 Task: Find a guest house in Rozendaal, Netherlands, for 8 guests from 24 August to 10 September, with 4 beds, 4 bathrooms, Wifi, Free parking, TV, Gym, Breakfast, Self check-in, and English-speaking host, within a price range of 14,000 to 18,00,000.
Action: Mouse moved to (448, 89)
Screenshot: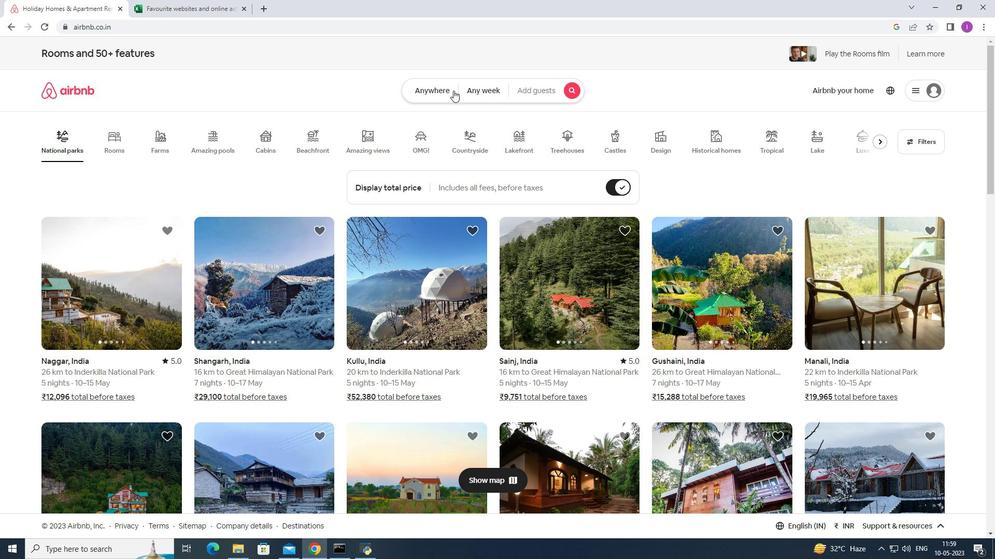 
Action: Mouse pressed left at (448, 89)
Screenshot: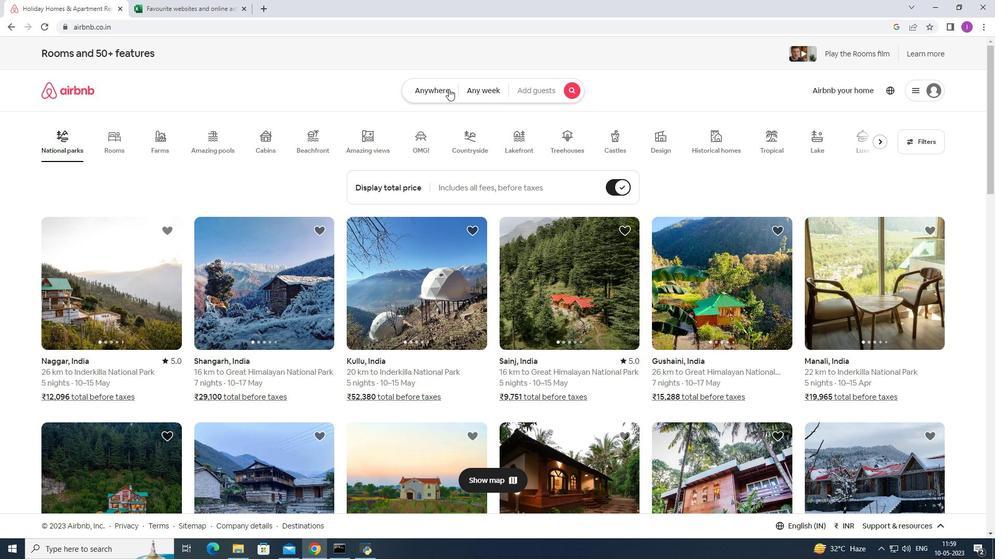 
Action: Mouse moved to (380, 128)
Screenshot: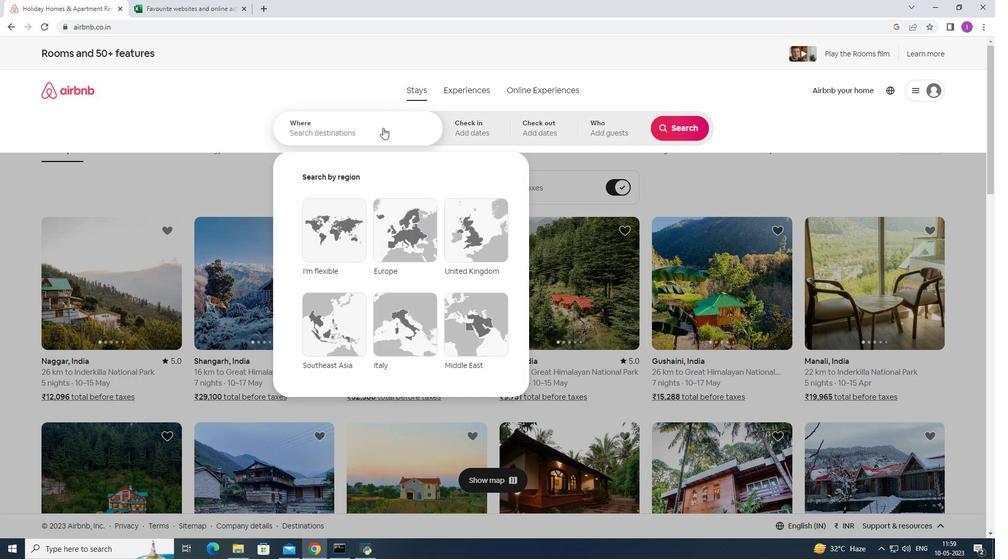 
Action: Mouse pressed left at (380, 128)
Screenshot: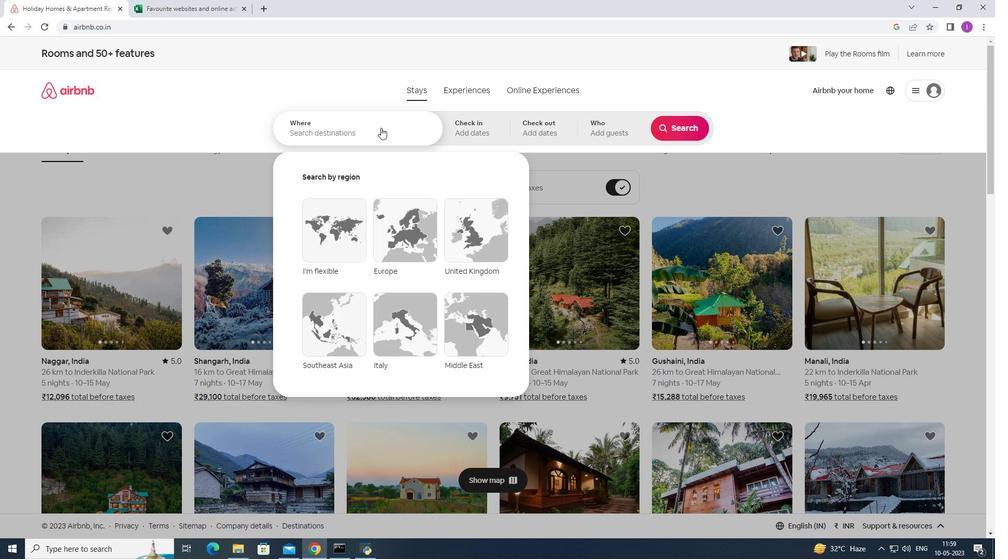 
Action: Mouse moved to (411, 127)
Screenshot: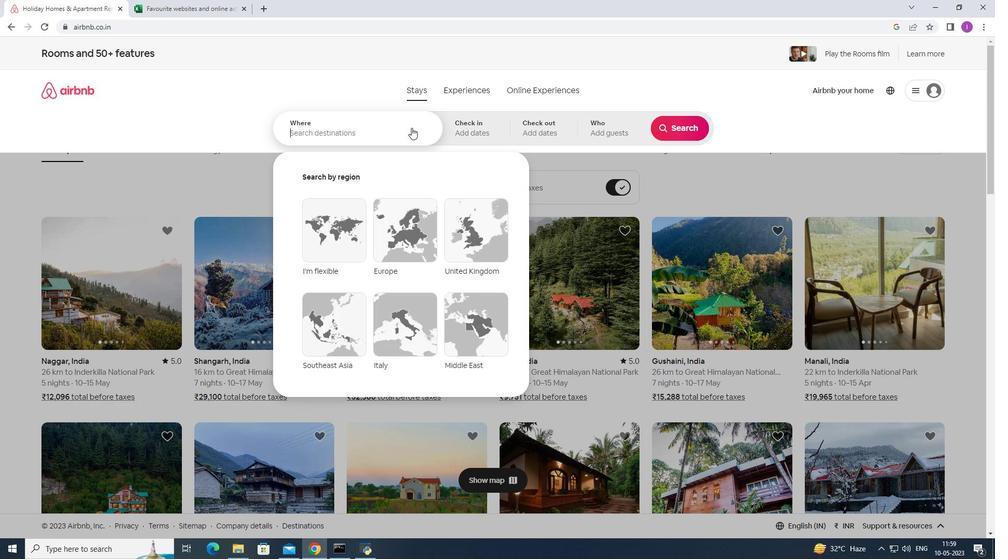 
Action: Key pressed <Key.caps_lock><Key.shift><Key.shift><Key.shift><Key.shift>r<Key.caps_lock><Key.backspace><Key.shift>Roosendaal
Screenshot: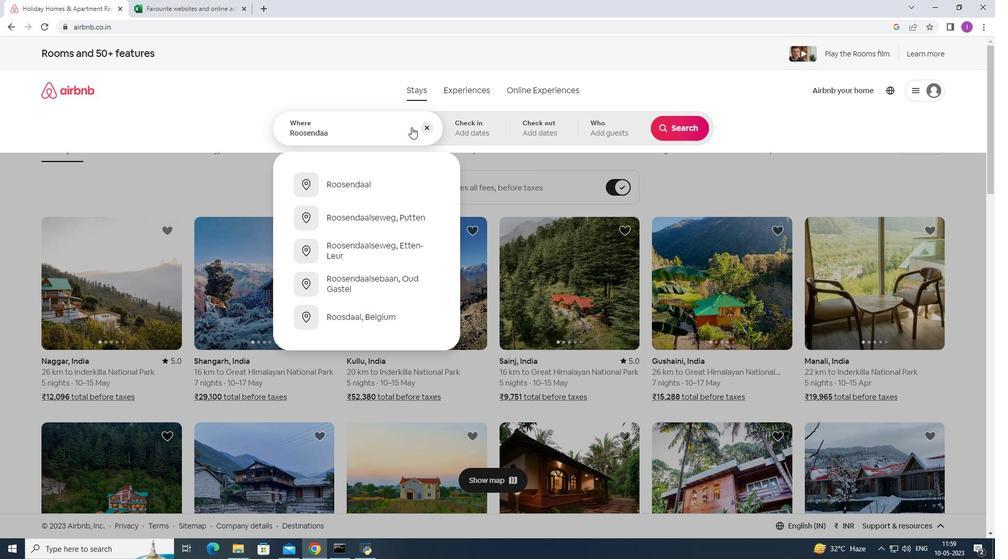 
Action: Mouse moved to (384, 211)
Screenshot: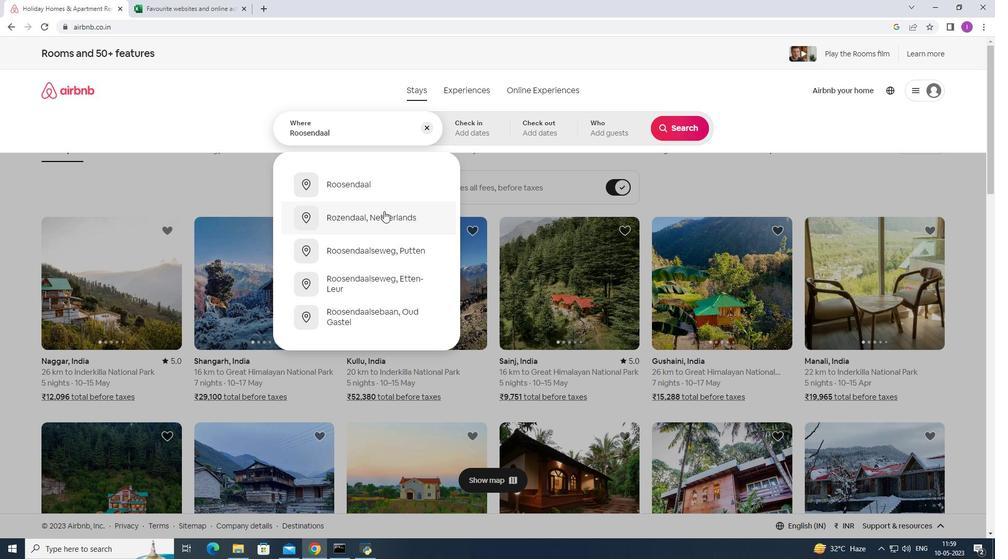 
Action: Mouse pressed left at (384, 211)
Screenshot: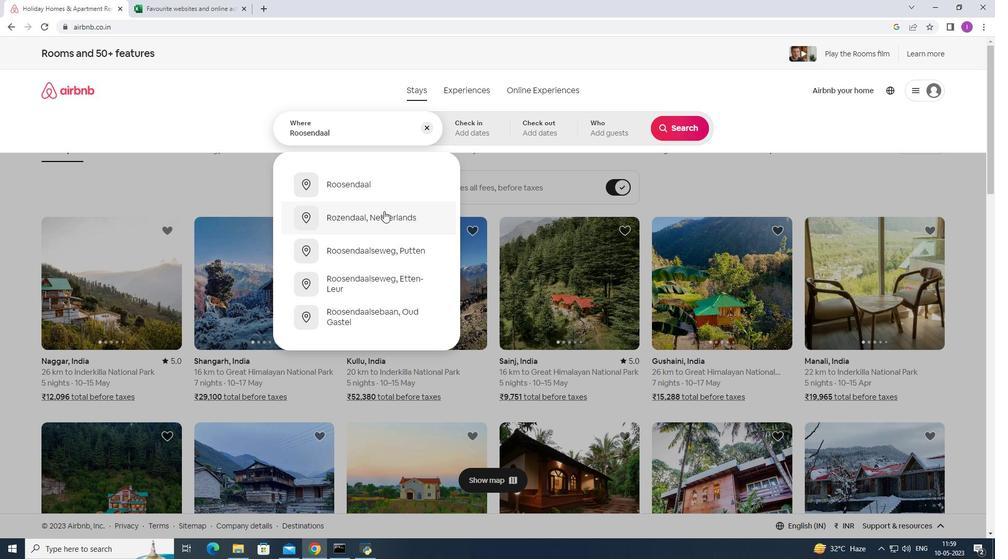 
Action: Mouse moved to (674, 212)
Screenshot: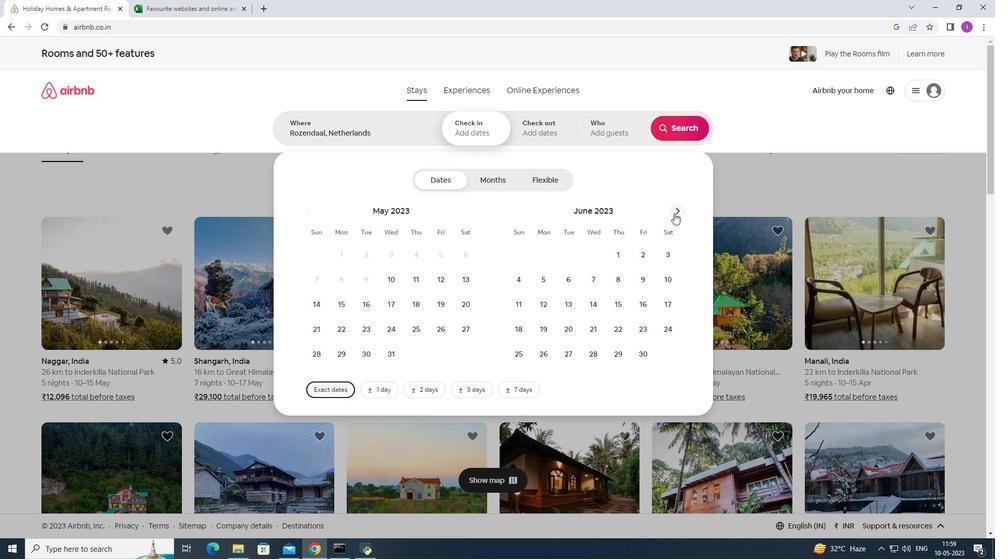 
Action: Mouse pressed left at (674, 212)
Screenshot: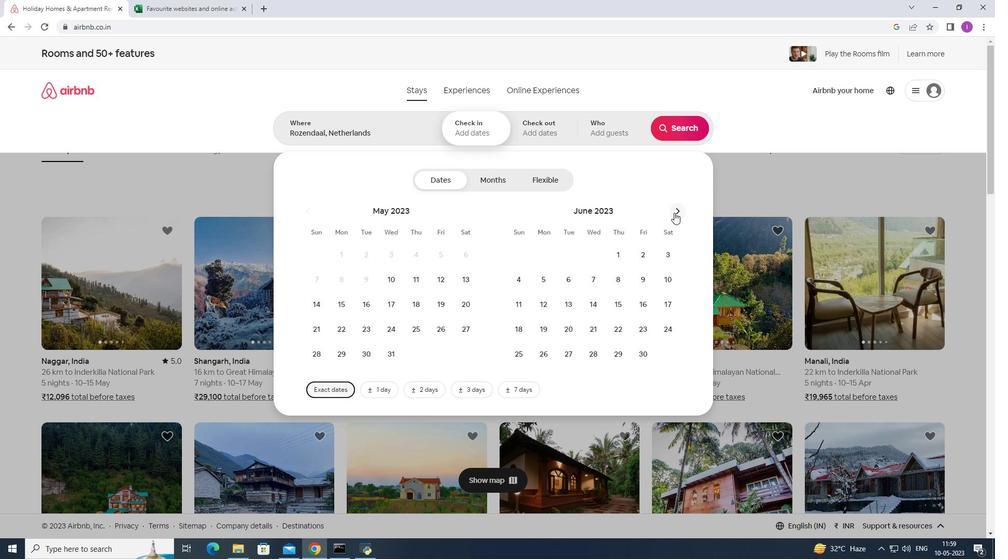 
Action: Mouse pressed left at (674, 212)
Screenshot: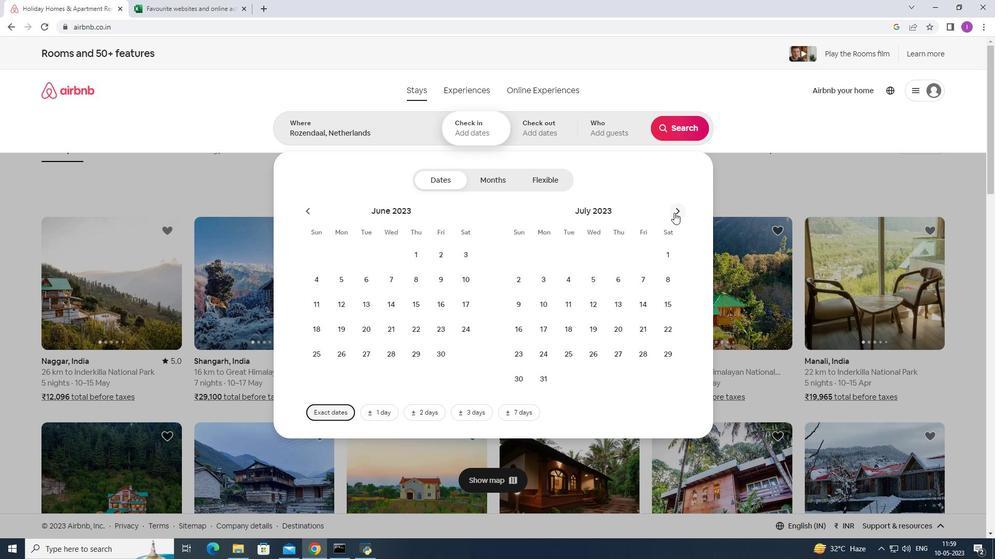 
Action: Mouse pressed left at (674, 212)
Screenshot: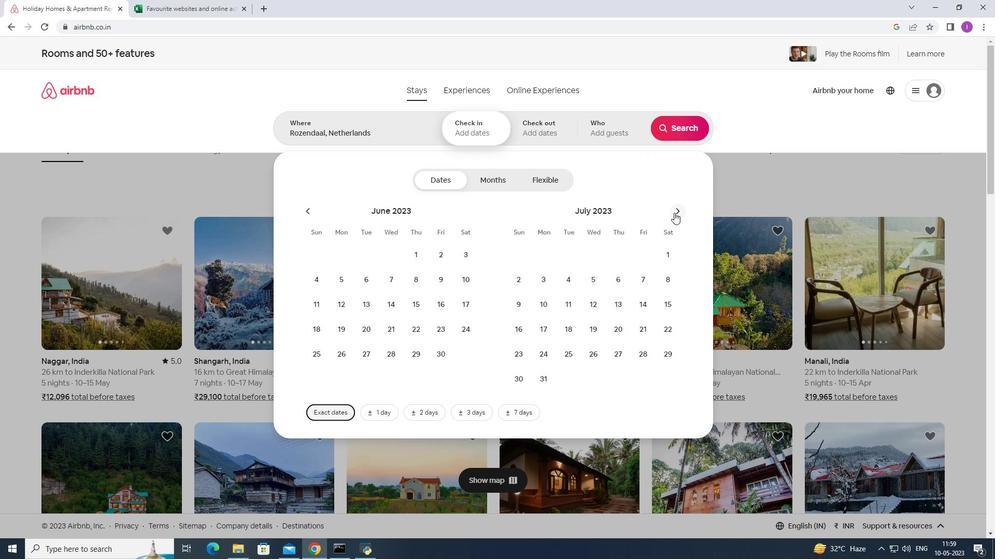 
Action: Mouse moved to (414, 329)
Screenshot: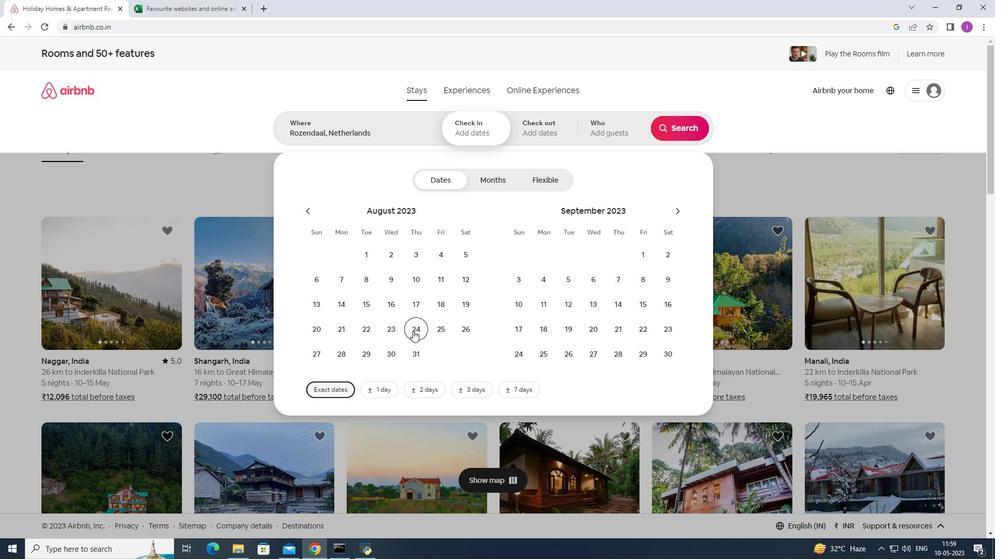 
Action: Mouse pressed left at (413, 329)
Screenshot: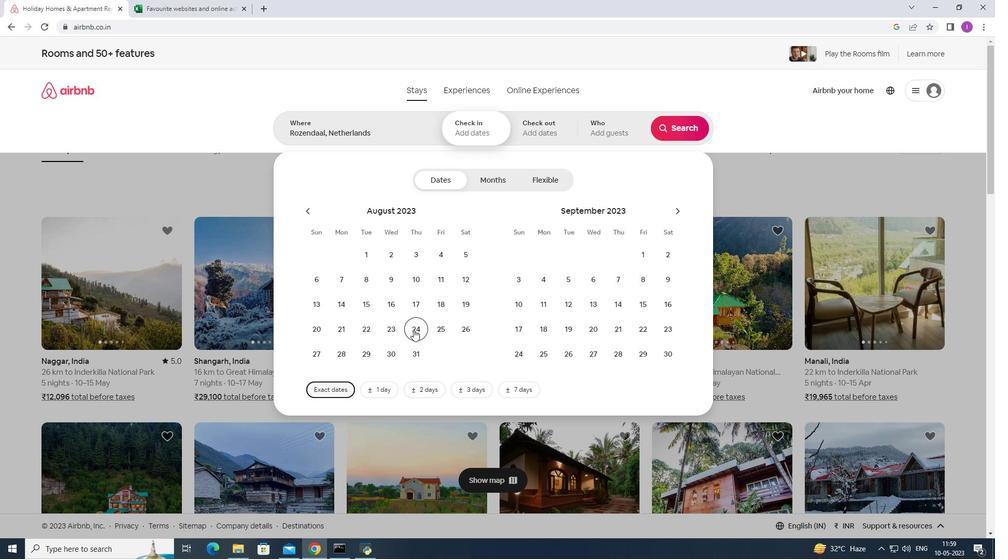 
Action: Mouse moved to (514, 302)
Screenshot: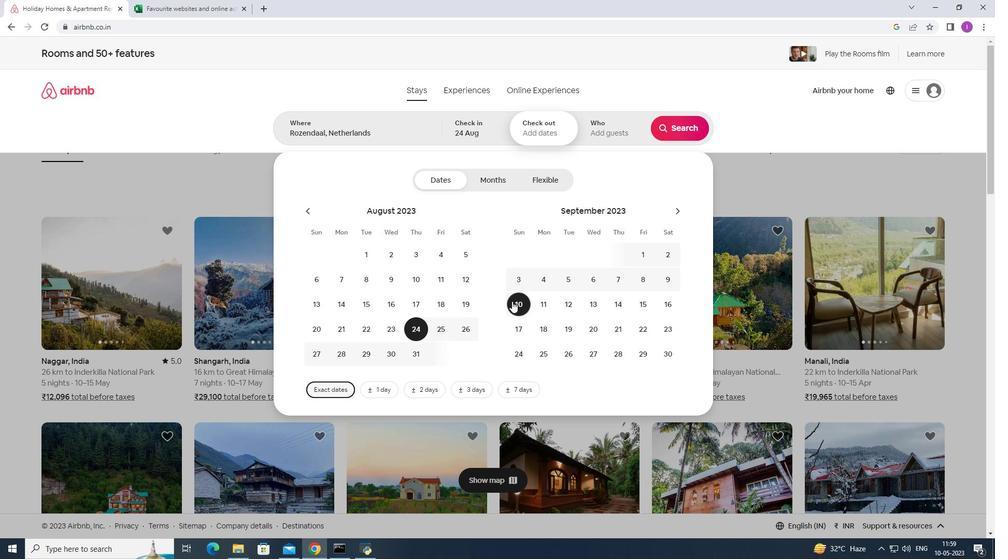 
Action: Mouse pressed left at (514, 302)
Screenshot: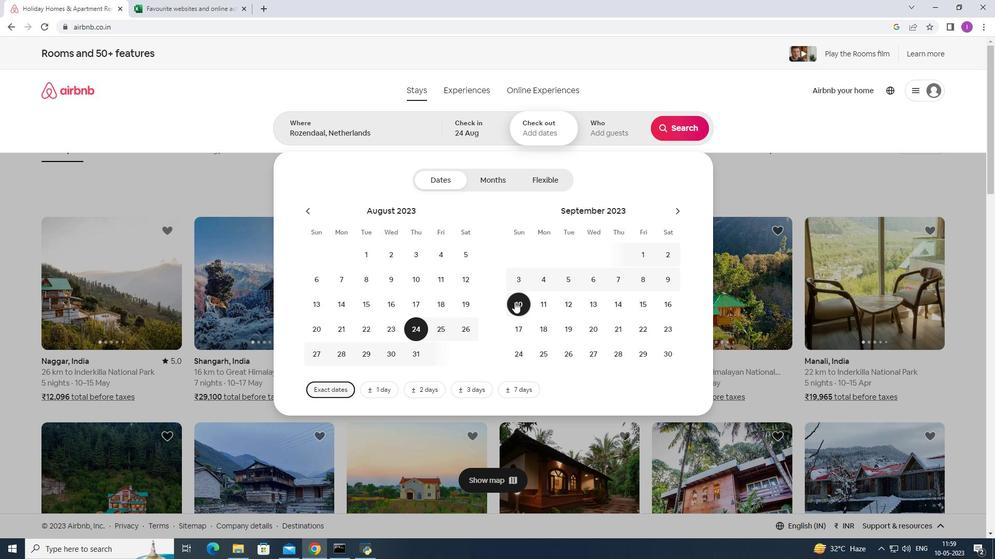 
Action: Mouse moved to (598, 135)
Screenshot: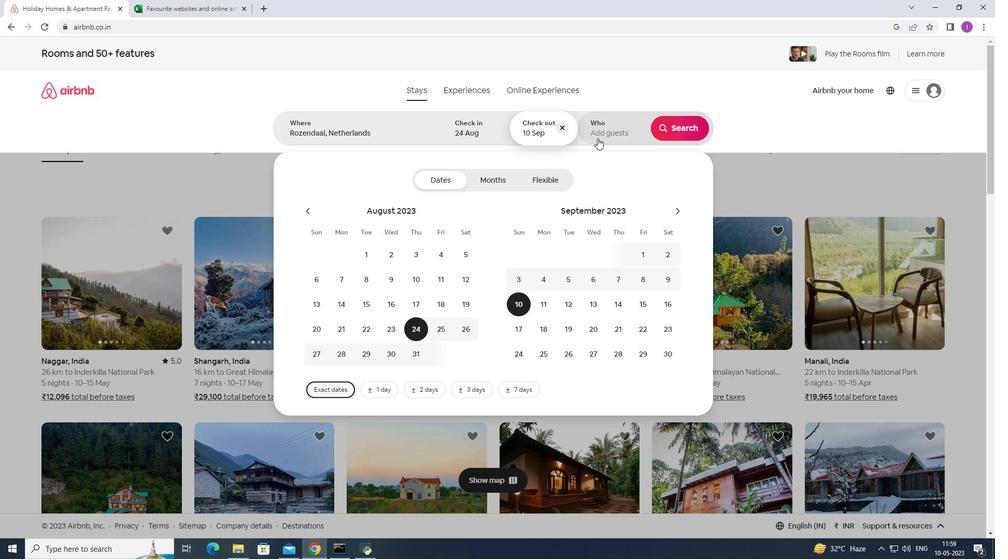 
Action: Mouse pressed left at (598, 135)
Screenshot: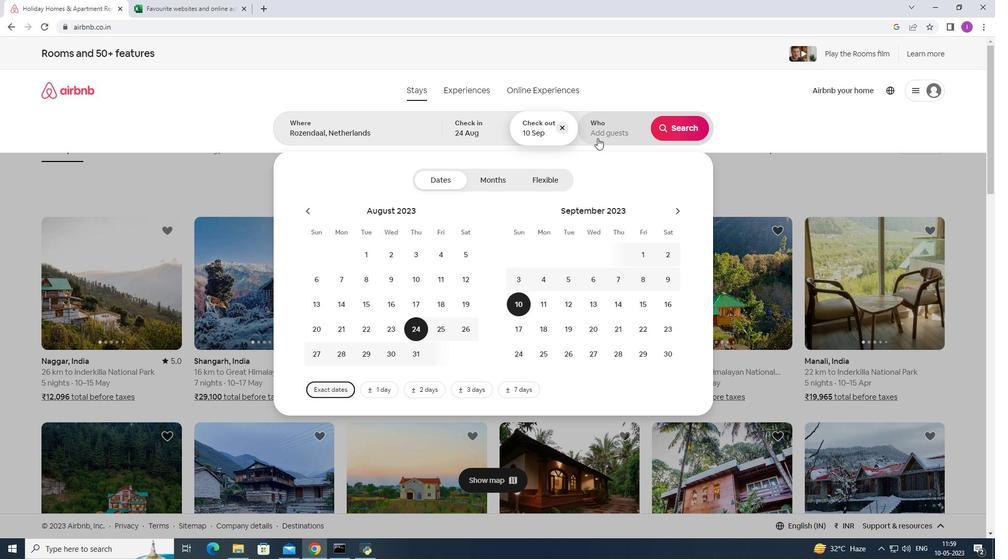 
Action: Mouse moved to (683, 182)
Screenshot: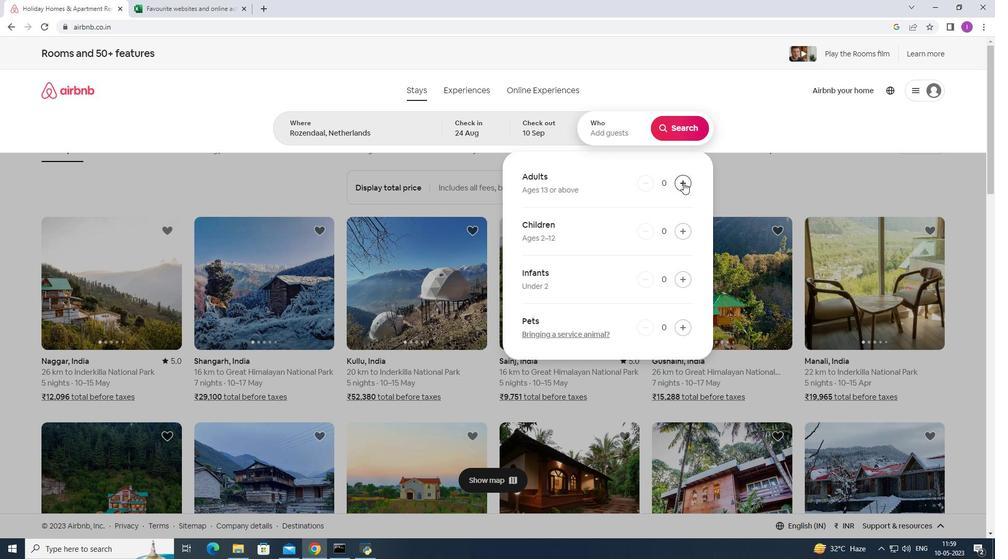 
Action: Mouse pressed left at (683, 182)
Screenshot: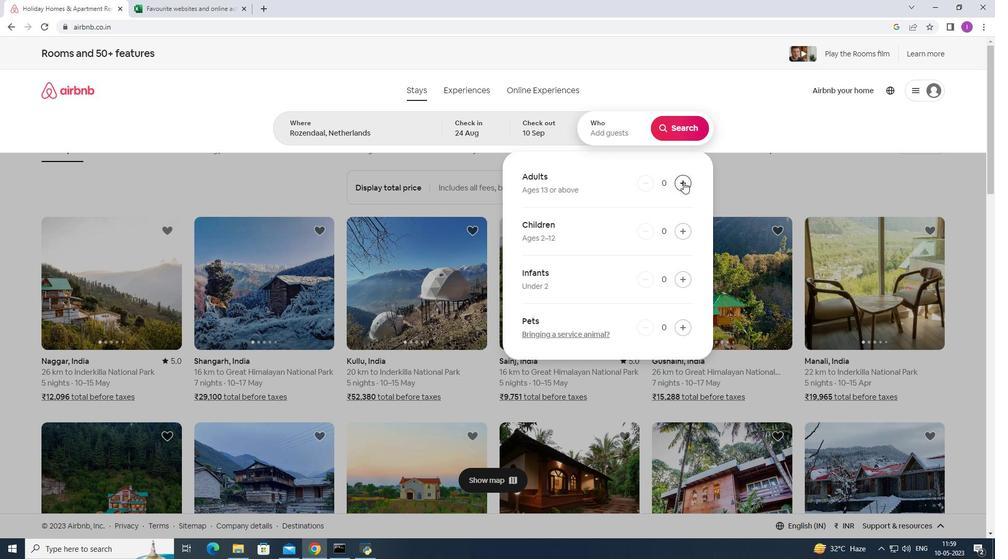 
Action: Mouse pressed left at (683, 182)
Screenshot: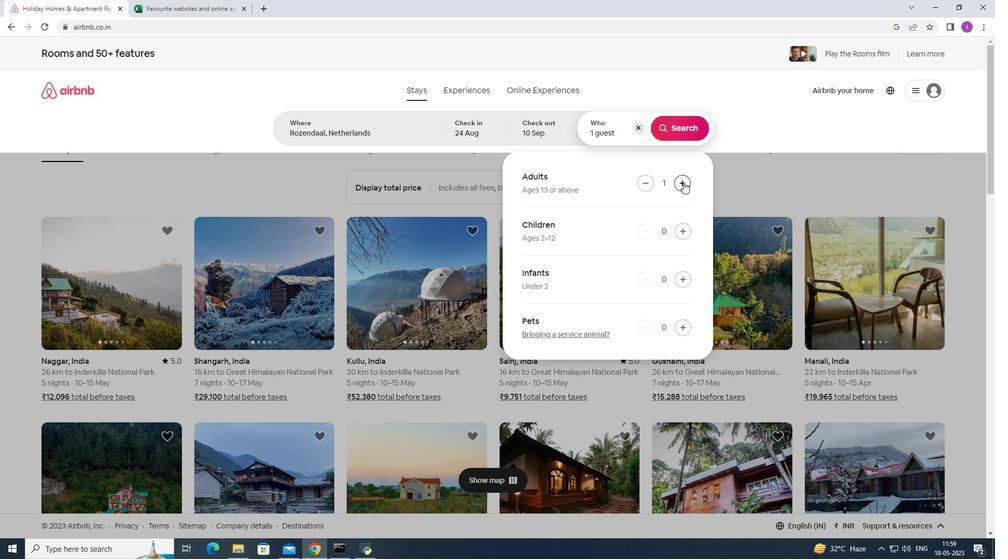 
Action: Mouse pressed left at (683, 182)
Screenshot: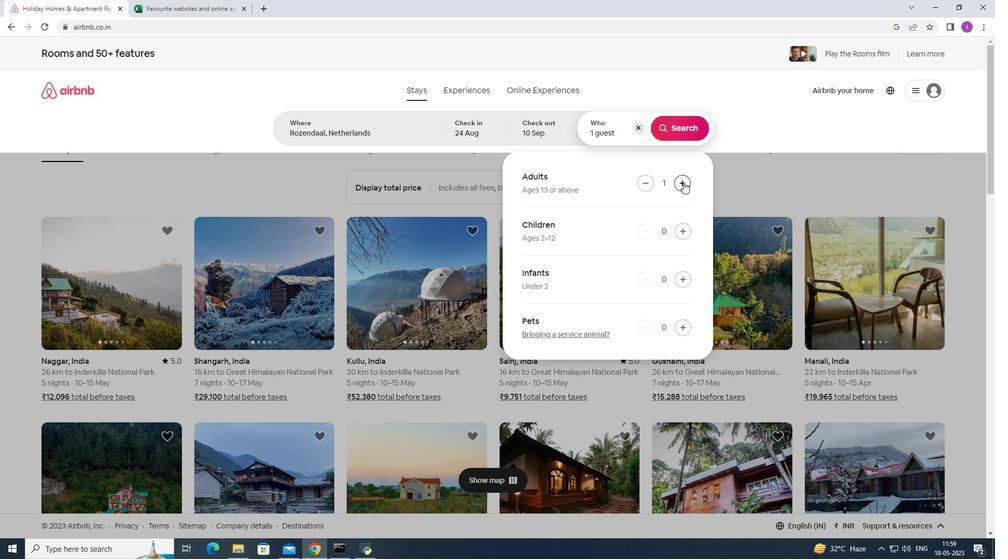 
Action: Mouse pressed left at (683, 182)
Screenshot: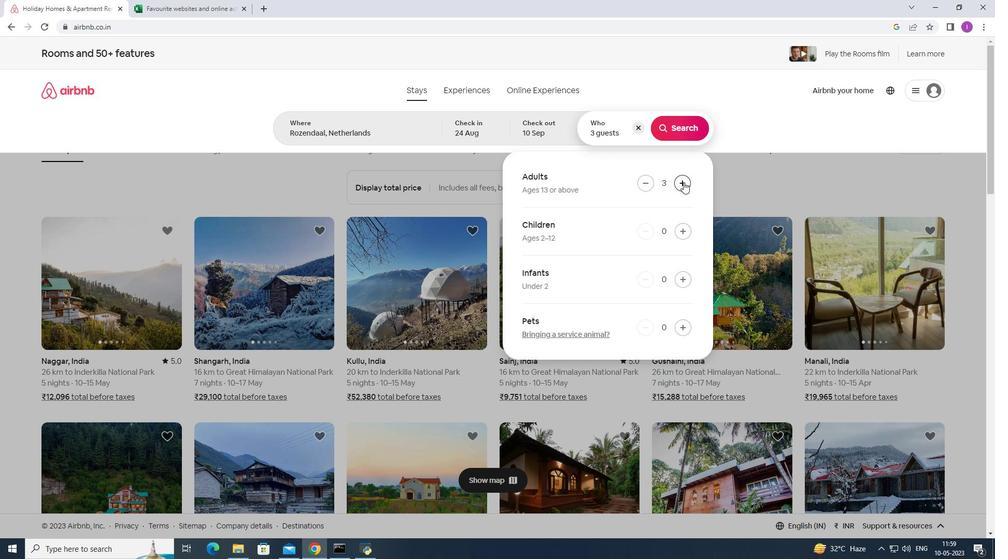 
Action: Mouse pressed left at (683, 182)
Screenshot: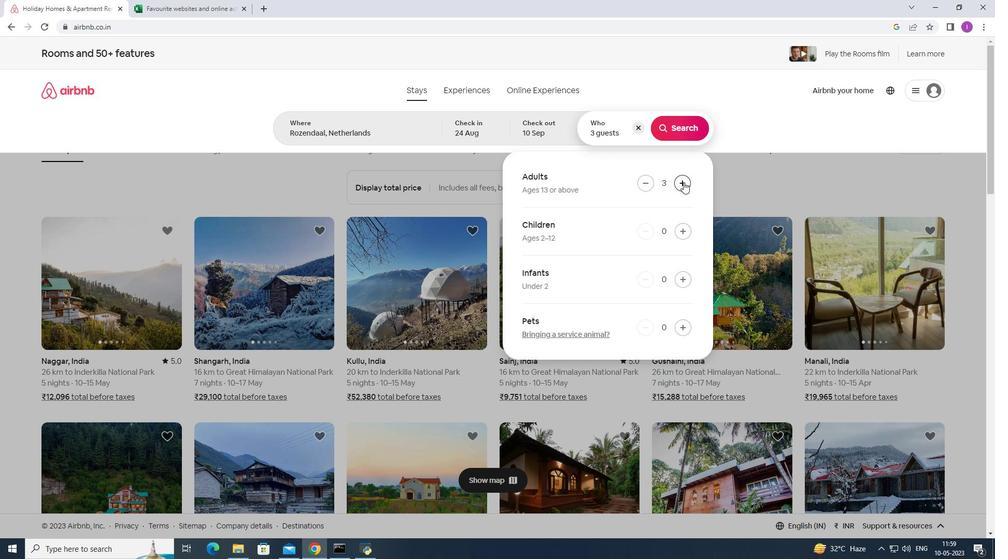 
Action: Mouse moved to (683, 182)
Screenshot: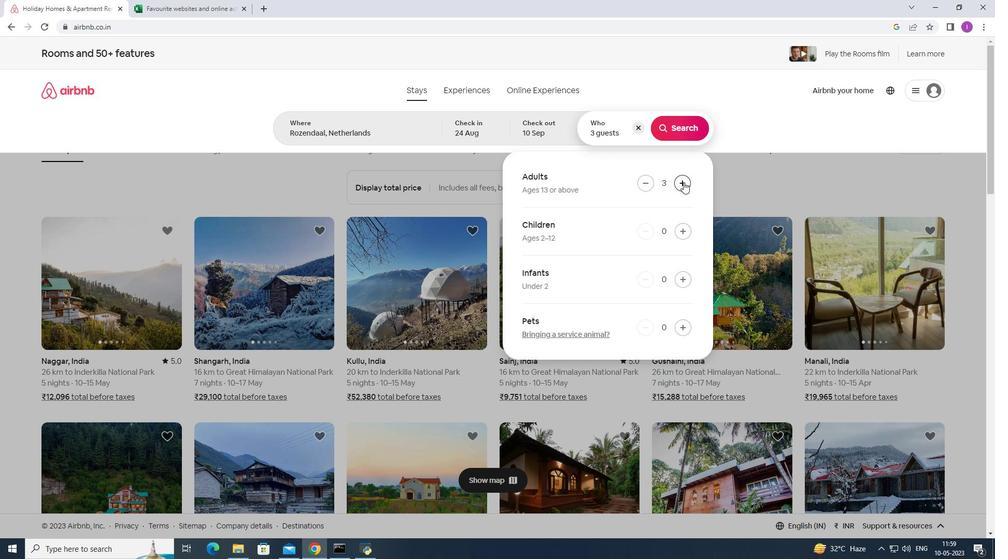 
Action: Mouse pressed left at (683, 182)
Screenshot: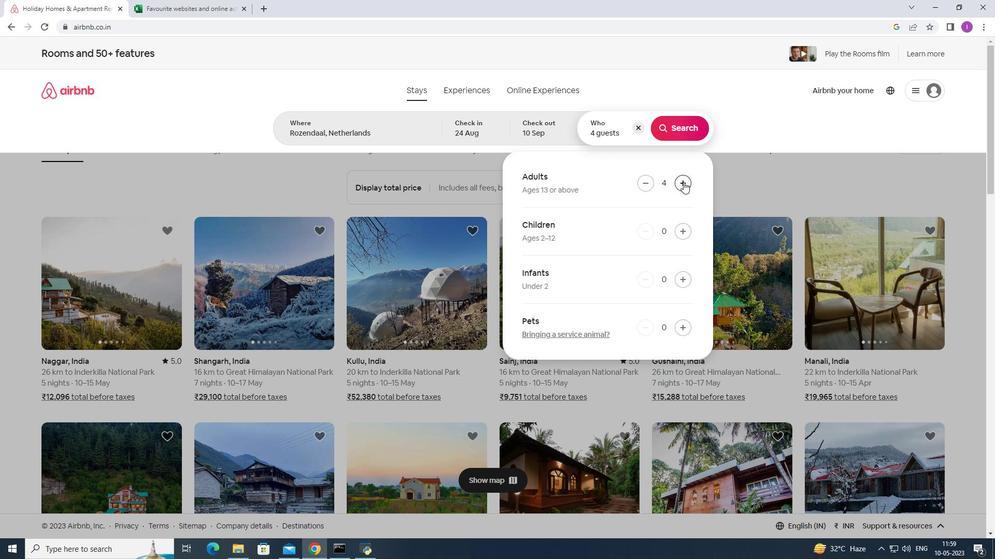 
Action: Mouse pressed left at (683, 182)
Screenshot: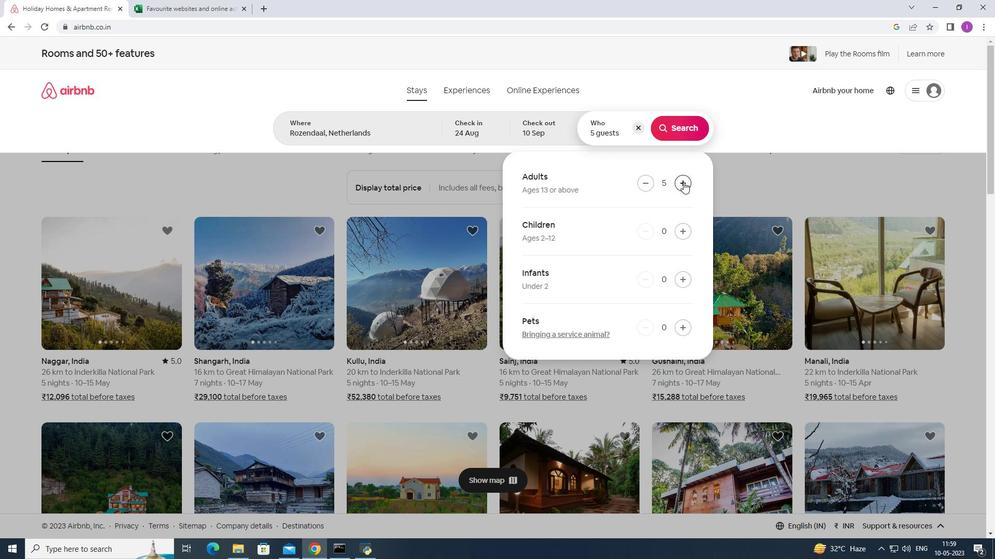 
Action: Mouse moved to (683, 182)
Screenshot: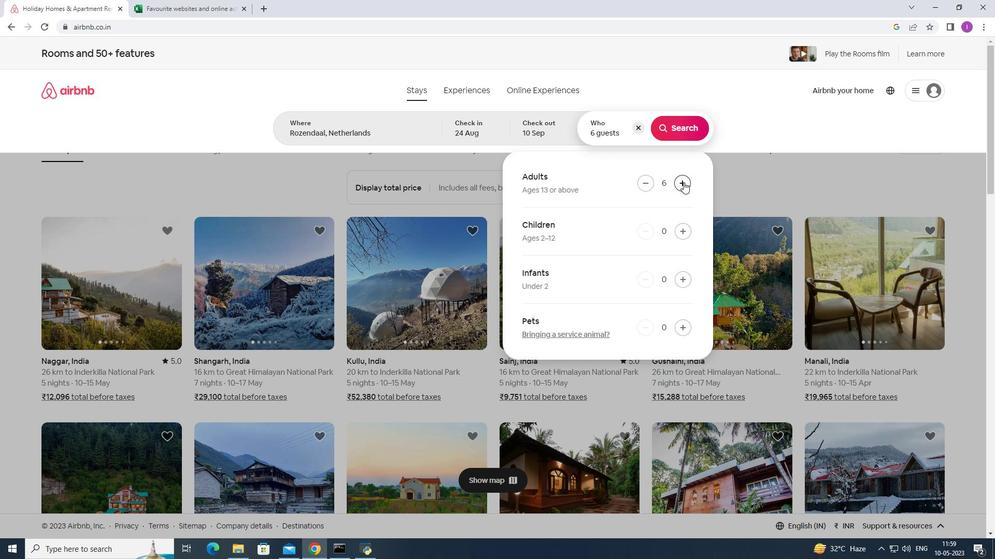 
Action: Mouse pressed left at (683, 182)
Screenshot: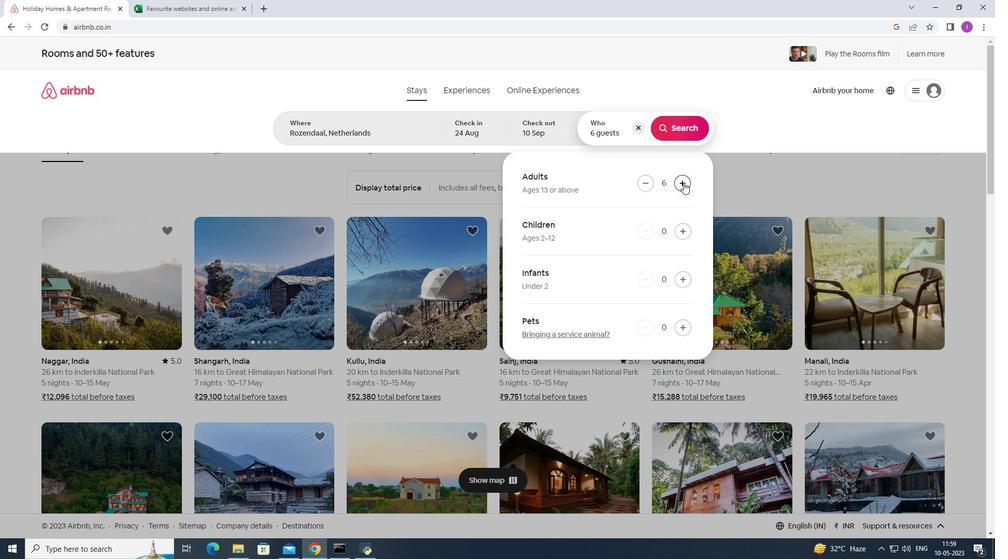 
Action: Mouse moved to (660, 131)
Screenshot: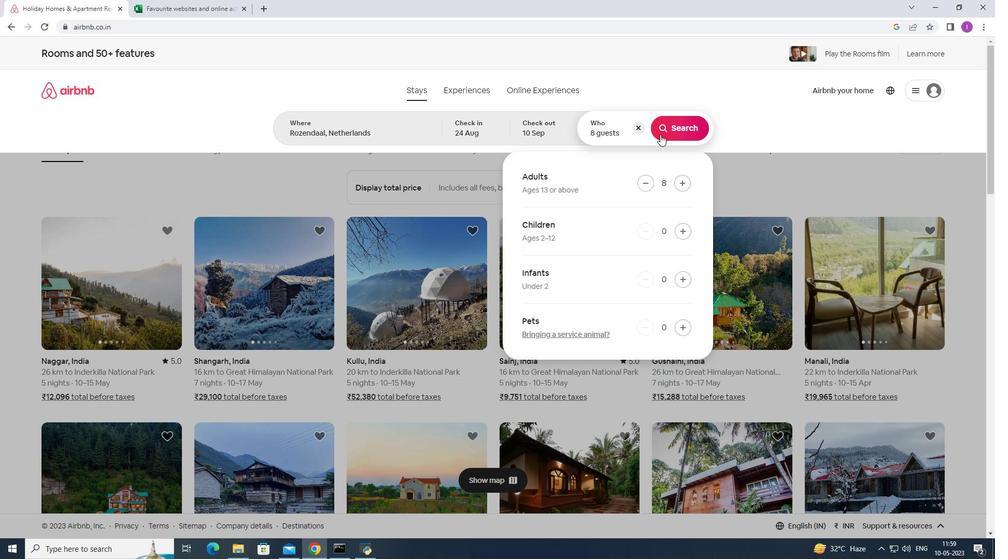 
Action: Mouse pressed left at (660, 131)
Screenshot: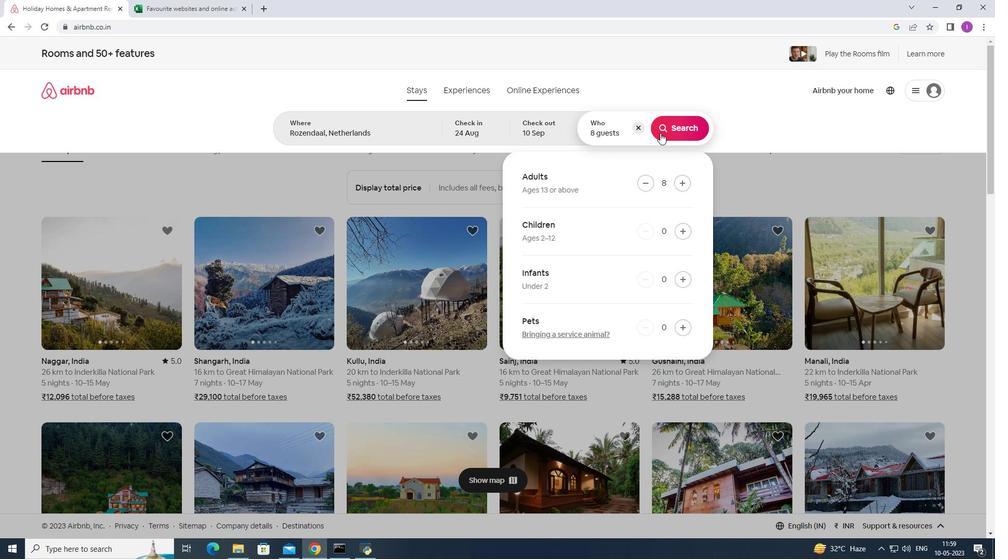 
Action: Mouse moved to (949, 101)
Screenshot: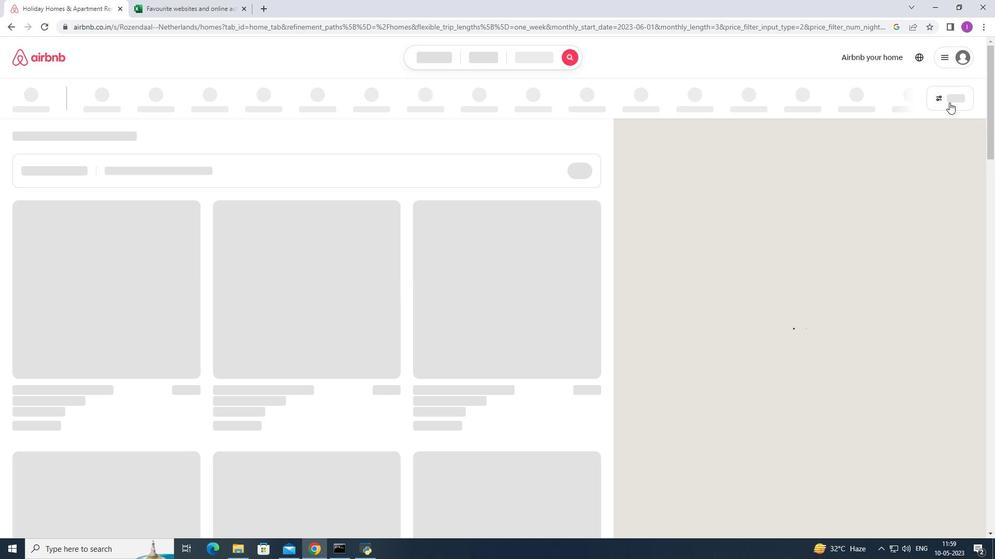 
Action: Mouse pressed left at (949, 101)
Screenshot: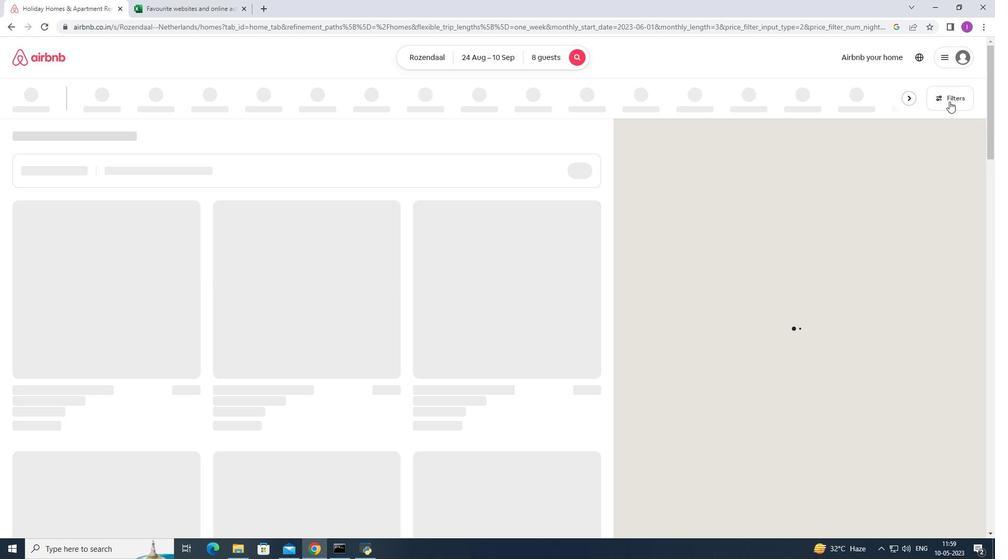 
Action: Mouse moved to (368, 353)
Screenshot: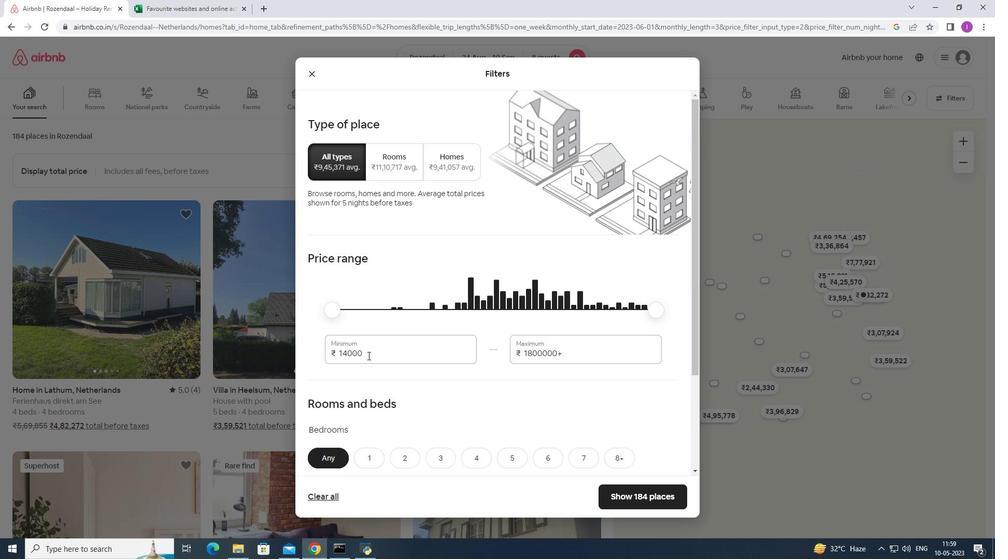 
Action: Mouse pressed left at (368, 353)
Screenshot: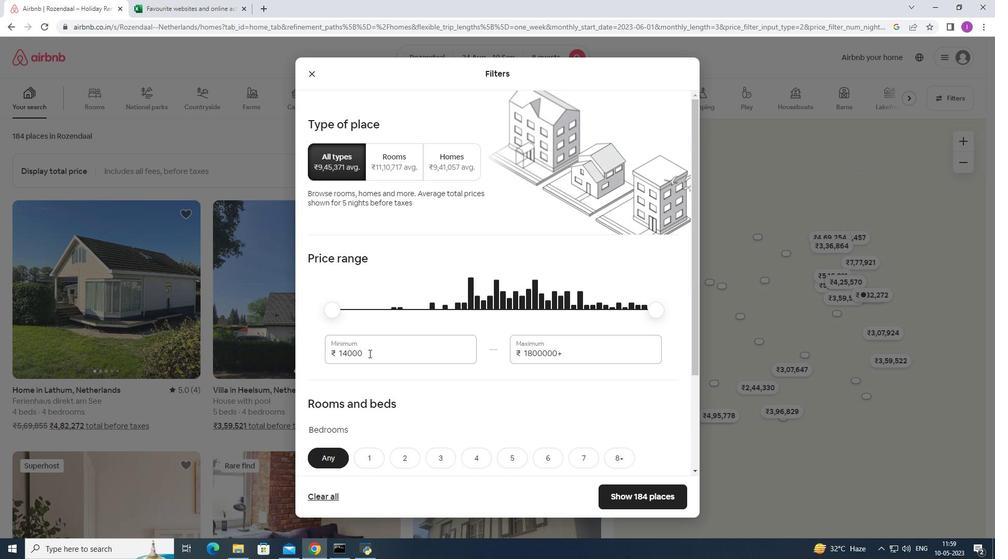 
Action: Mouse moved to (334, 354)
Screenshot: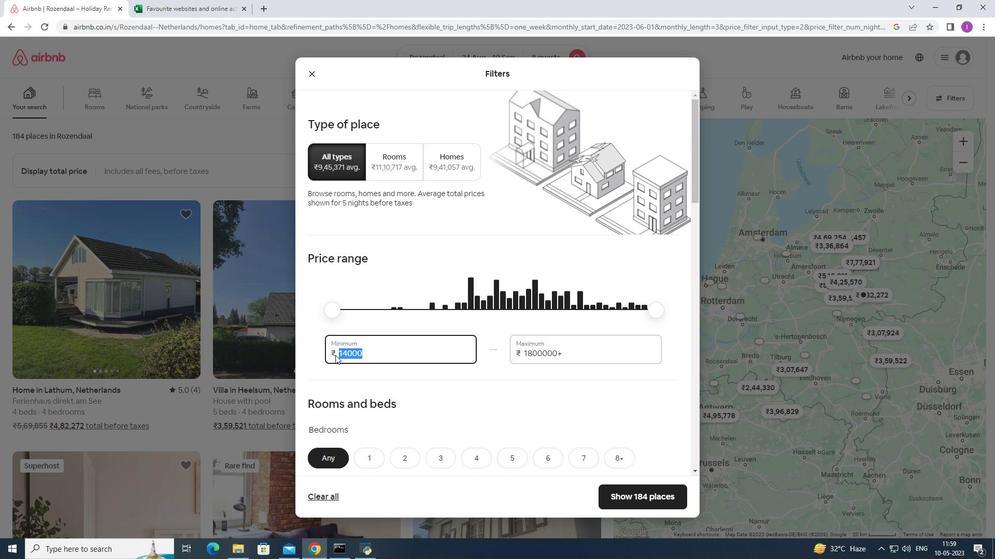 
Action: Key pressed 12
Screenshot: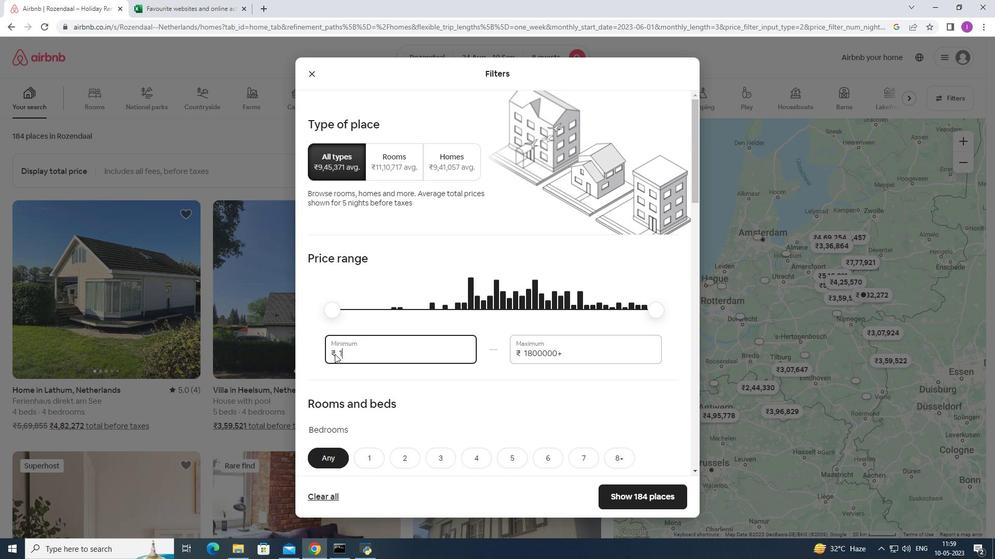 
Action: Mouse moved to (334, 353)
Screenshot: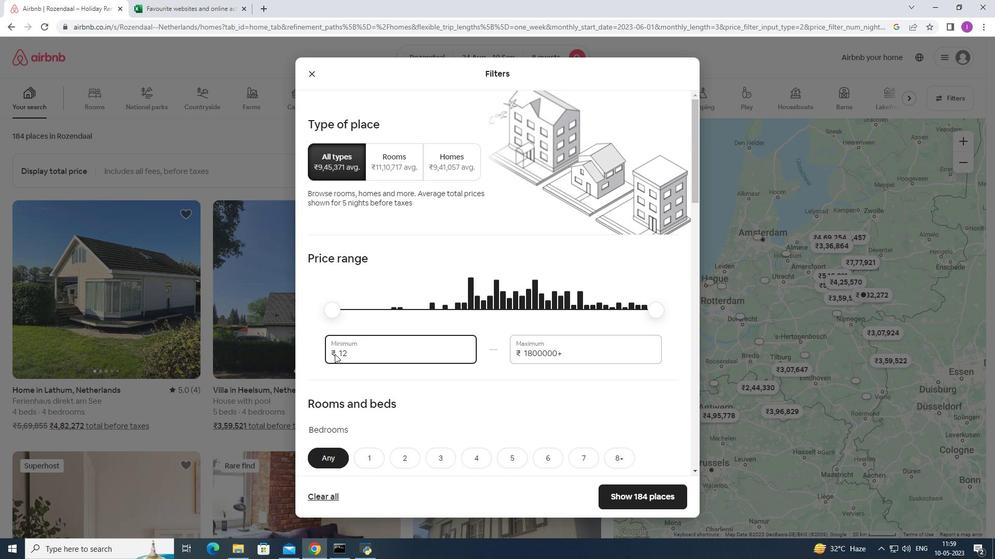 
Action: Key pressed 00
Screenshot: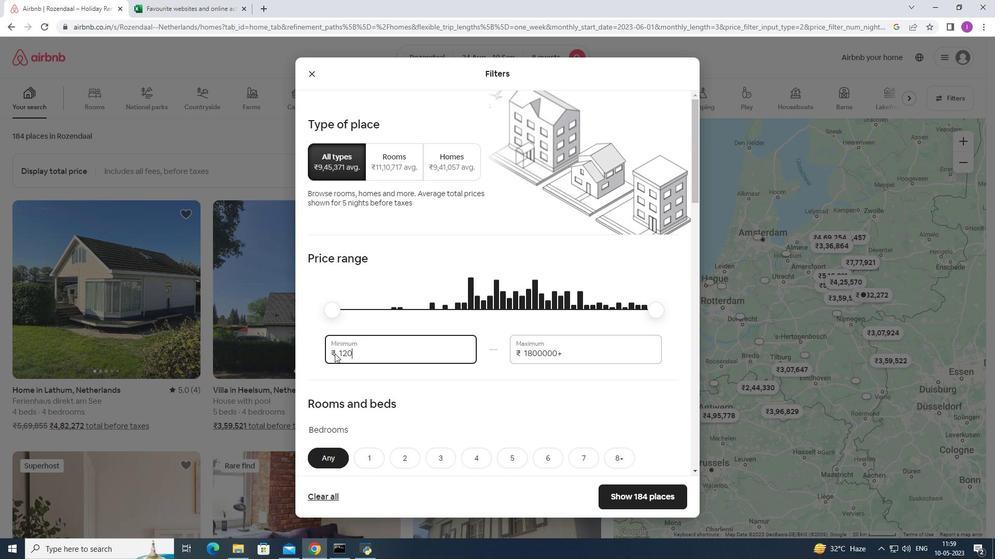 
Action: Mouse moved to (334, 353)
Screenshot: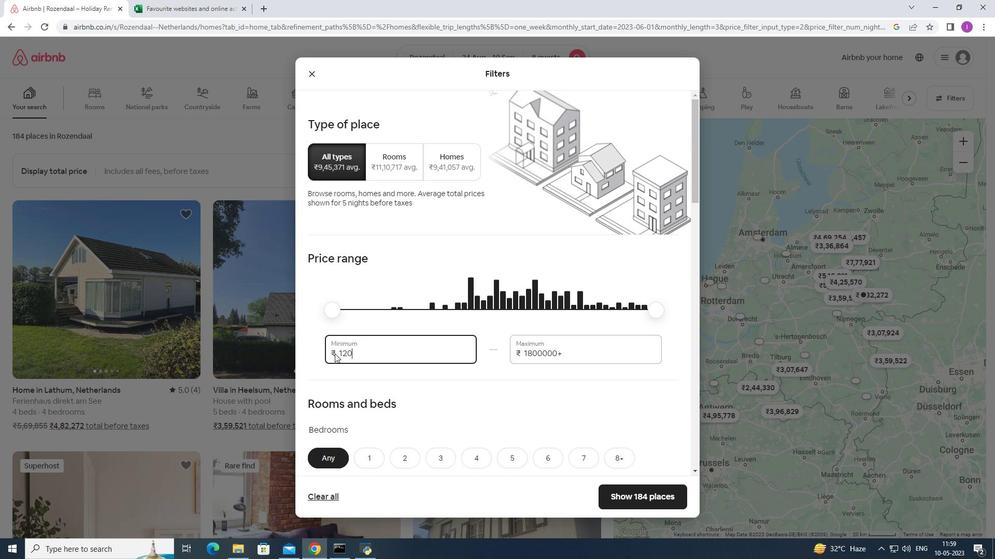 
Action: Key pressed 0
Screenshot: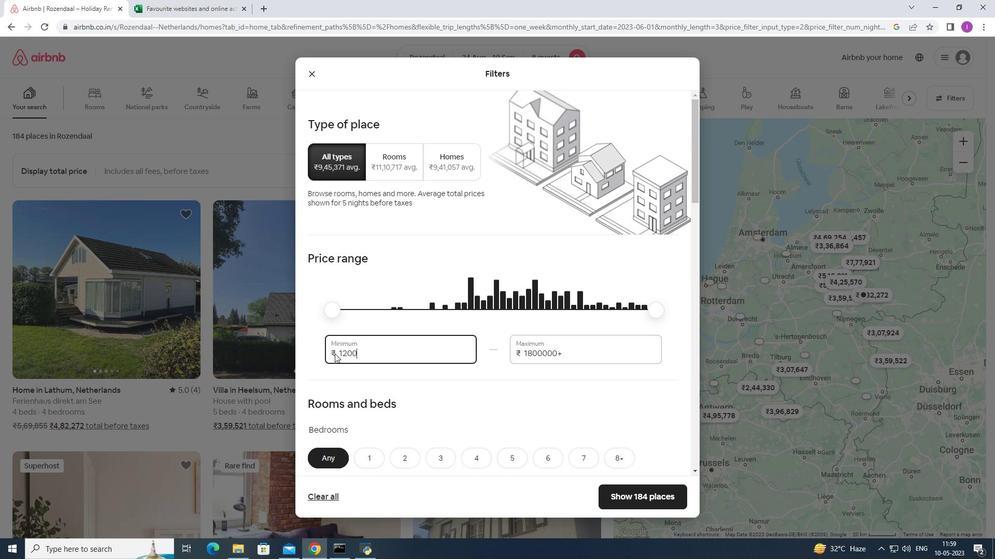 
Action: Mouse moved to (563, 351)
Screenshot: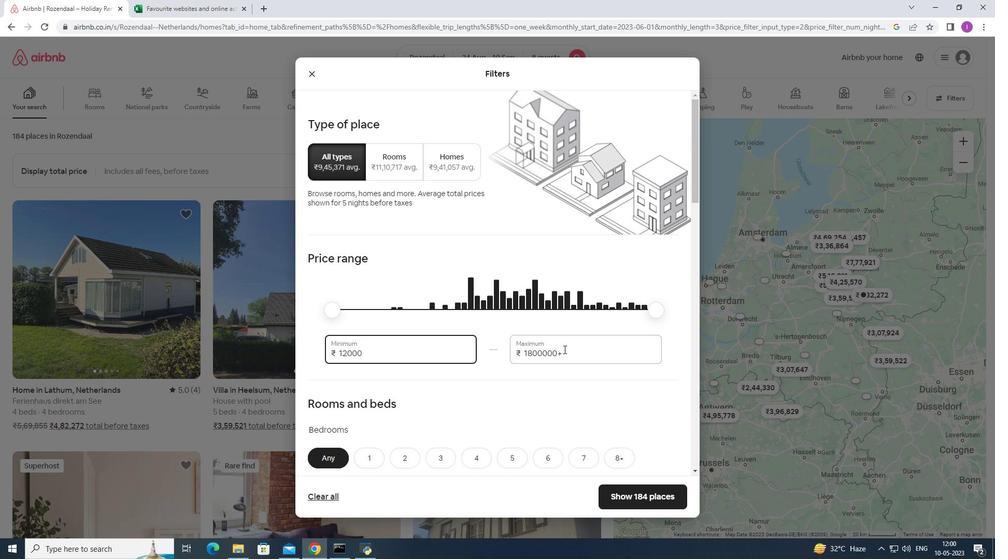 
Action: Mouse pressed left at (563, 351)
Screenshot: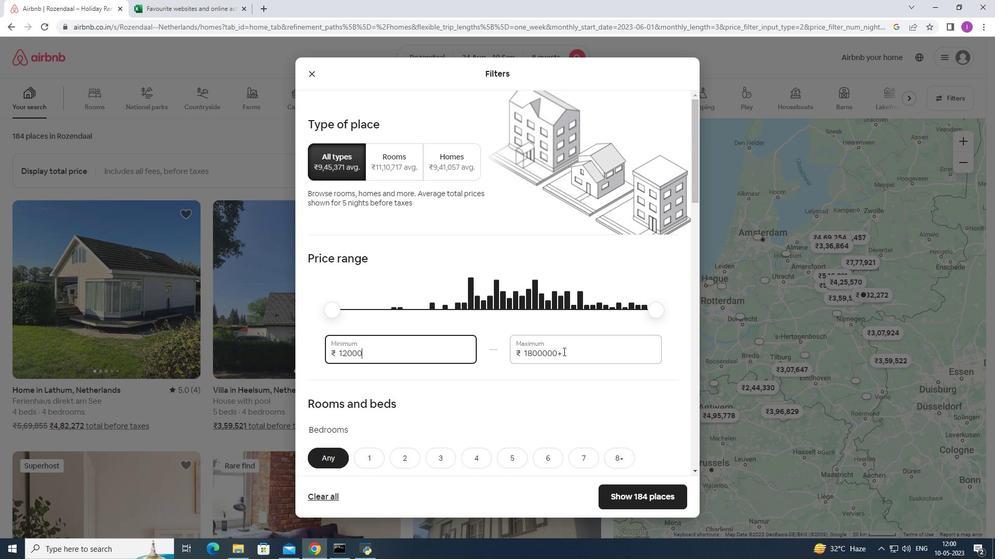 
Action: Mouse moved to (518, 353)
Screenshot: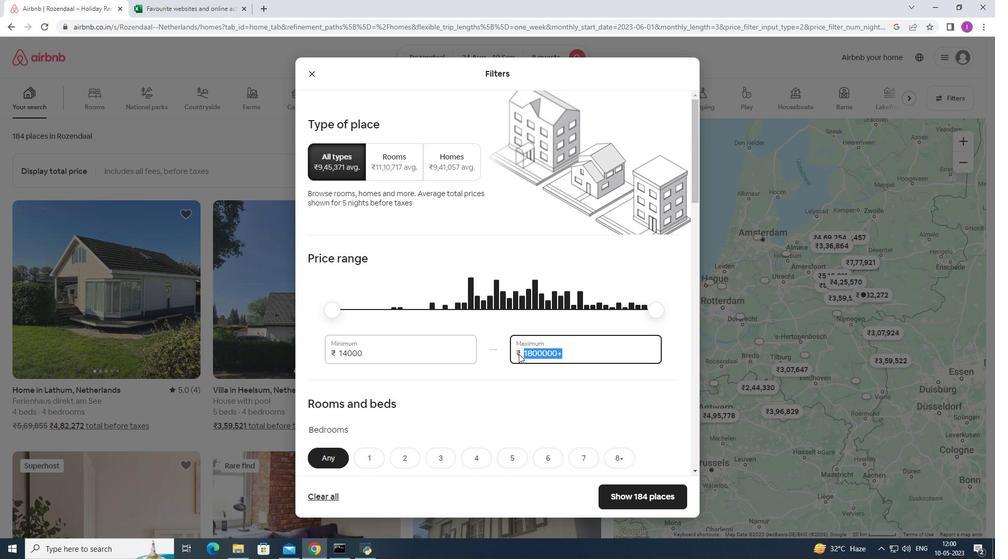 
Action: Key pressed 15000
Screenshot: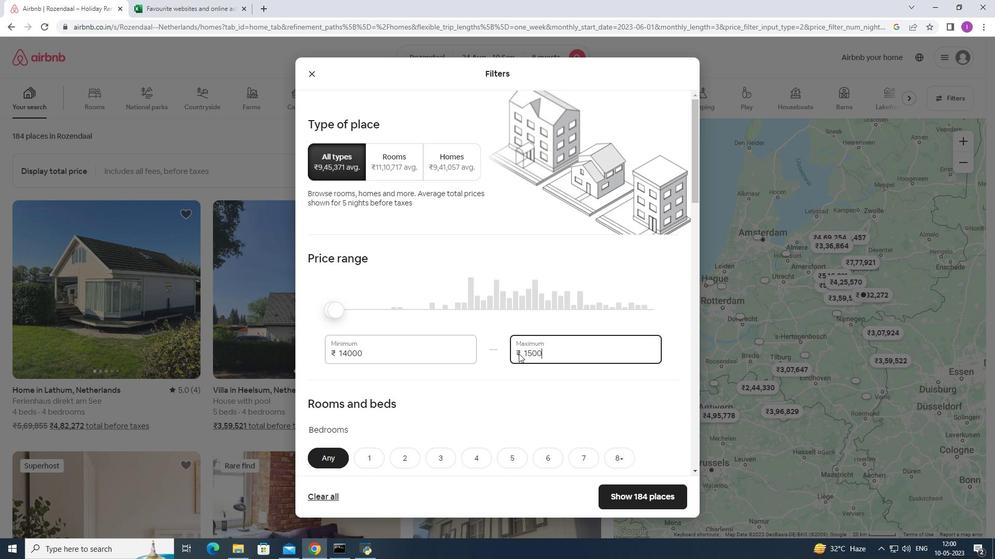 
Action: Mouse scrolled (518, 353) with delta (0, 0)
Screenshot: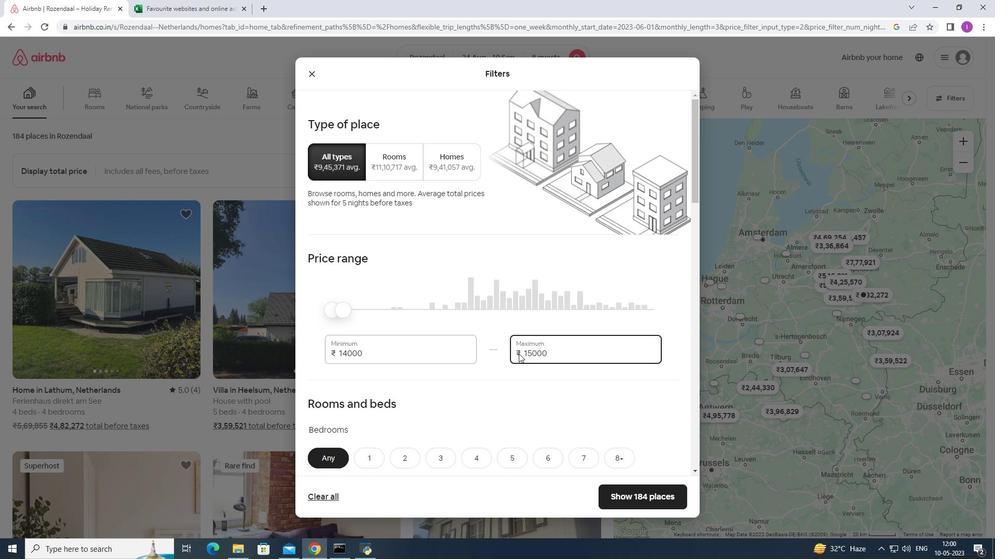 
Action: Mouse scrolled (518, 353) with delta (0, 0)
Screenshot: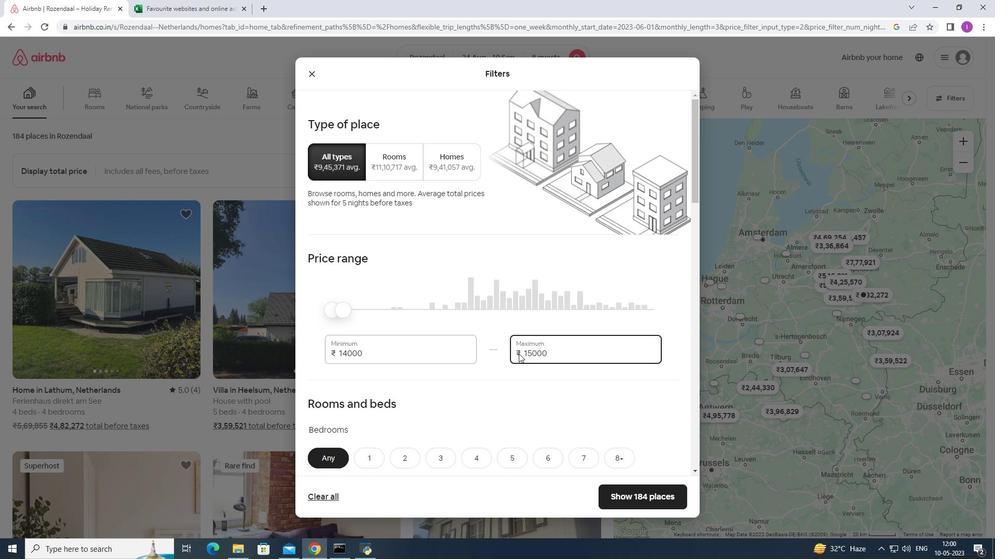 
Action: Mouse scrolled (518, 353) with delta (0, 0)
Screenshot: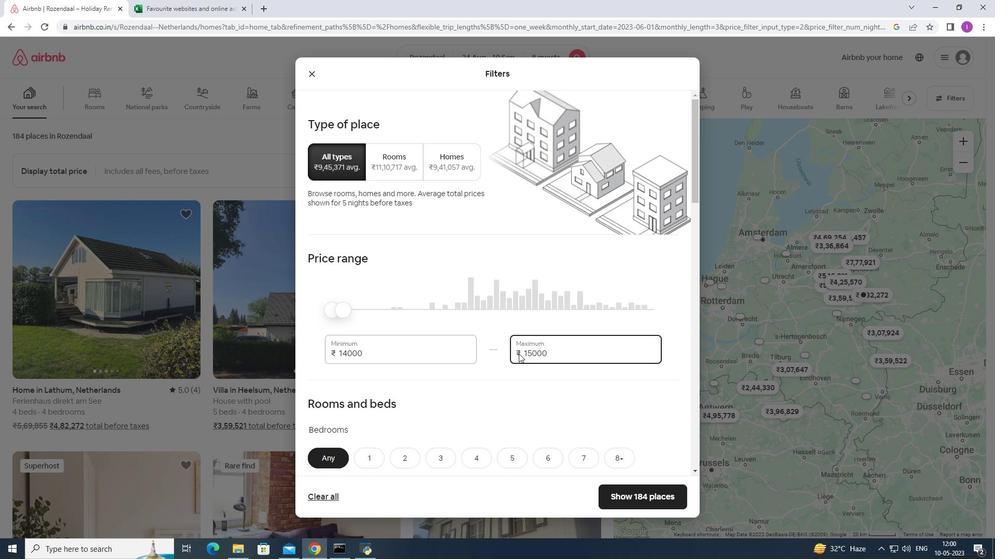 
Action: Mouse moved to (518, 351)
Screenshot: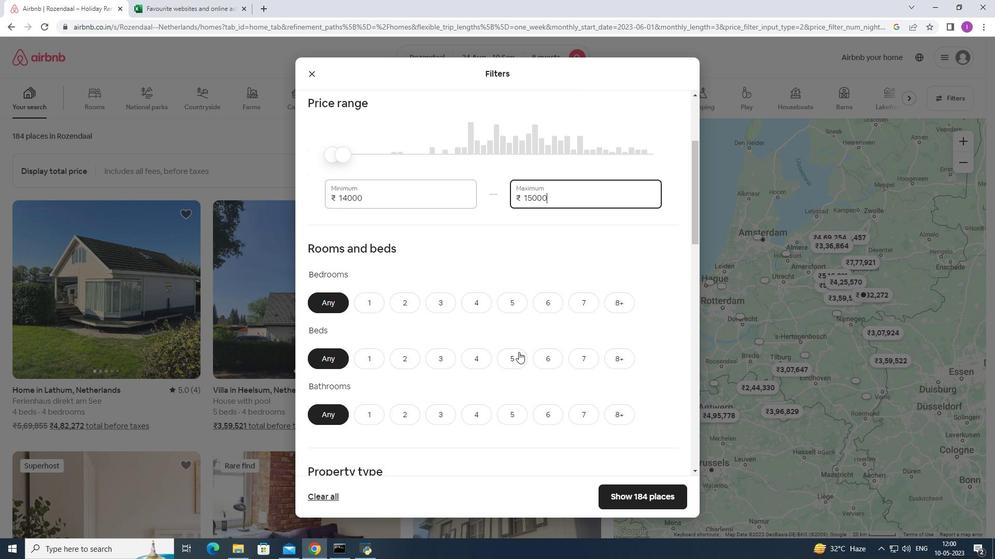 
Action: Mouse scrolled (518, 350) with delta (0, 0)
Screenshot: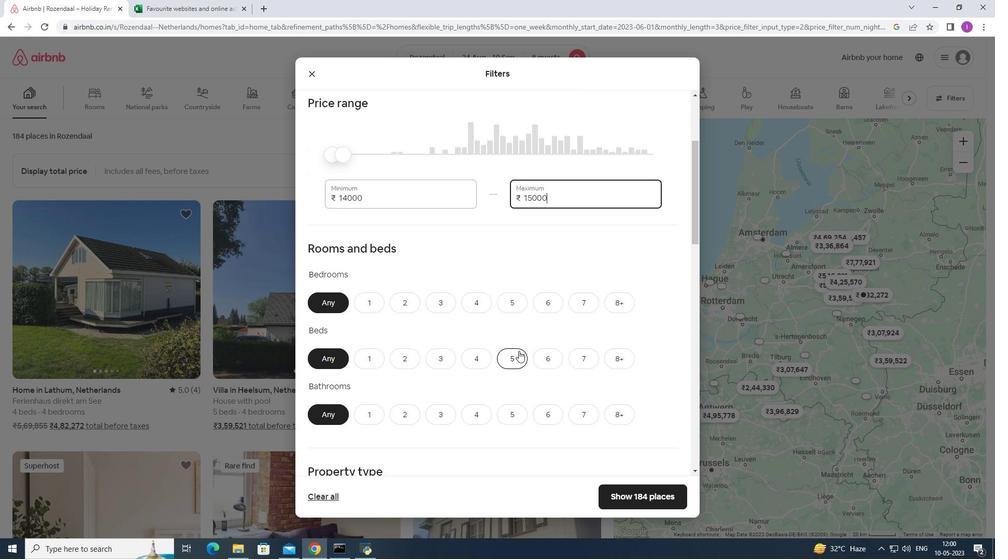
Action: Mouse moved to (345, 144)
Screenshot: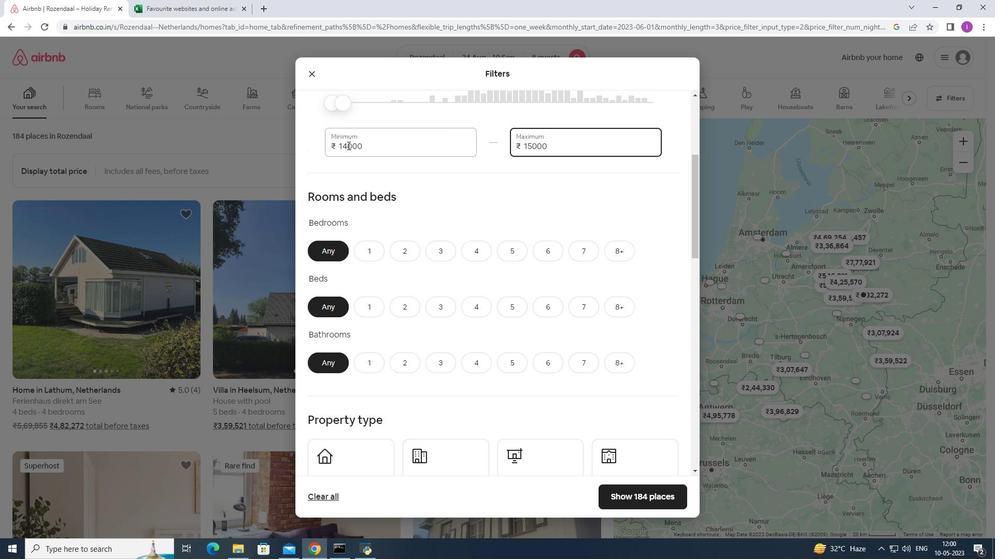 
Action: Mouse pressed left at (345, 144)
Screenshot: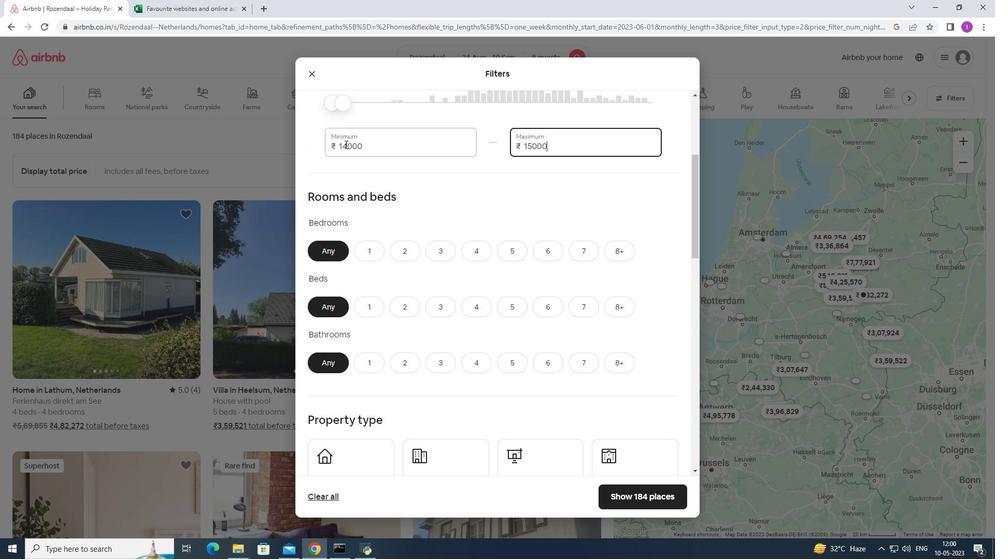 
Action: Mouse moved to (363, 173)
Screenshot: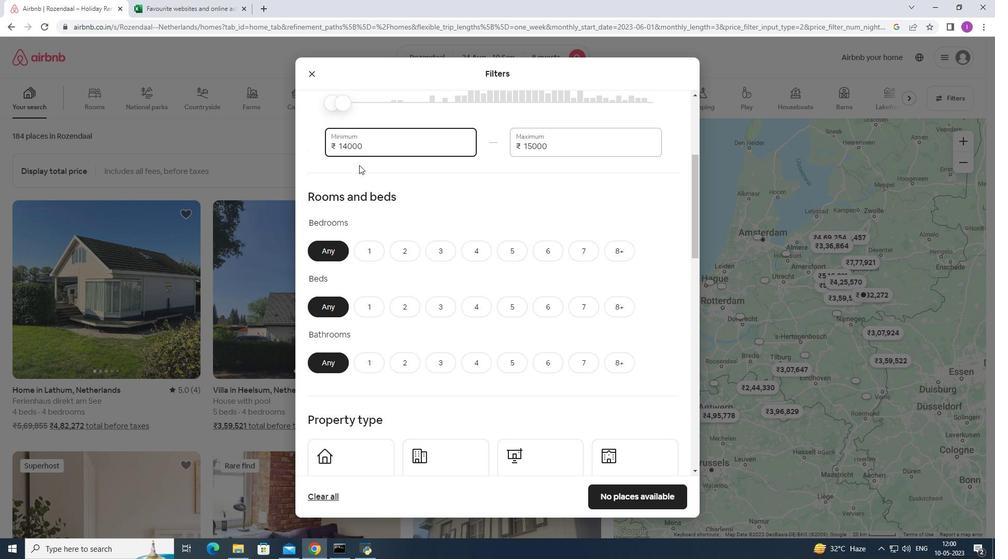 
Action: Key pressed <Key.backspace>
Screenshot: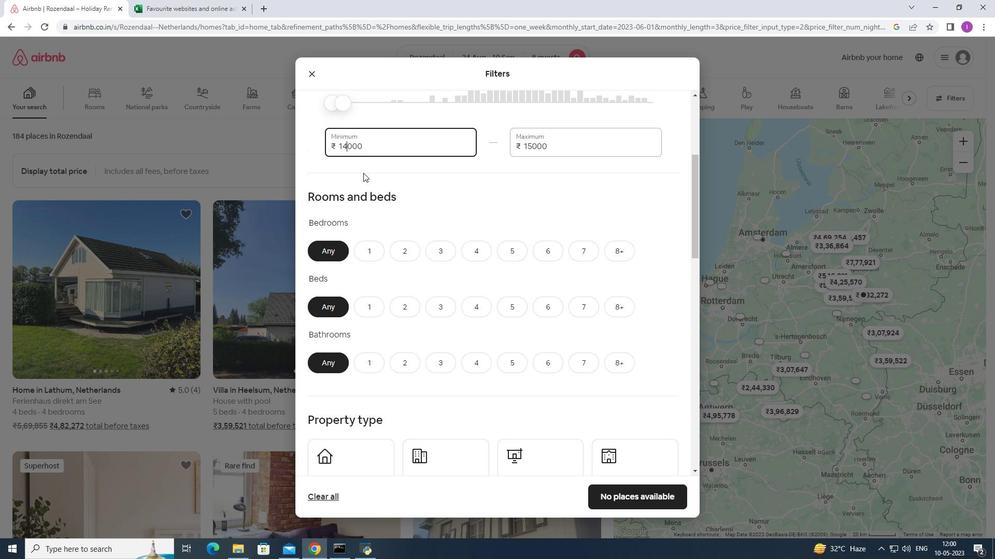 
Action: Mouse moved to (367, 178)
Screenshot: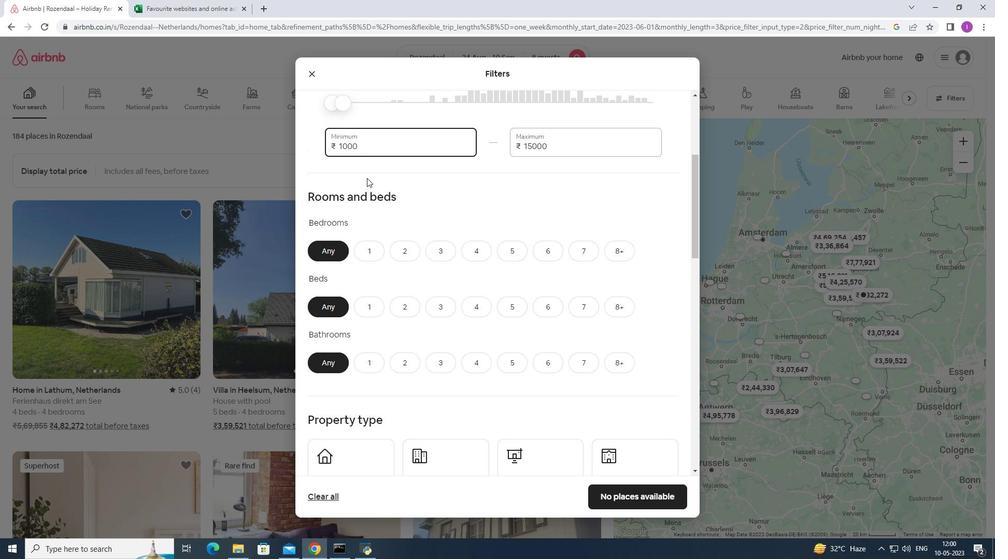 
Action: Key pressed 3
Screenshot: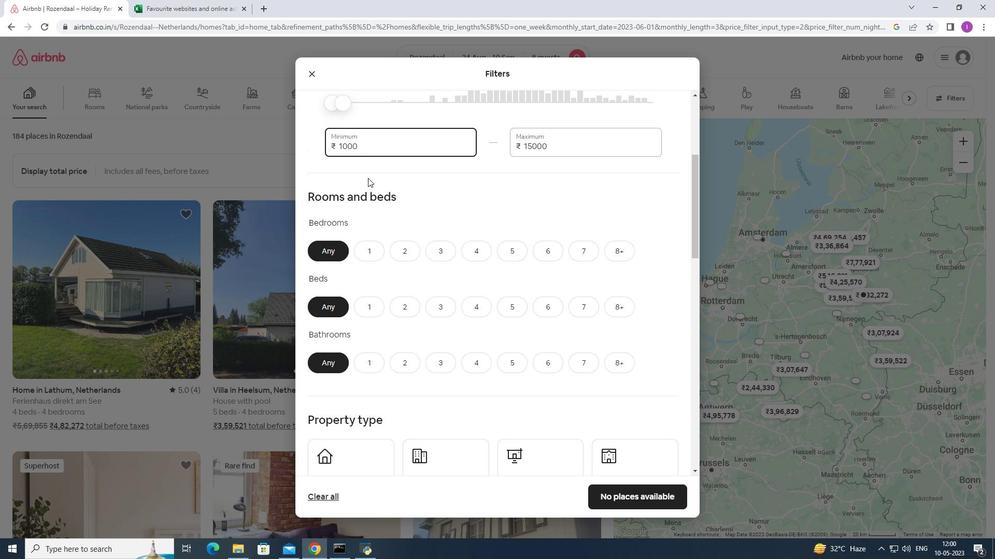 
Action: Mouse moved to (370, 178)
Screenshot: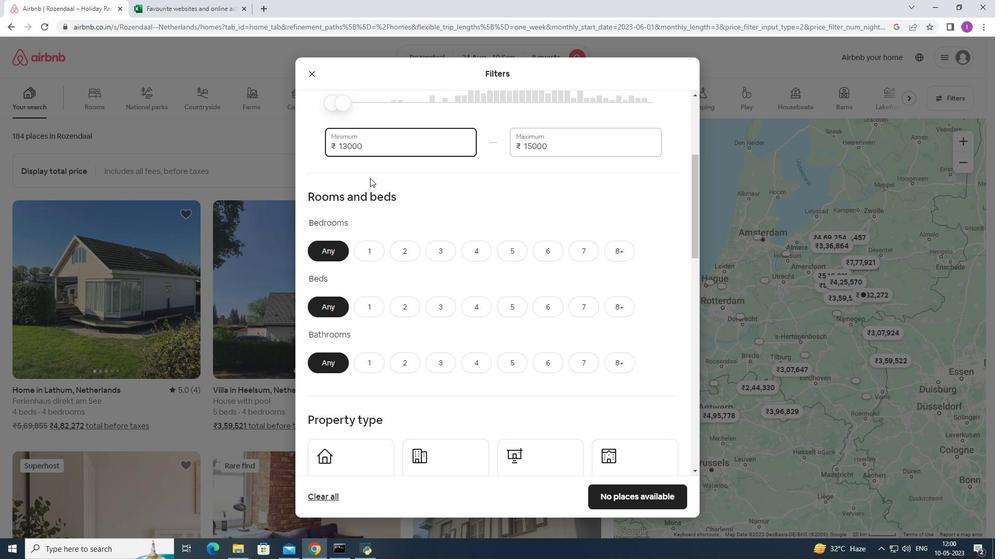 
Action: Key pressed <Key.backspace>
Screenshot: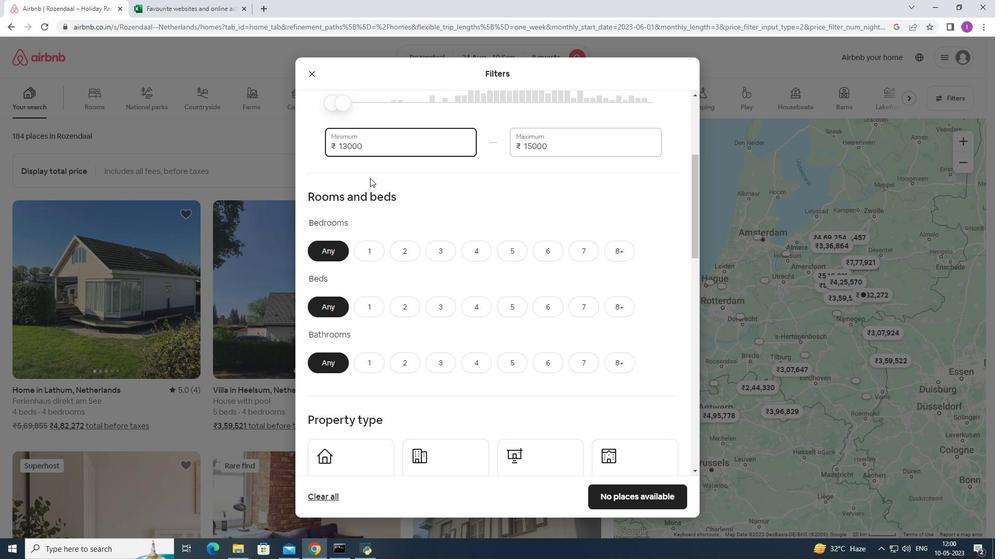 
Action: Mouse moved to (373, 179)
Screenshot: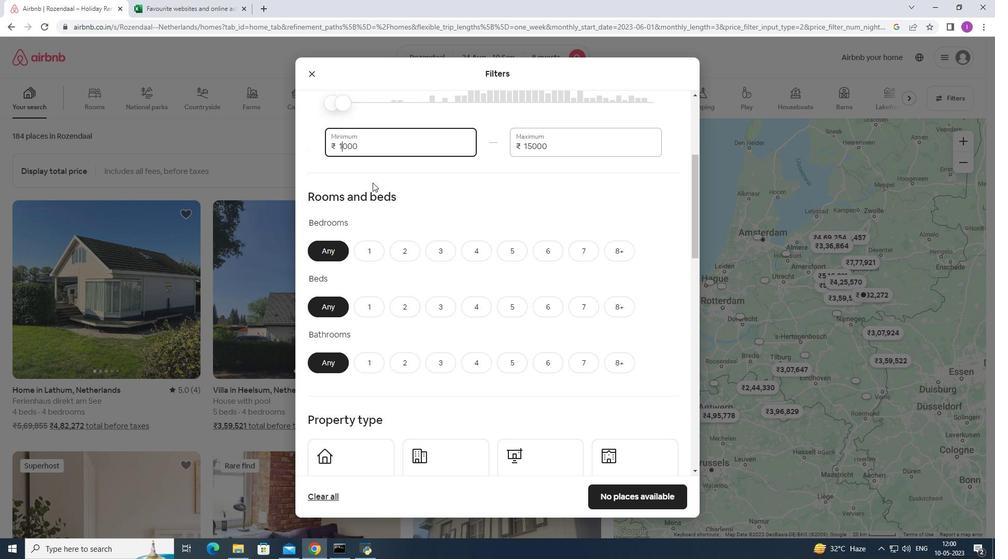 
Action: Key pressed 2
Screenshot: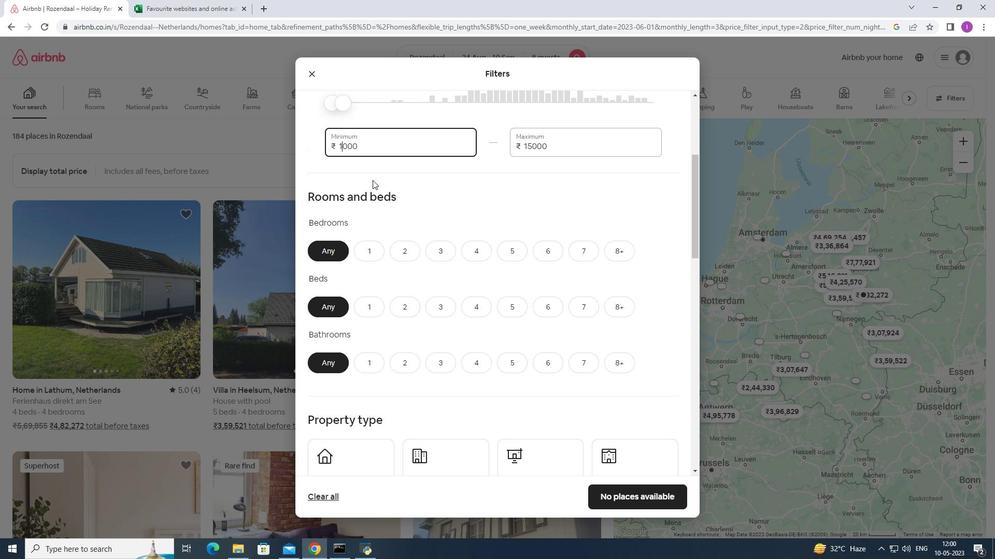 
Action: Mouse moved to (407, 216)
Screenshot: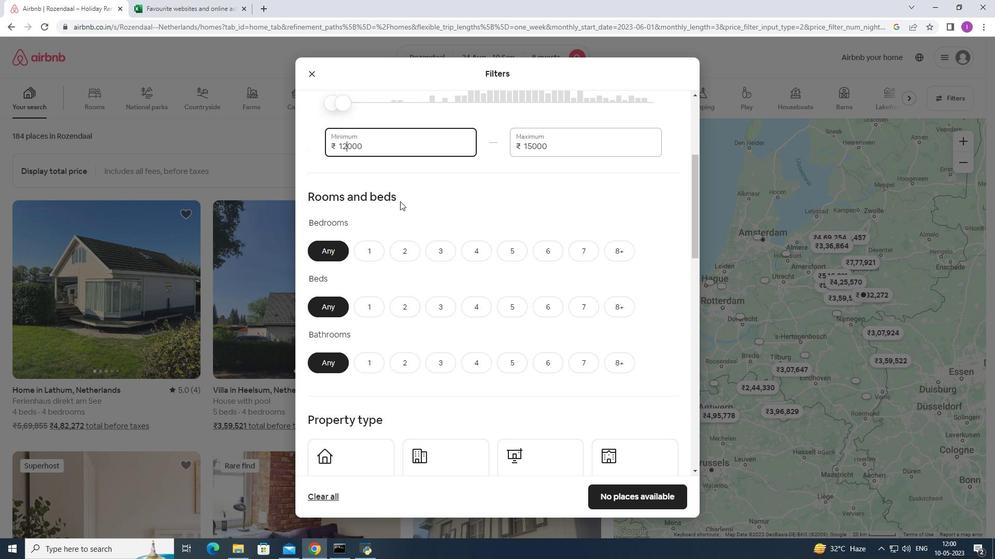 
Action: Mouse scrolled (407, 215) with delta (0, 0)
Screenshot: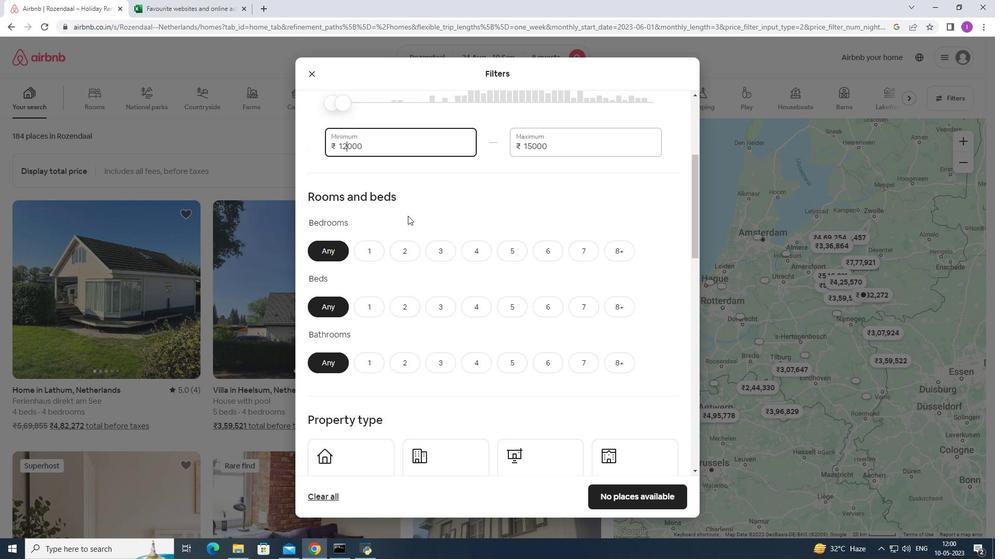 
Action: Mouse scrolled (407, 215) with delta (0, 0)
Screenshot: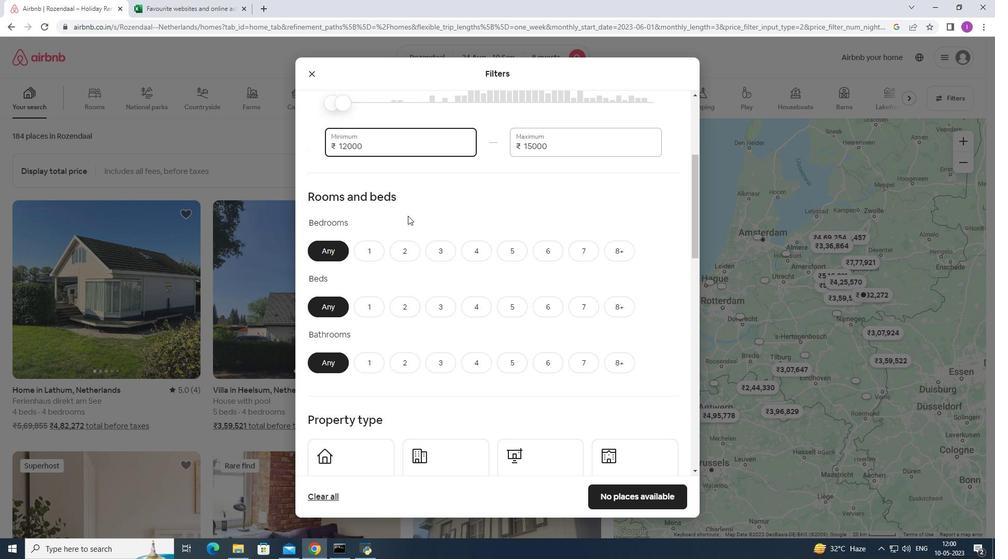 
Action: Mouse moved to (465, 146)
Screenshot: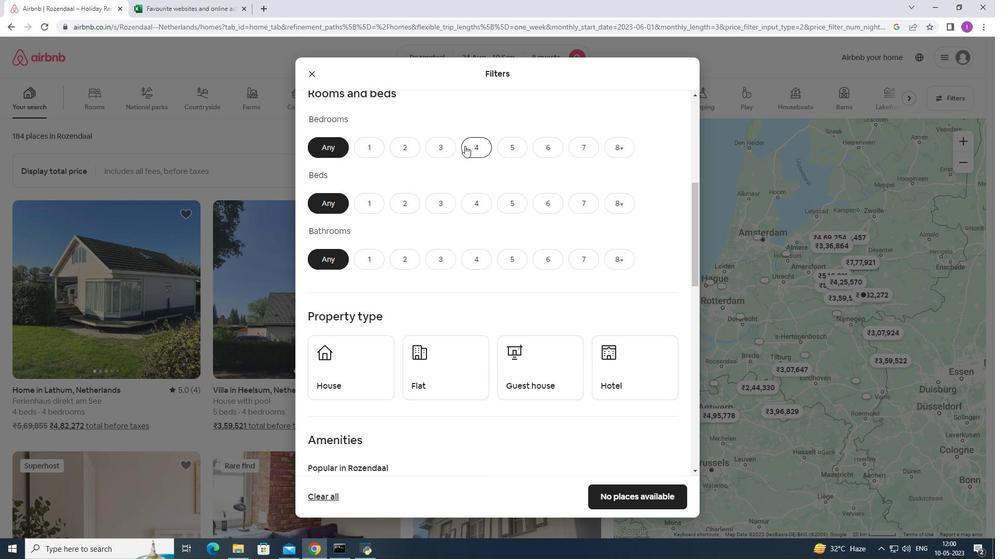
Action: Mouse pressed left at (465, 146)
Screenshot: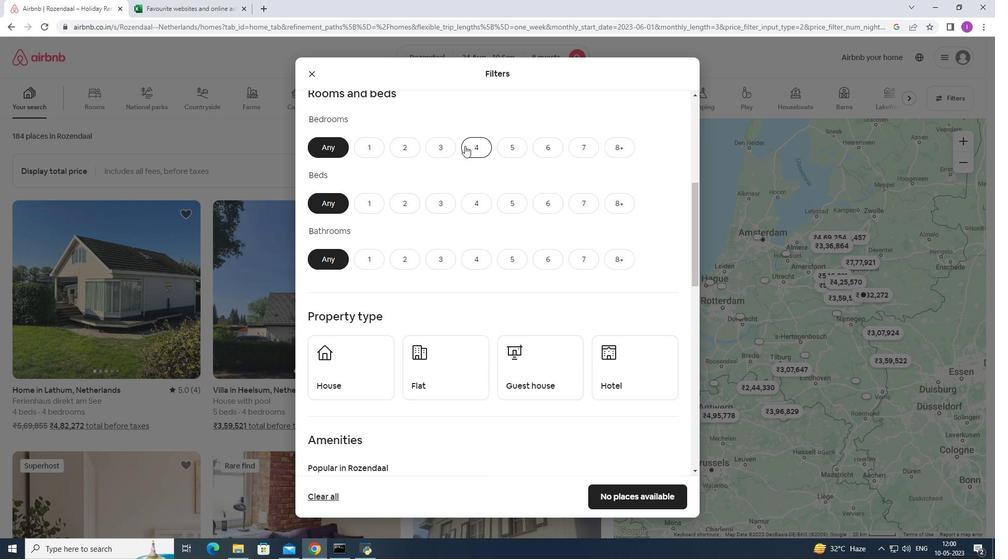 
Action: Mouse moved to (619, 199)
Screenshot: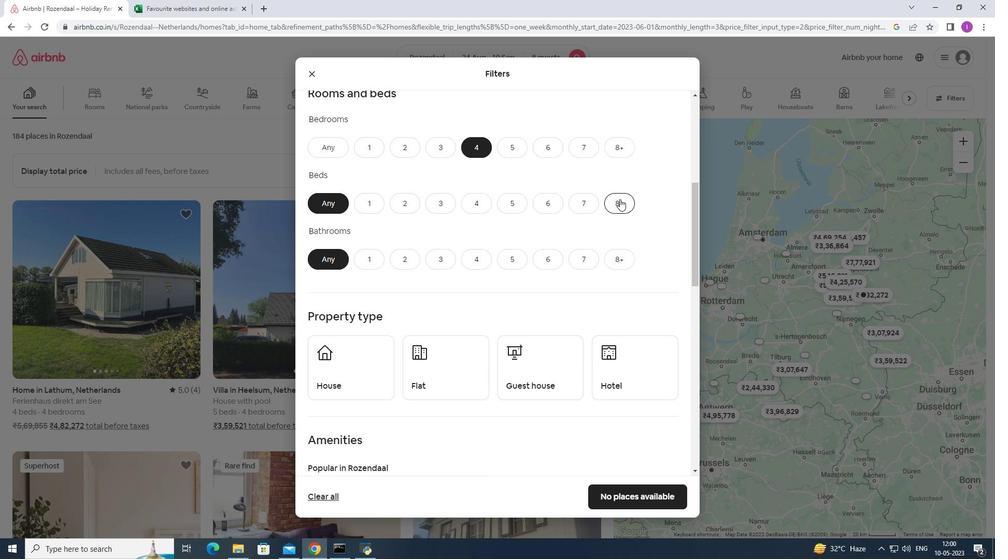
Action: Mouse pressed left at (619, 199)
Screenshot: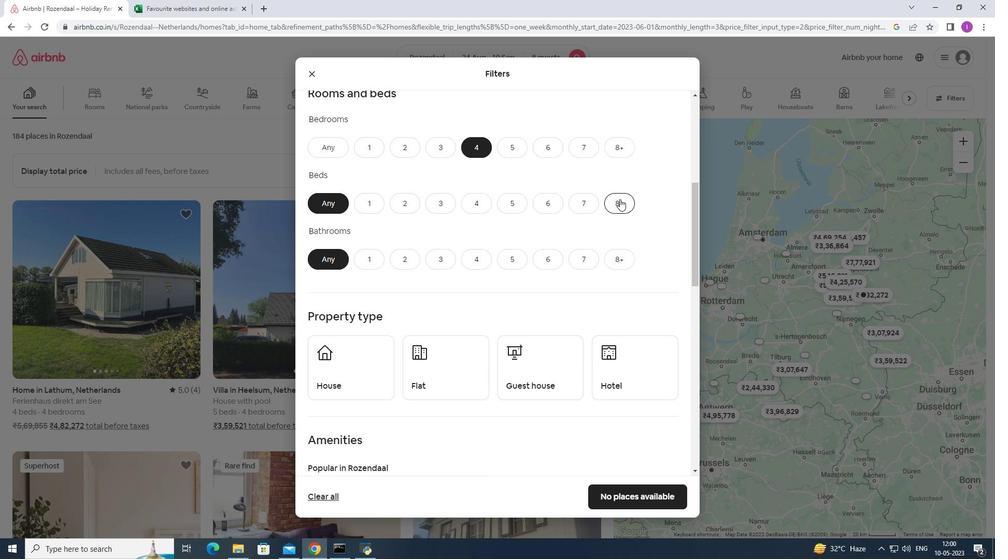 
Action: Mouse moved to (480, 258)
Screenshot: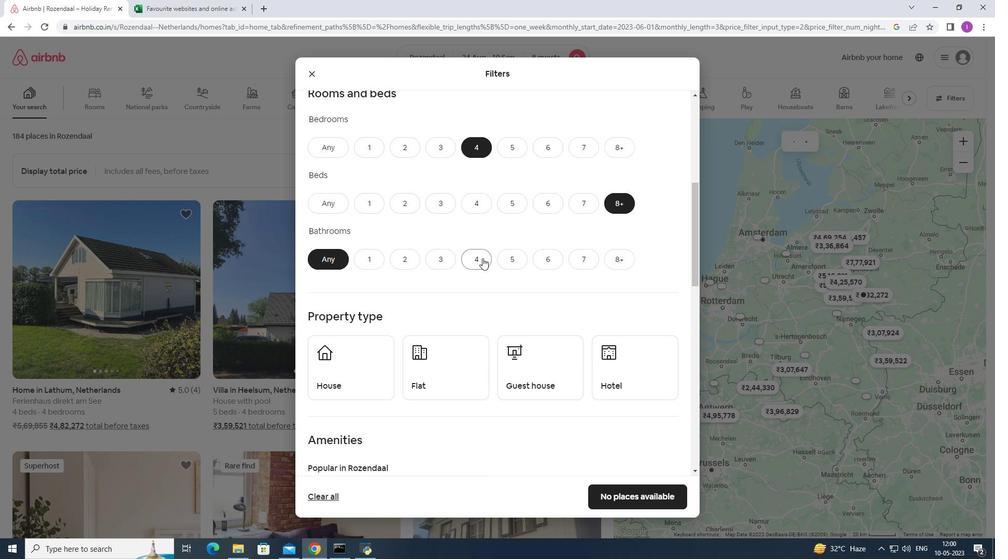 
Action: Mouse pressed left at (480, 258)
Screenshot: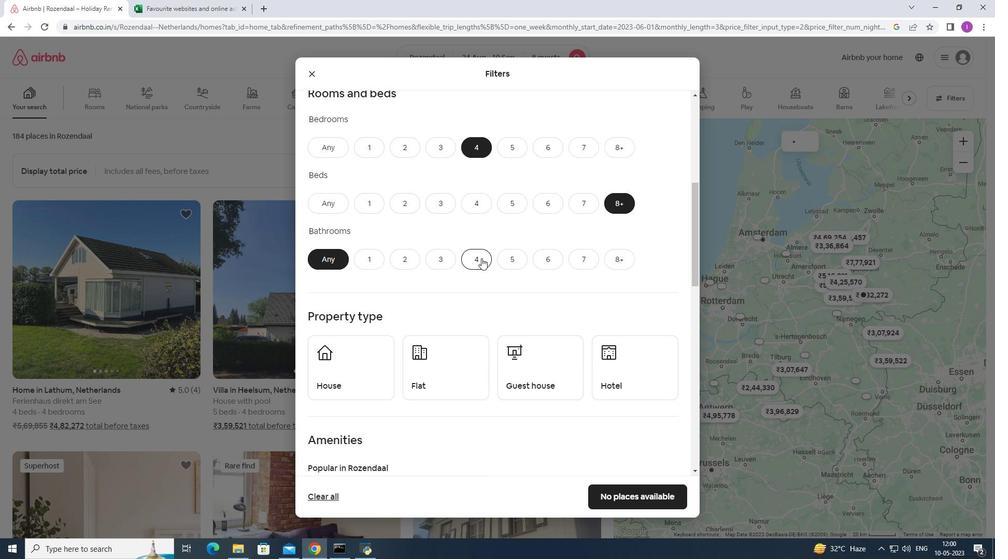 
Action: Mouse moved to (502, 303)
Screenshot: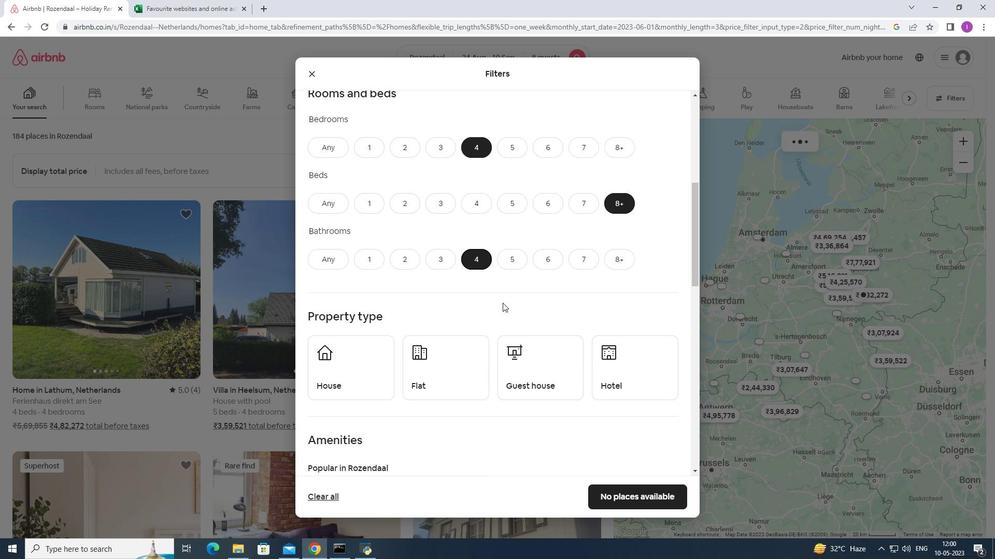
Action: Mouse scrolled (502, 303) with delta (0, 0)
Screenshot: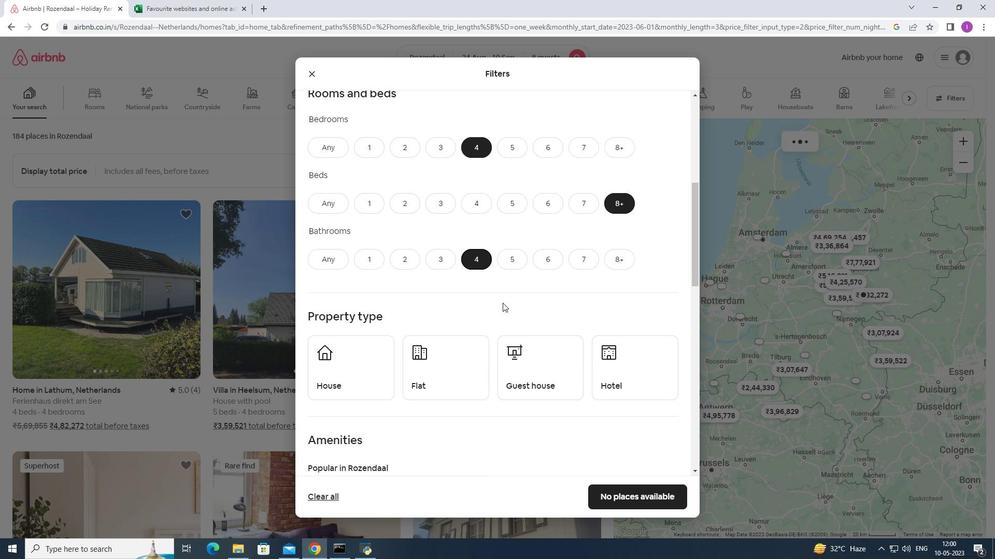 
Action: Mouse scrolled (502, 303) with delta (0, 0)
Screenshot: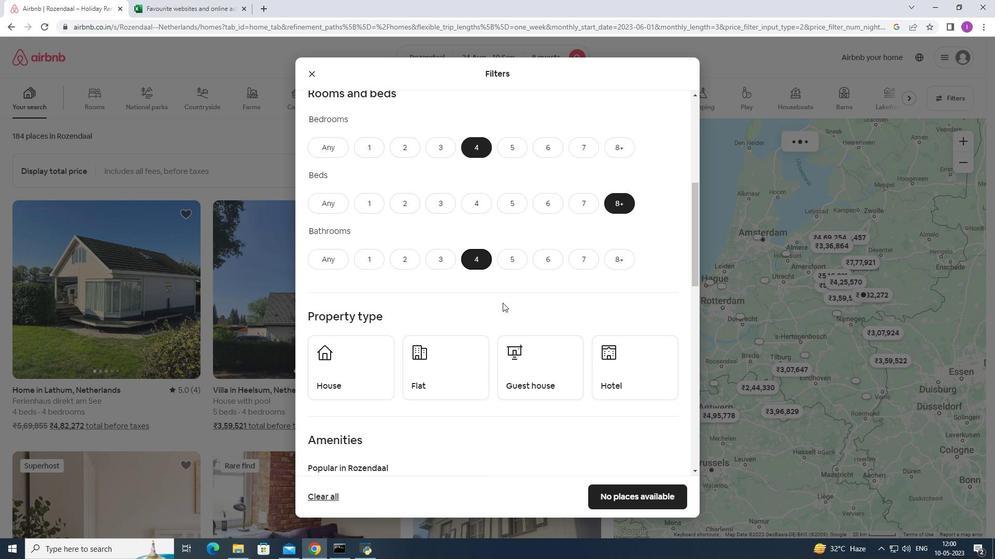 
Action: Mouse scrolled (502, 303) with delta (0, 0)
Screenshot: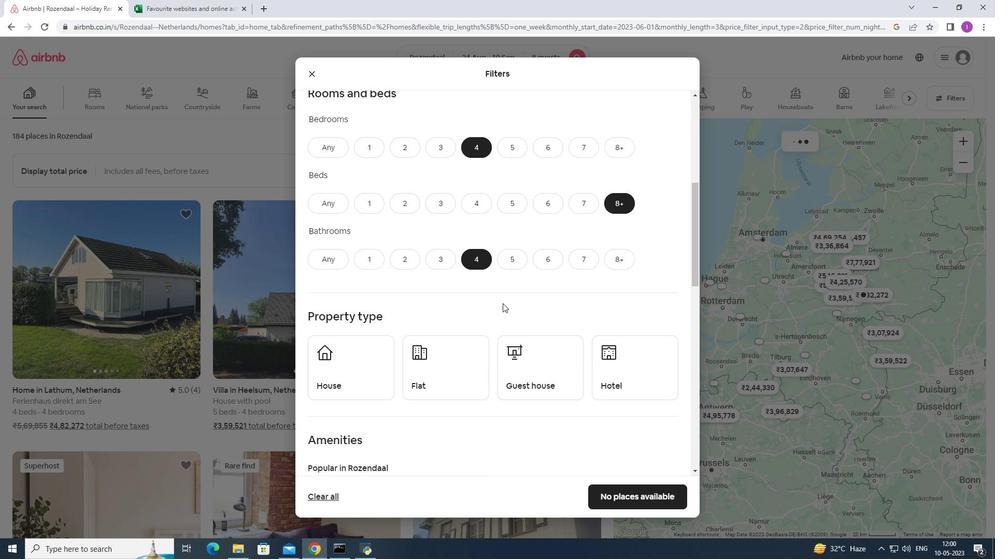 
Action: Mouse moved to (349, 218)
Screenshot: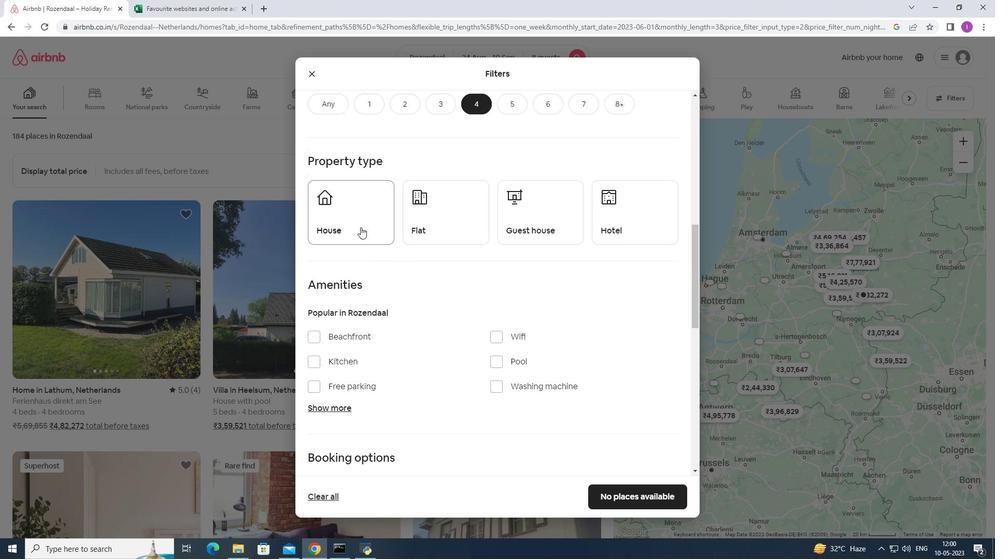 
Action: Mouse pressed left at (349, 218)
Screenshot: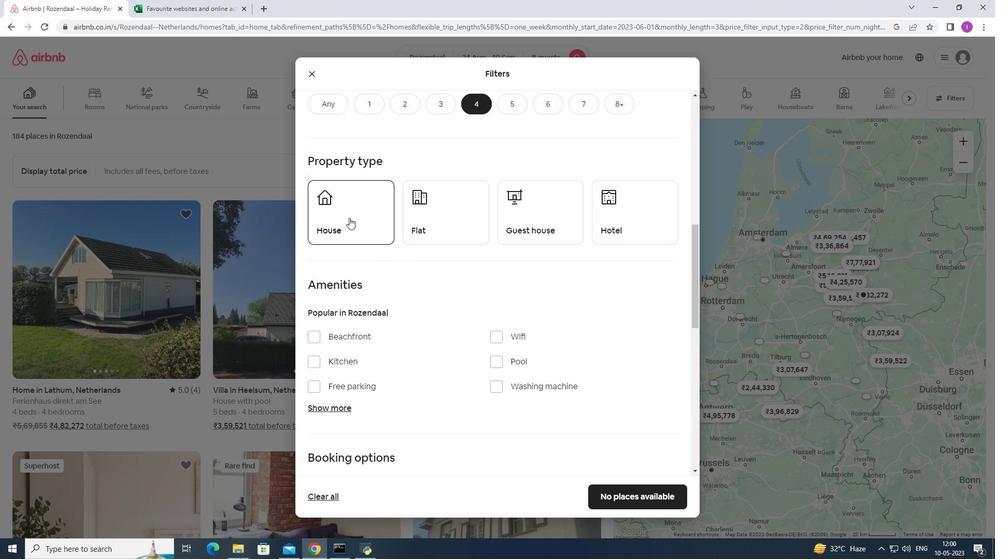 
Action: Mouse moved to (421, 221)
Screenshot: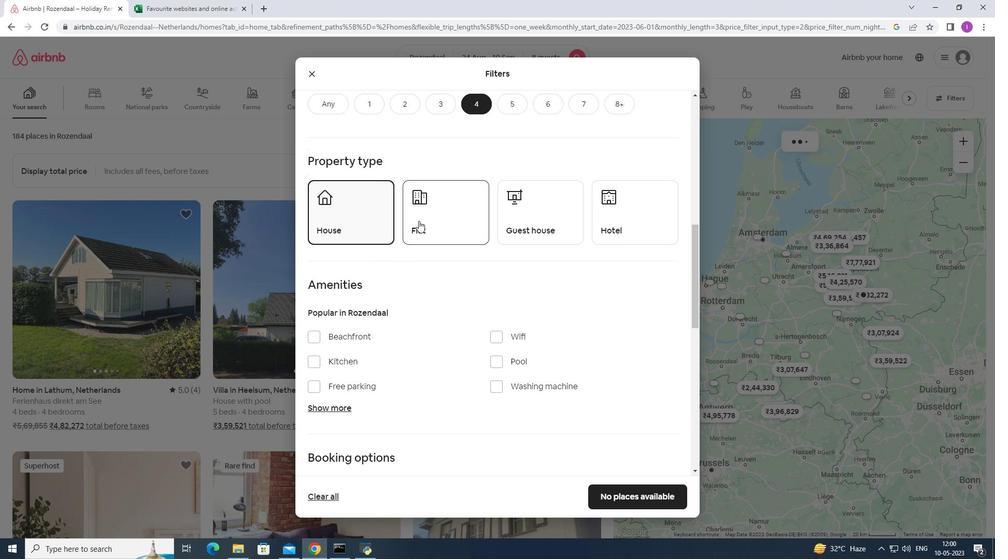 
Action: Mouse pressed left at (421, 221)
Screenshot: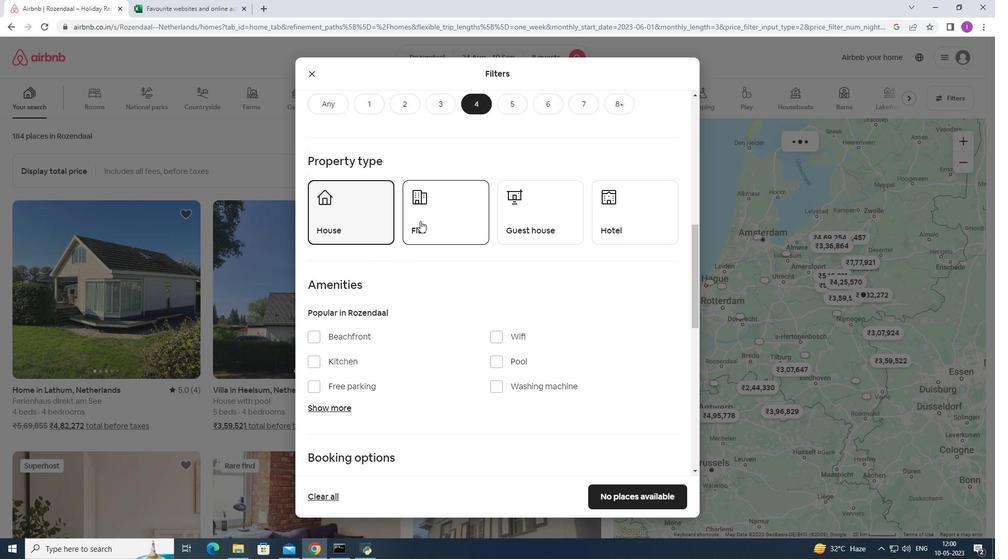 
Action: Mouse moved to (553, 233)
Screenshot: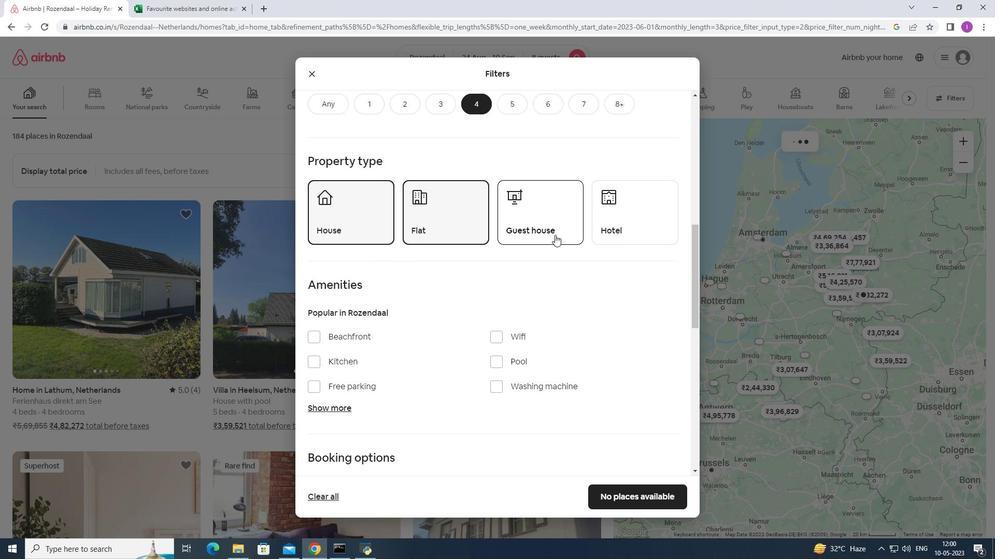 
Action: Mouse pressed left at (553, 233)
Screenshot: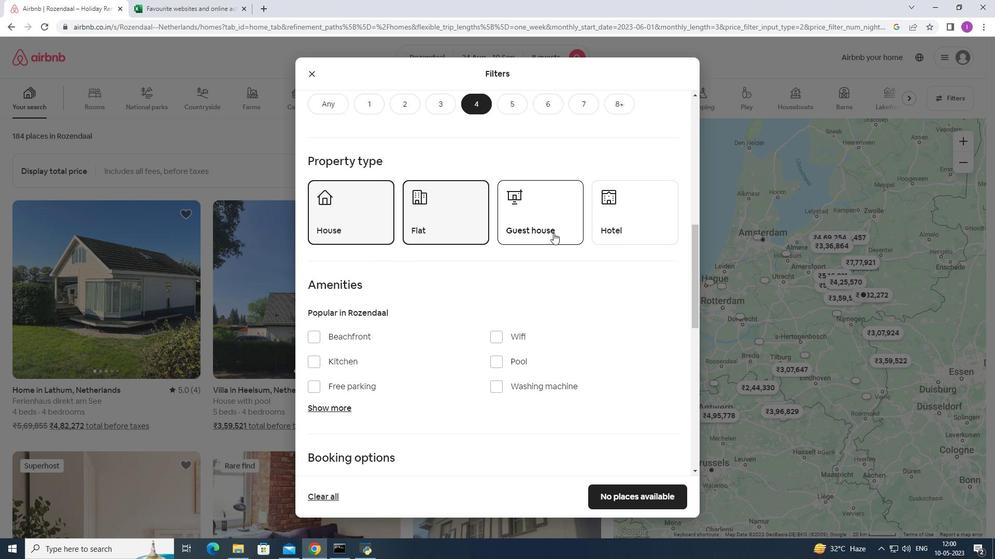 
Action: Mouse moved to (527, 304)
Screenshot: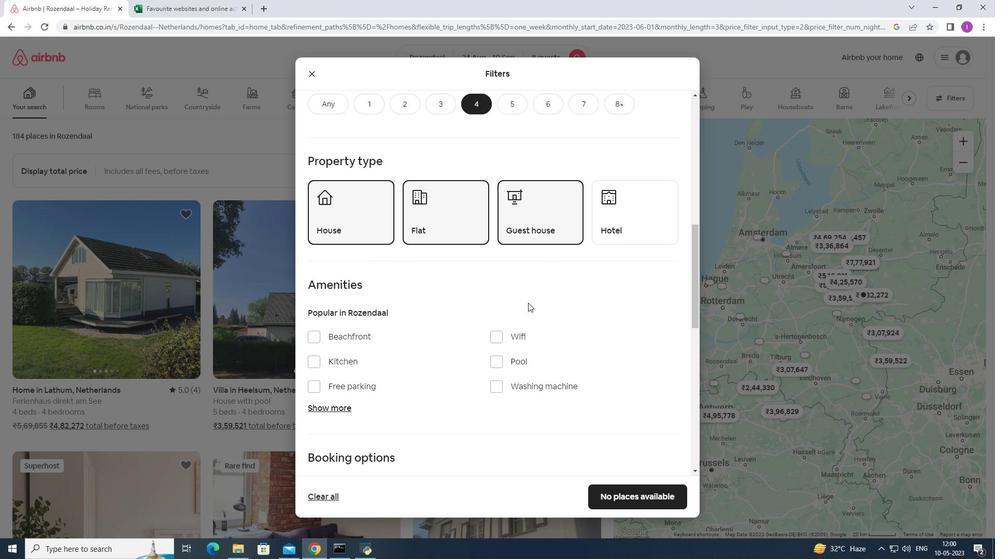 
Action: Mouse scrolled (527, 304) with delta (0, 0)
Screenshot: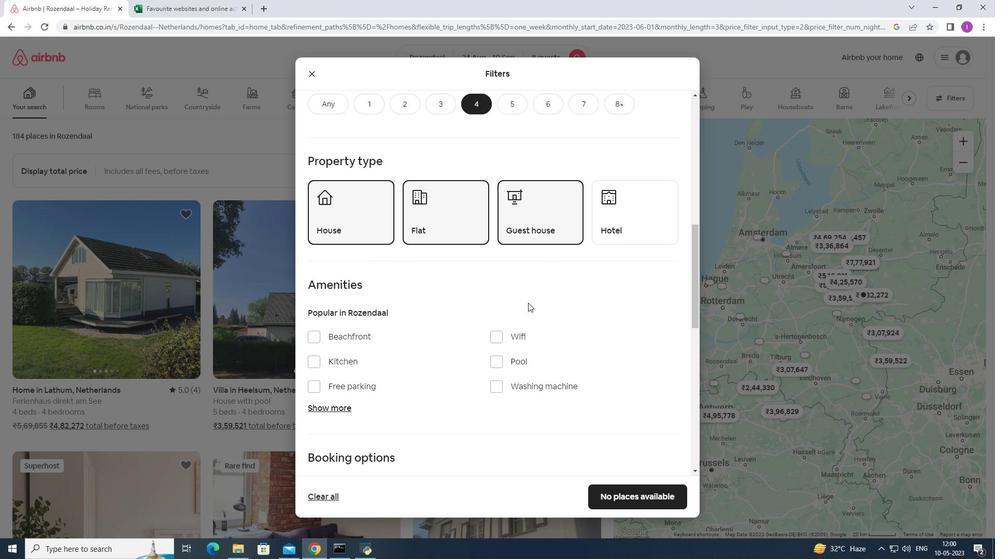 
Action: Mouse scrolled (527, 304) with delta (0, 0)
Screenshot: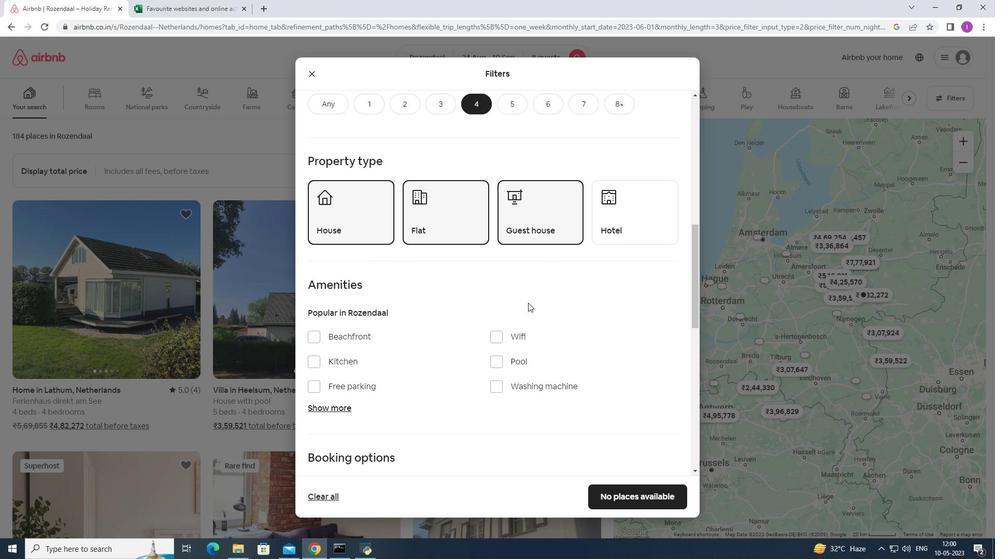 
Action: Mouse scrolled (527, 304) with delta (0, 0)
Screenshot: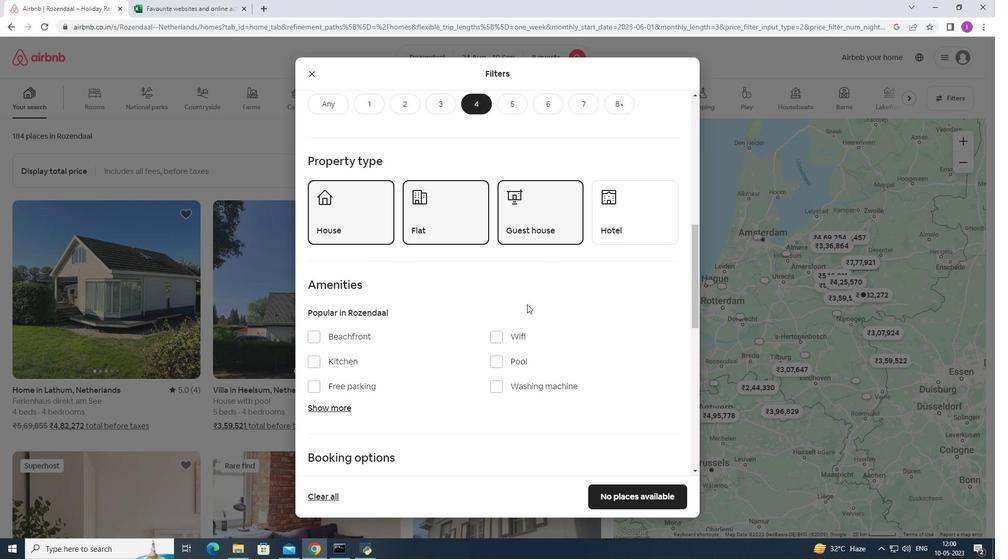 
Action: Mouse scrolled (527, 304) with delta (0, 0)
Screenshot: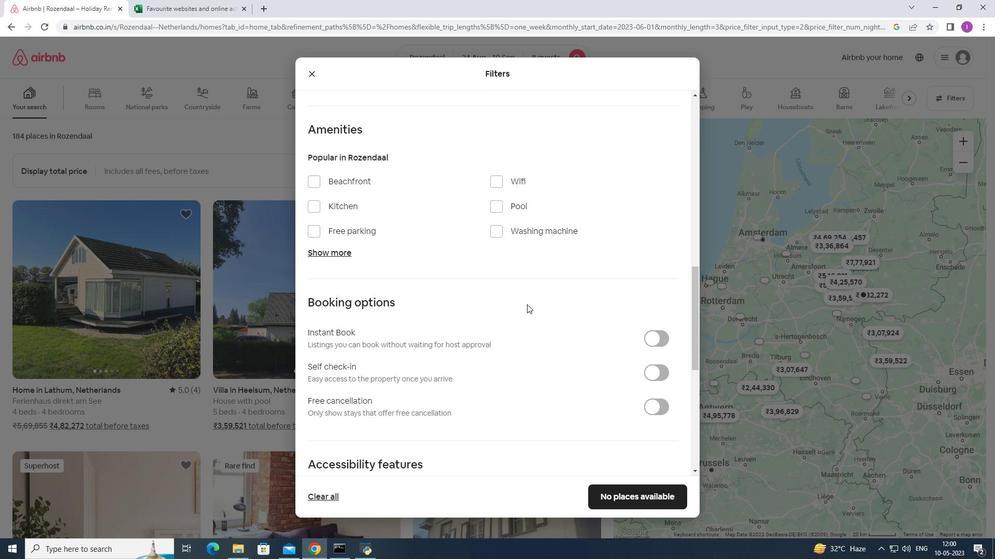
Action: Mouse scrolled (527, 304) with delta (0, 0)
Screenshot: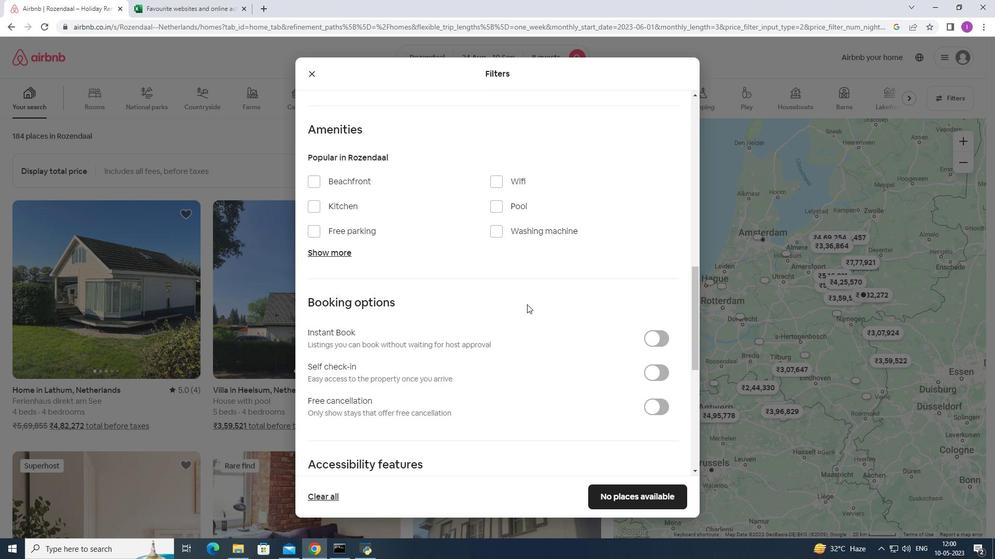 
Action: Mouse moved to (600, 261)
Screenshot: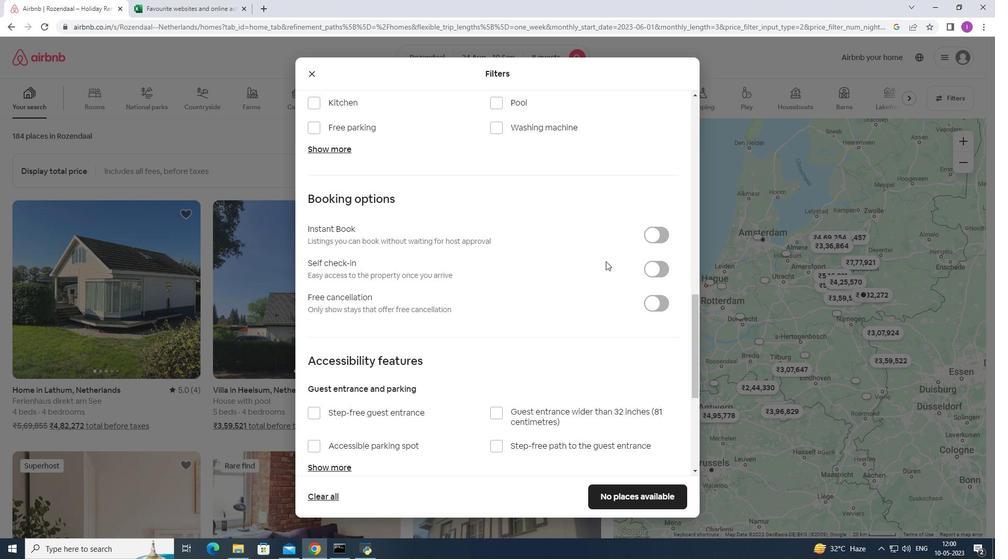 
Action: Mouse scrolled (600, 261) with delta (0, 0)
Screenshot: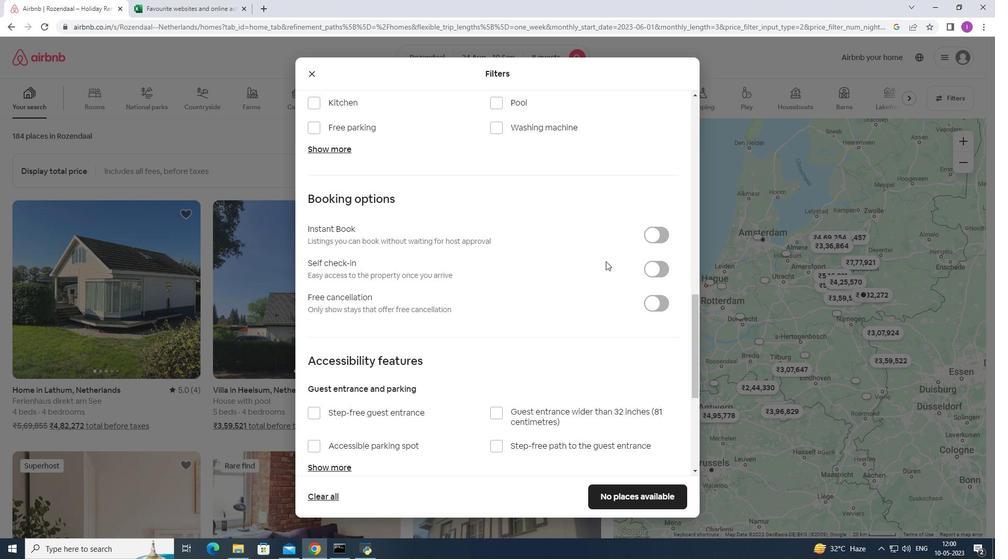 
Action: Mouse moved to (597, 261)
Screenshot: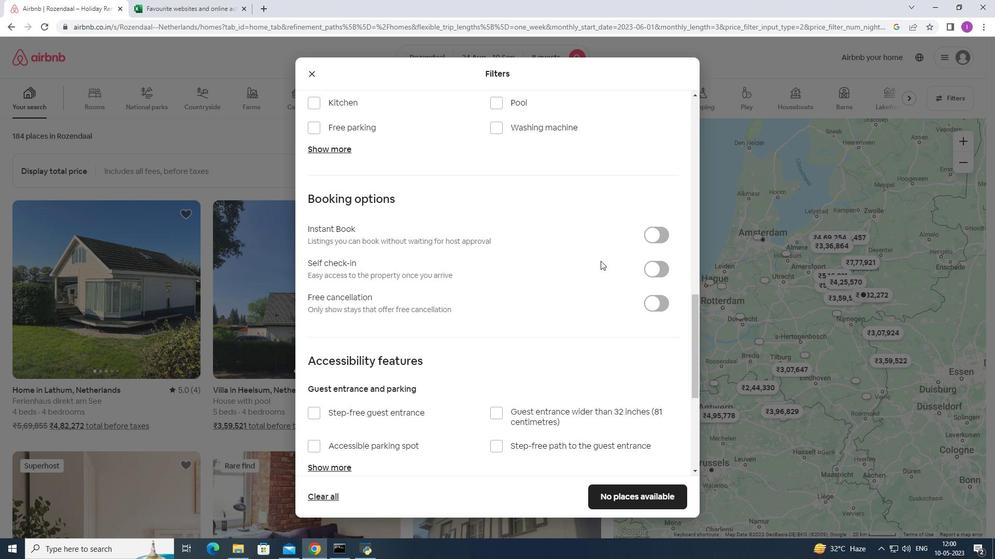 
Action: Mouse scrolled (597, 261) with delta (0, 0)
Screenshot: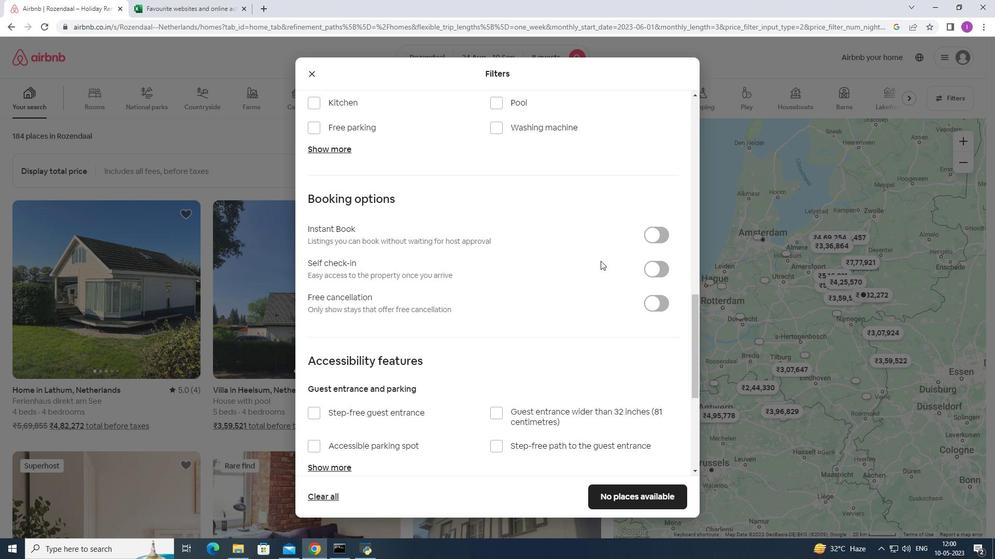 
Action: Mouse moved to (311, 225)
Screenshot: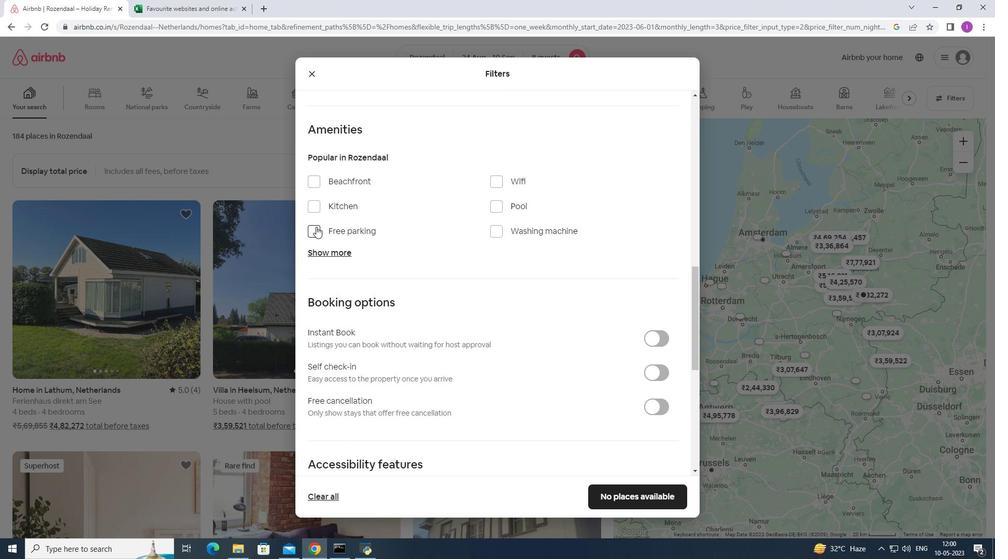 
Action: Mouse pressed left at (311, 225)
Screenshot: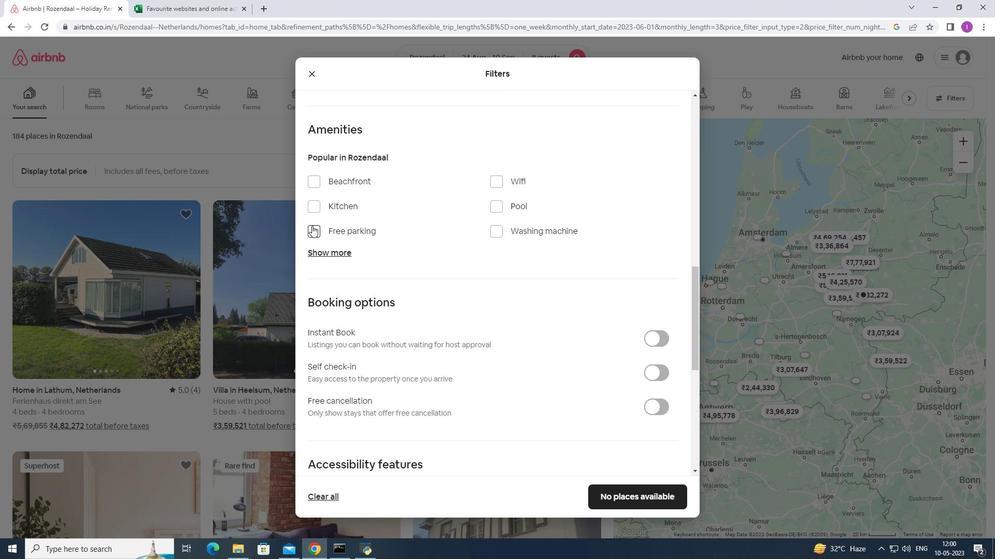 
Action: Mouse moved to (495, 183)
Screenshot: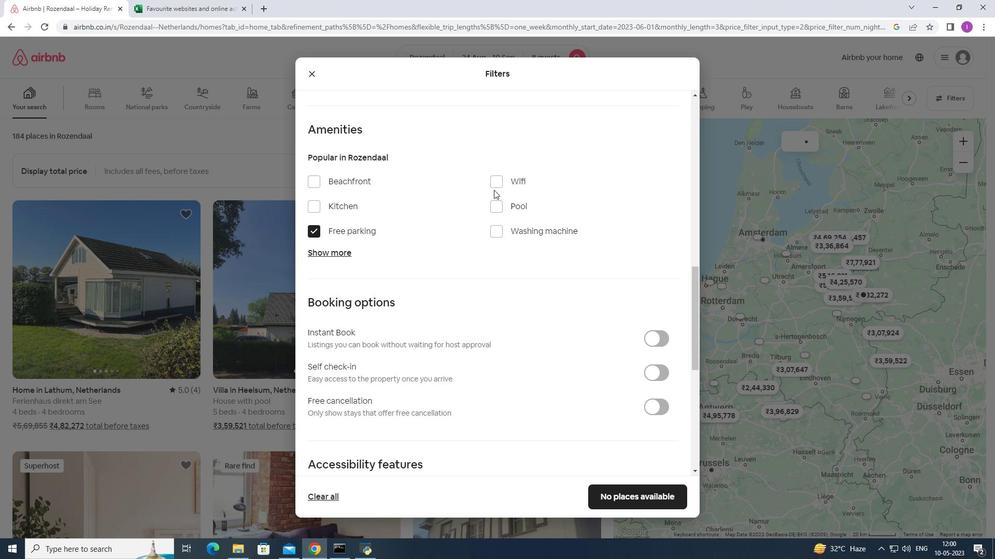 
Action: Mouse pressed left at (495, 183)
Screenshot: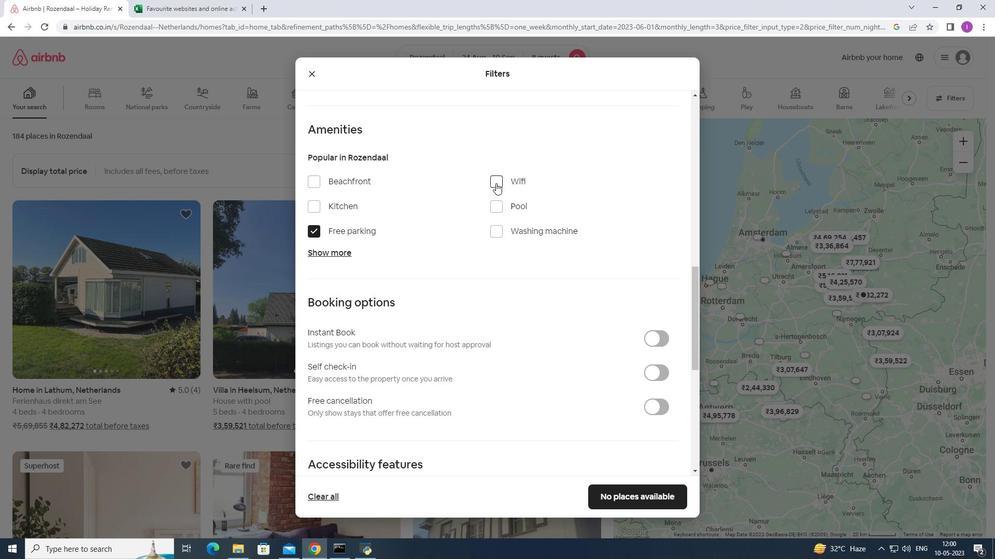 
Action: Mouse moved to (324, 251)
Screenshot: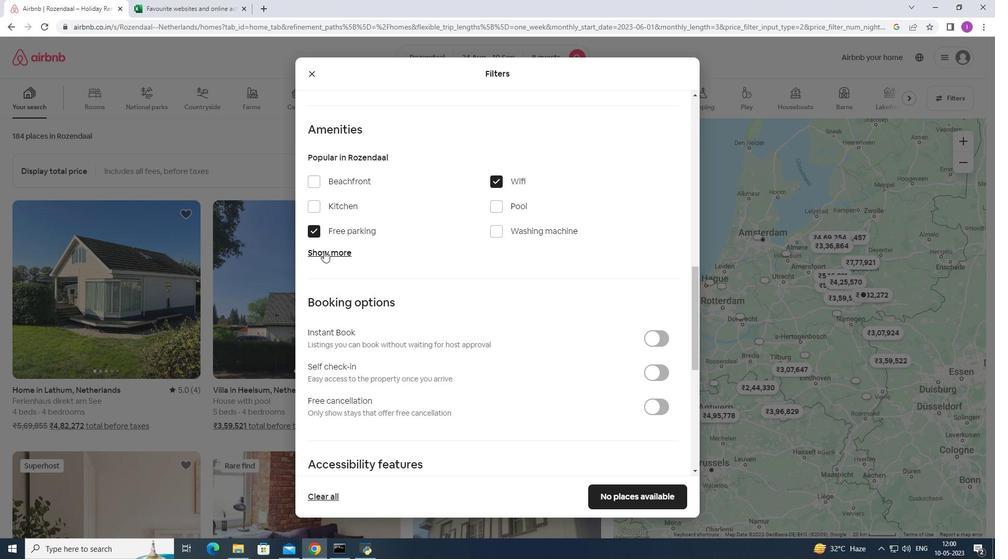 
Action: Mouse pressed left at (324, 251)
Screenshot: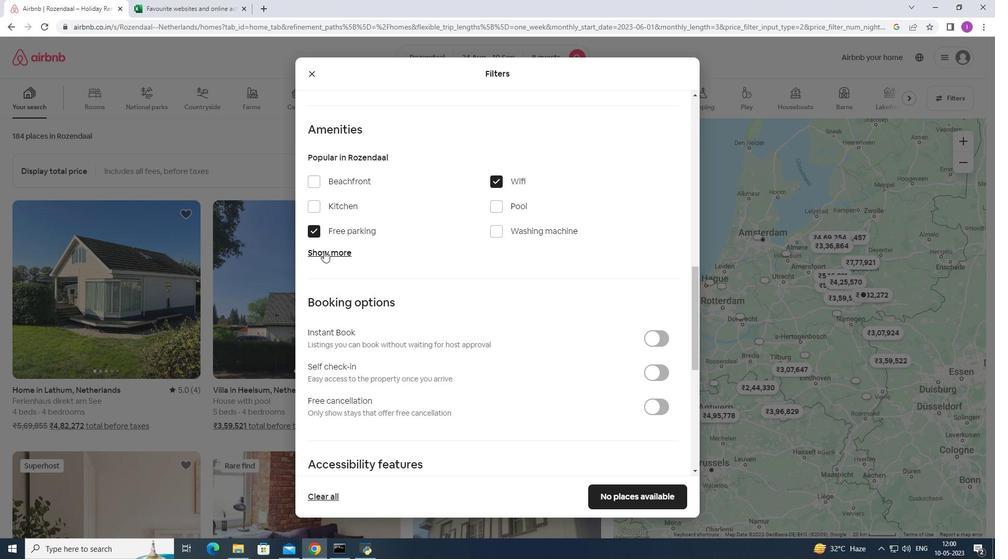 
Action: Mouse moved to (381, 294)
Screenshot: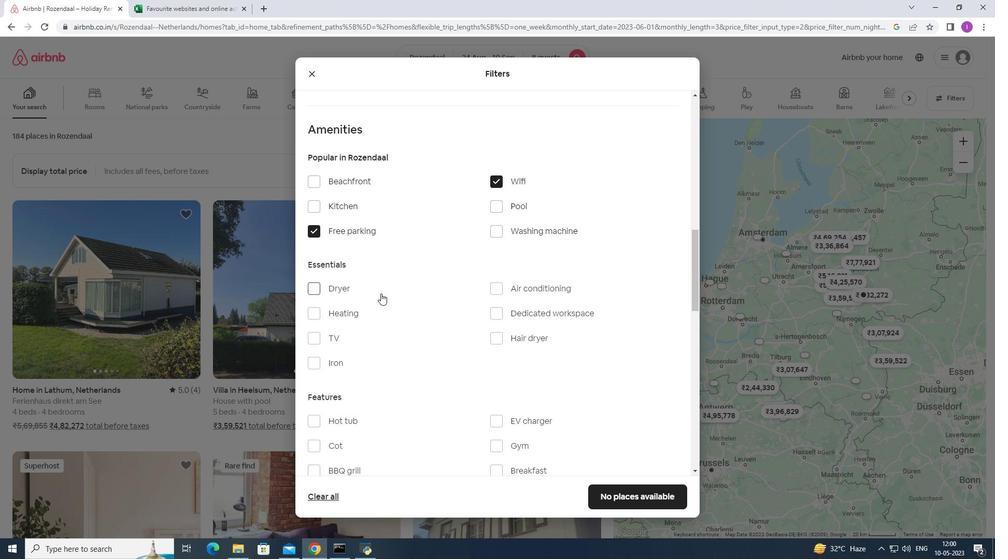 
Action: Mouse scrolled (381, 293) with delta (0, 0)
Screenshot: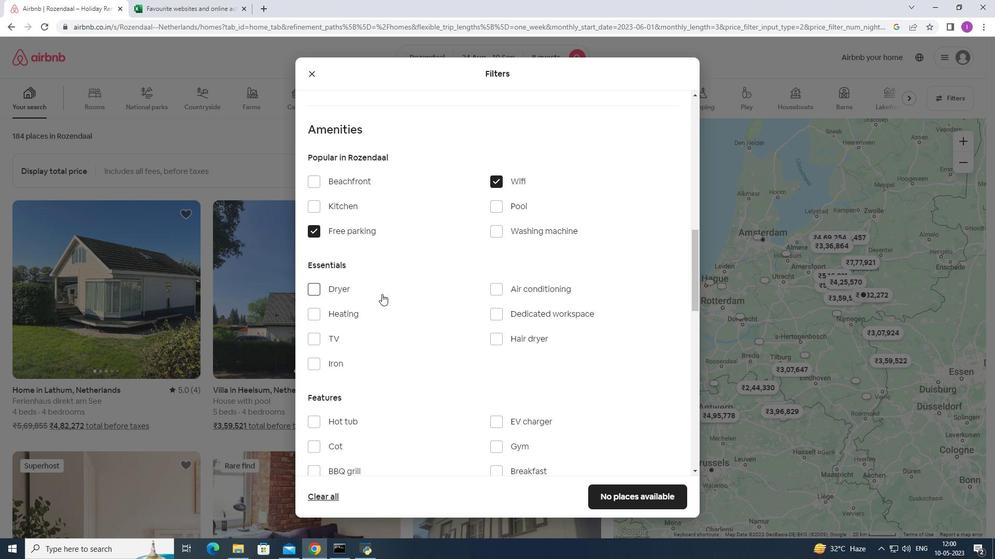 
Action: Mouse moved to (313, 286)
Screenshot: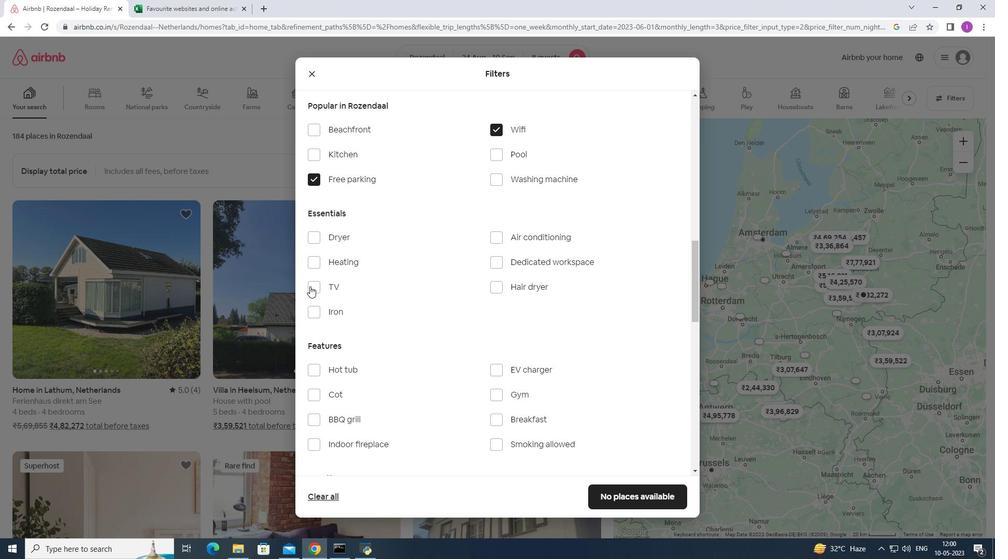 
Action: Mouse pressed left at (313, 286)
Screenshot: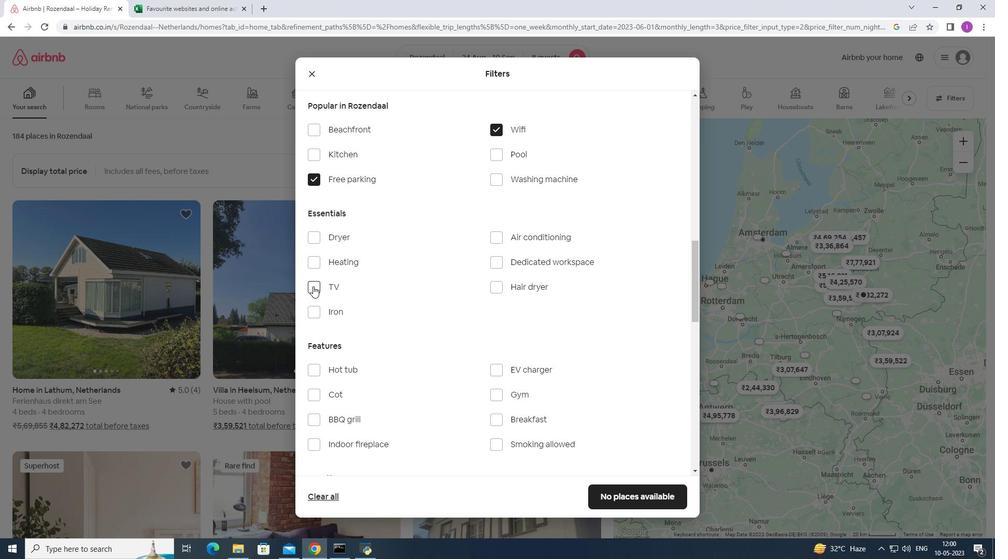 
Action: Mouse moved to (496, 391)
Screenshot: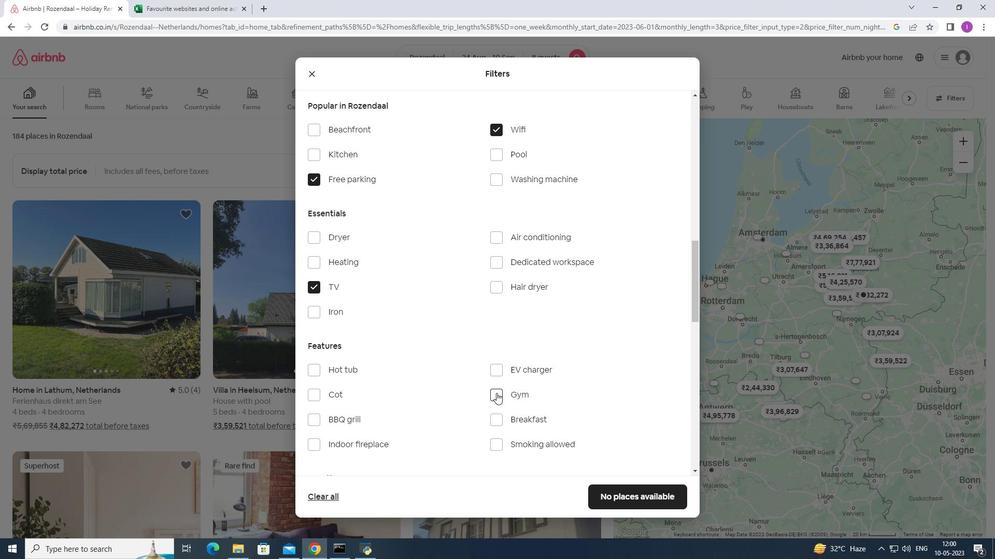 
Action: Mouse pressed left at (496, 391)
Screenshot: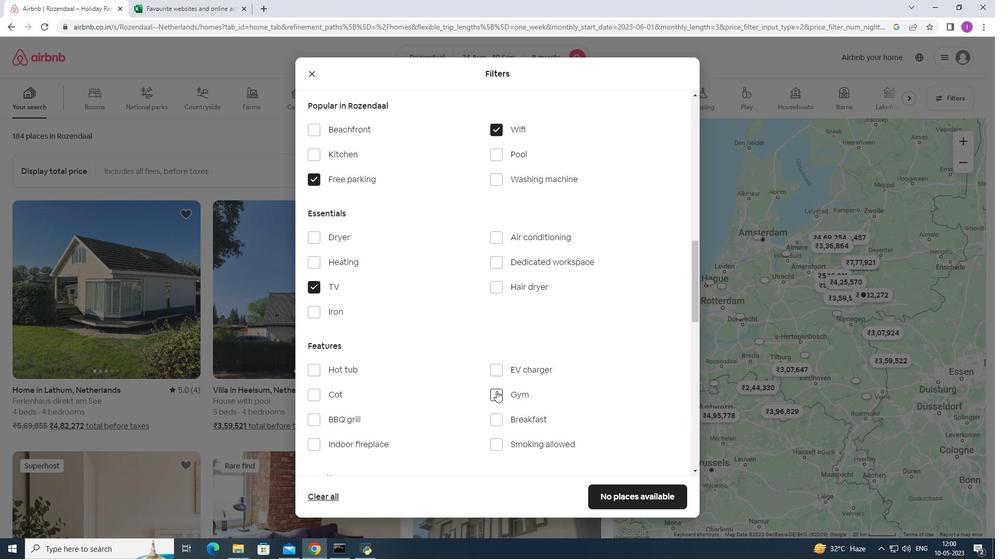 
Action: Mouse moved to (499, 416)
Screenshot: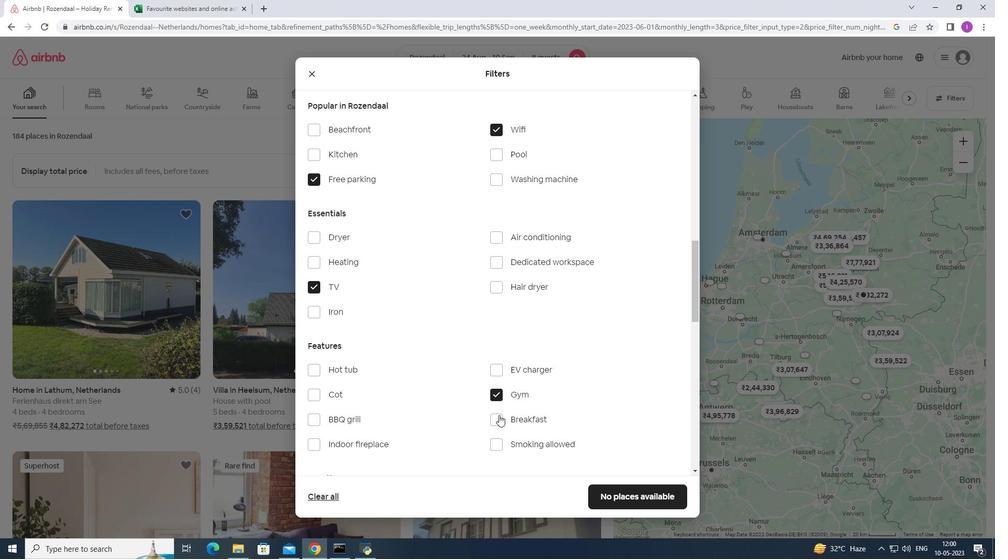 
Action: Mouse pressed left at (499, 416)
Screenshot: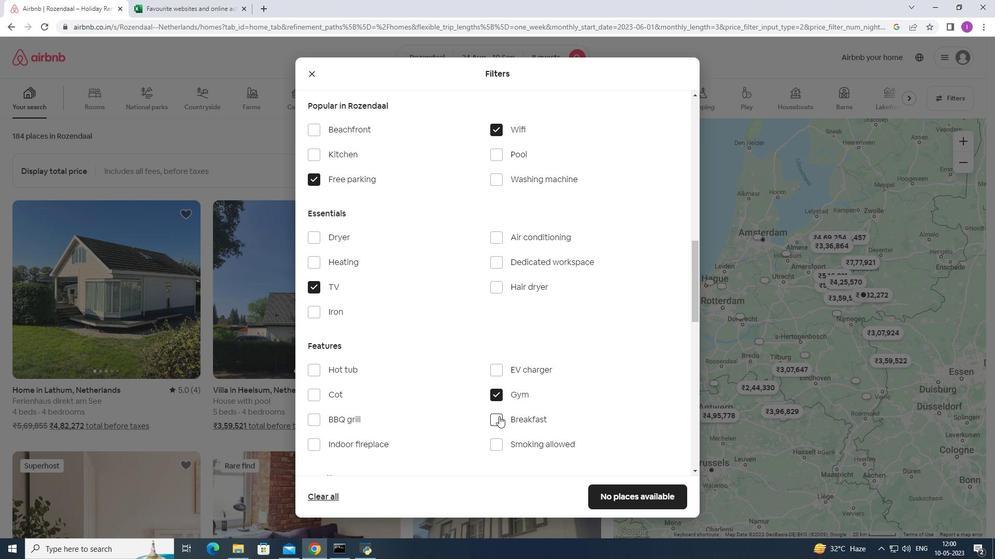
Action: Mouse moved to (389, 409)
Screenshot: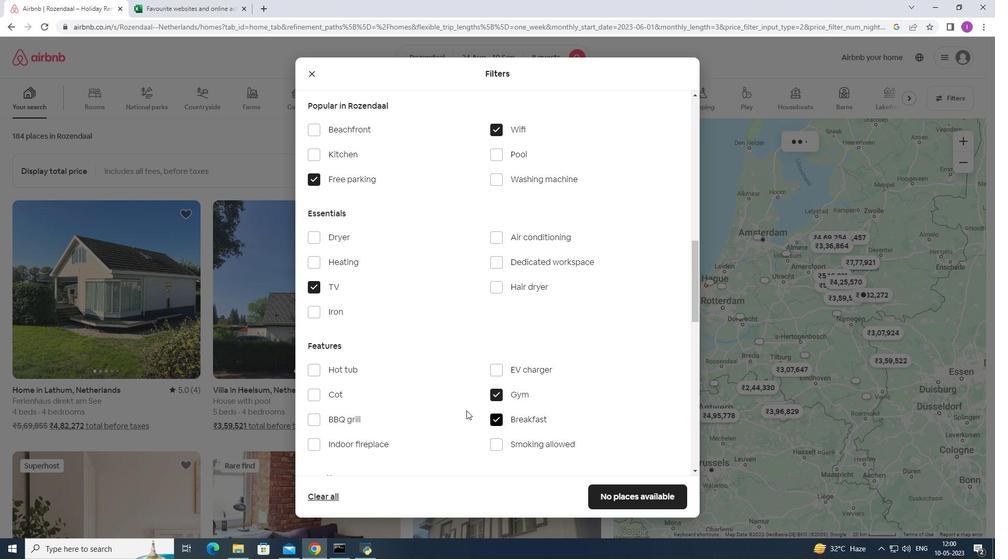 
Action: Mouse scrolled (389, 408) with delta (0, 0)
Screenshot: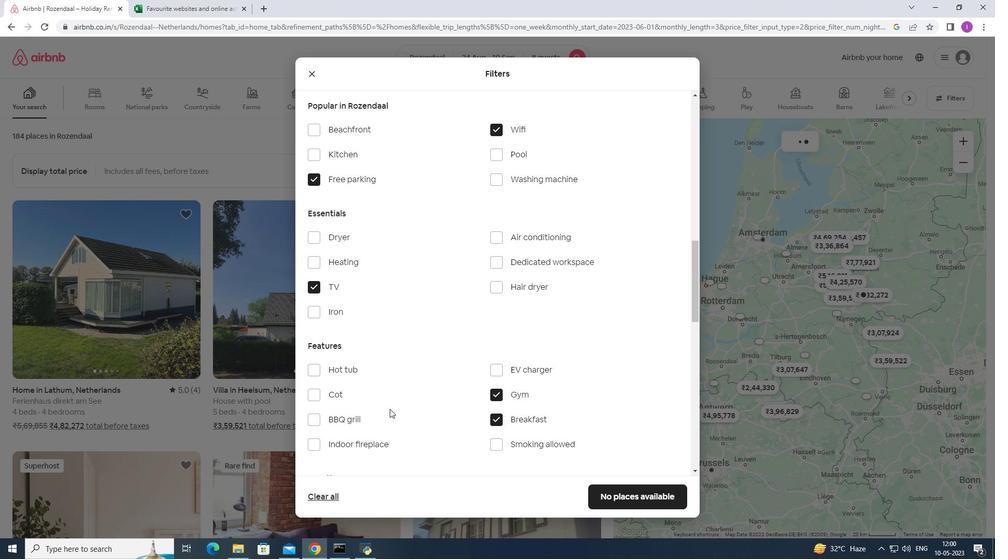 
Action: Mouse scrolled (389, 408) with delta (0, 0)
Screenshot: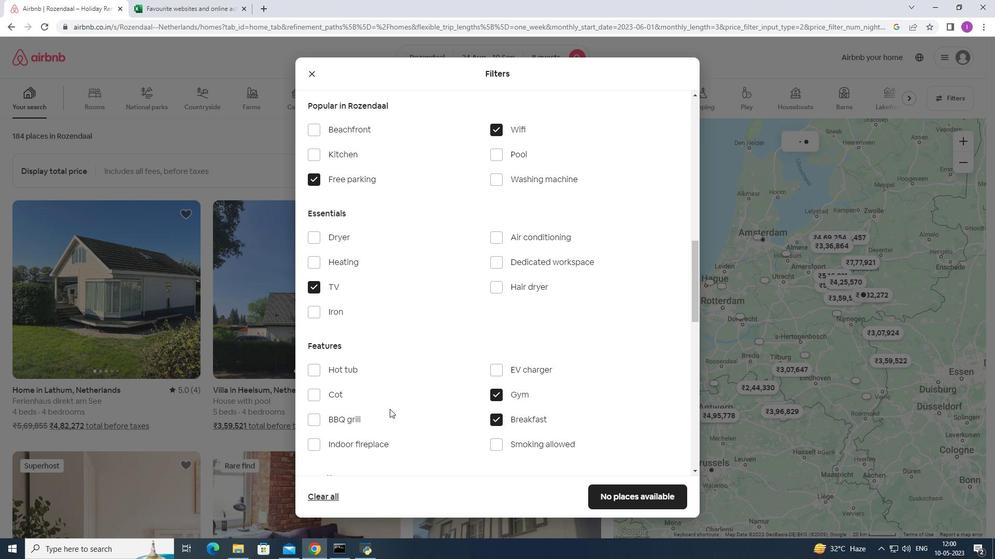 
Action: Mouse moved to (389, 408)
Screenshot: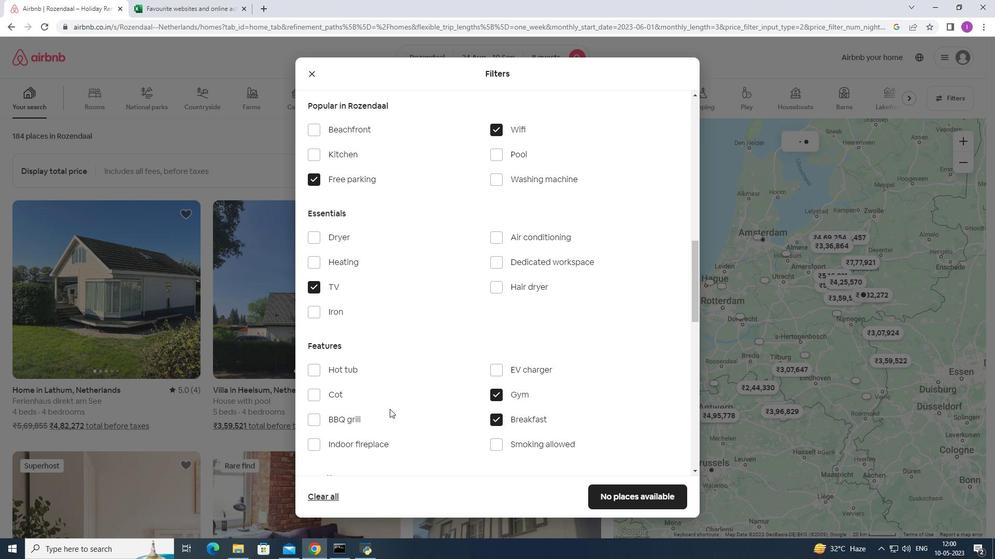 
Action: Mouse scrolled (389, 407) with delta (0, 0)
Screenshot: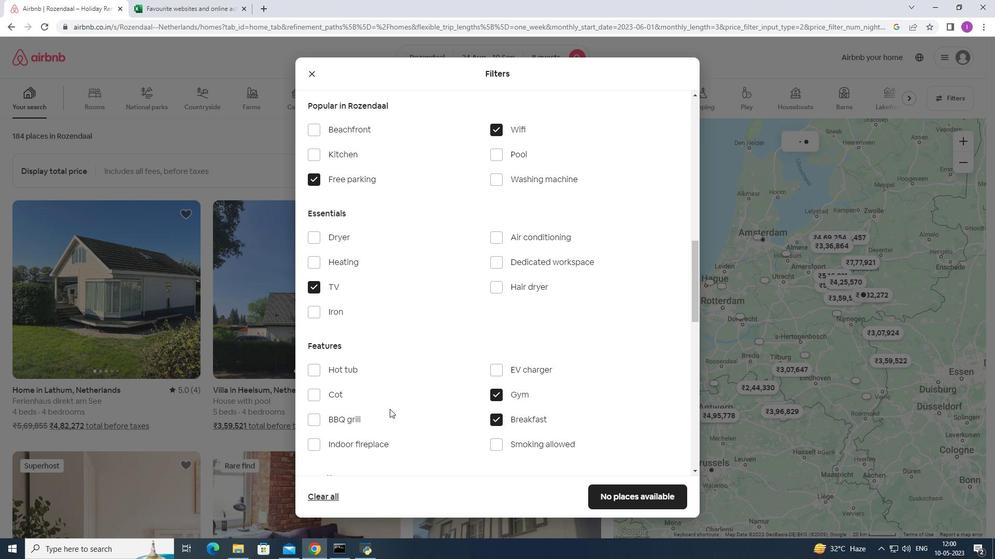 
Action: Mouse moved to (391, 407)
Screenshot: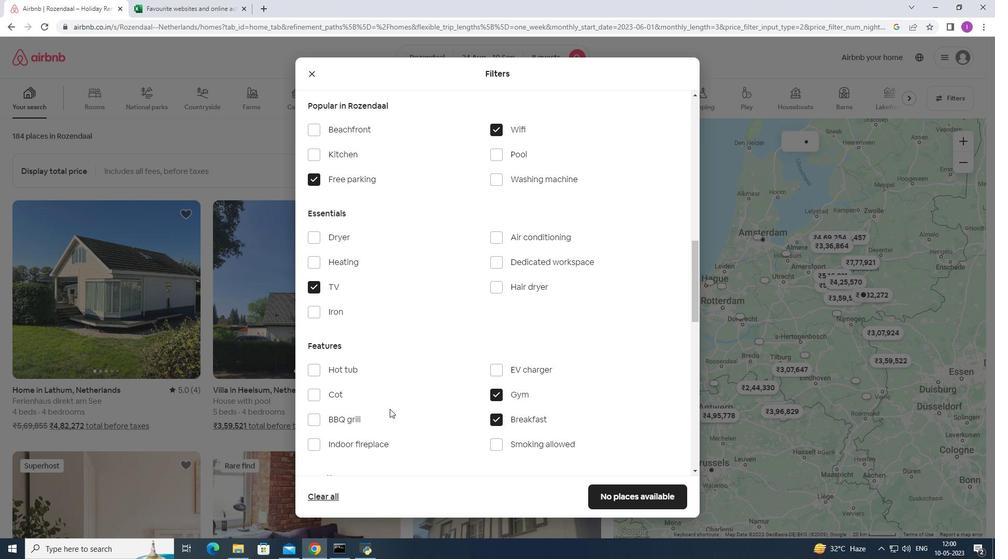 
Action: Mouse scrolled (391, 406) with delta (0, 0)
Screenshot: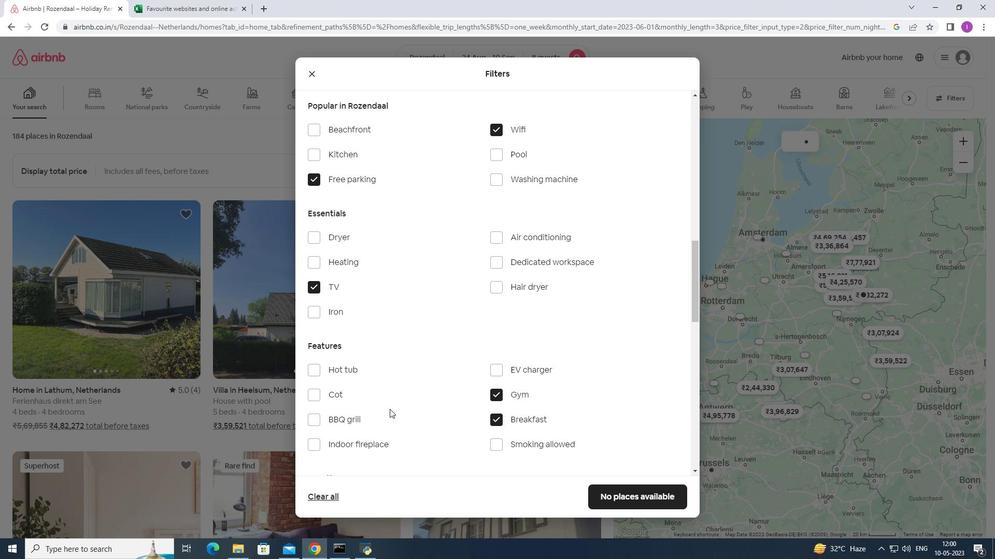 
Action: Mouse moved to (411, 395)
Screenshot: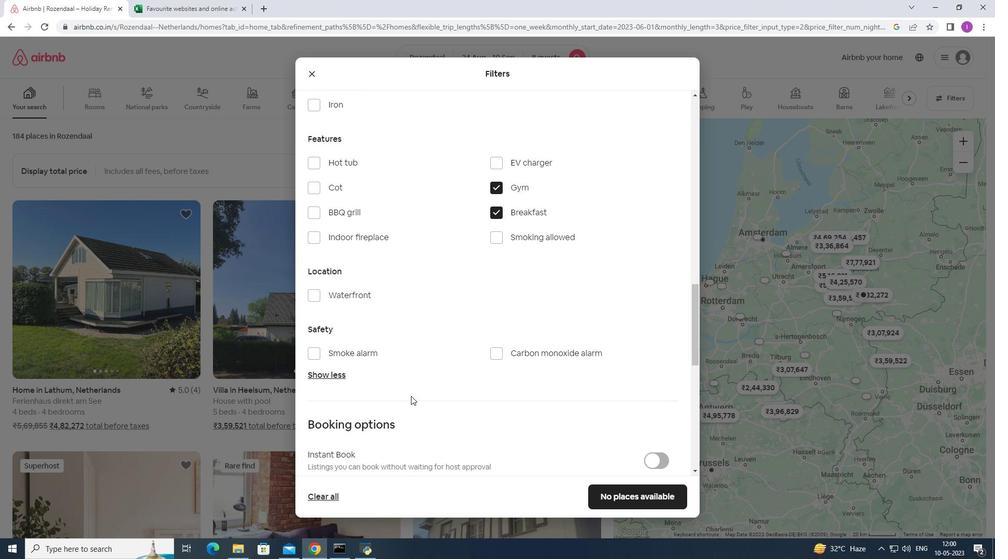 
Action: Mouse scrolled (411, 395) with delta (0, 0)
Screenshot: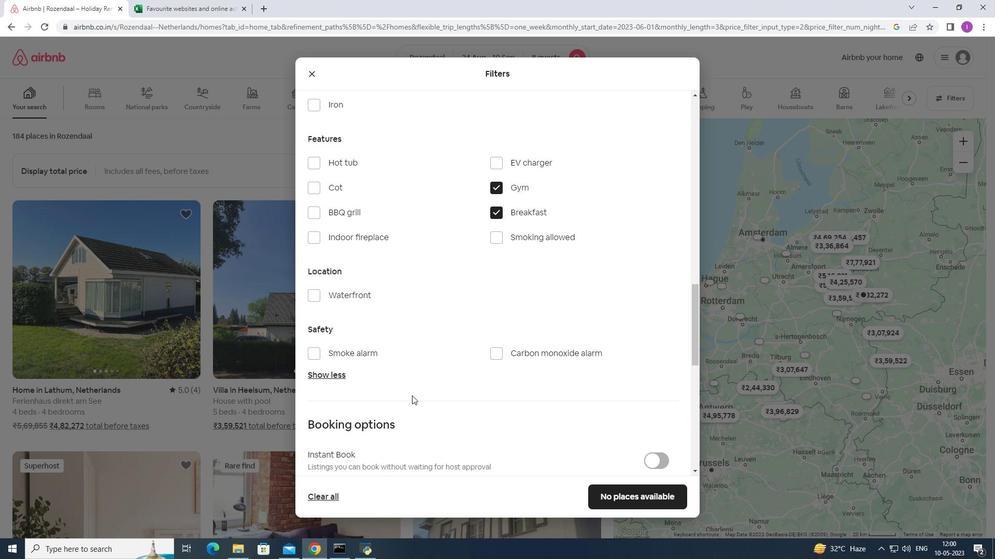 
Action: Mouse scrolled (411, 395) with delta (0, 0)
Screenshot: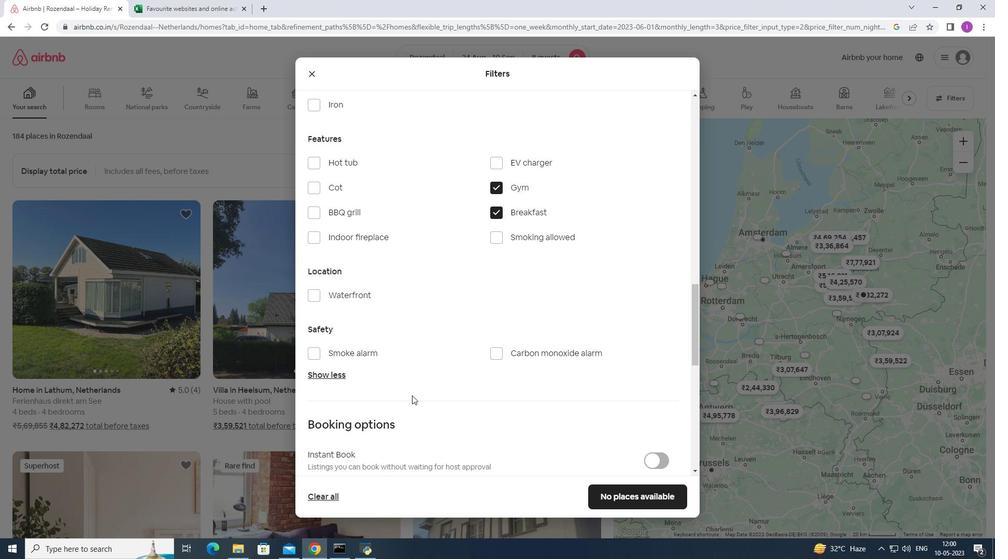 
Action: Mouse scrolled (411, 395) with delta (0, 0)
Screenshot: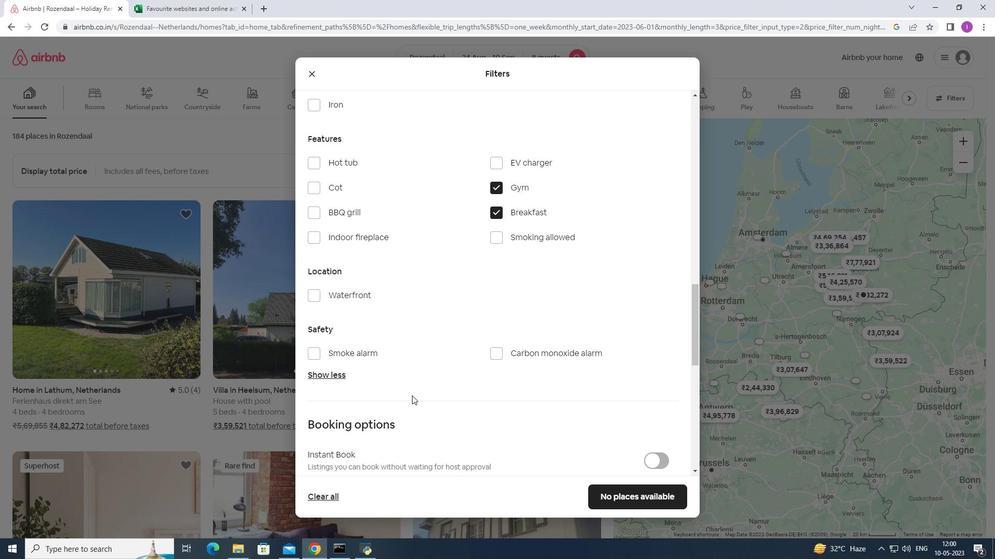 
Action: Mouse scrolled (411, 395) with delta (0, 0)
Screenshot: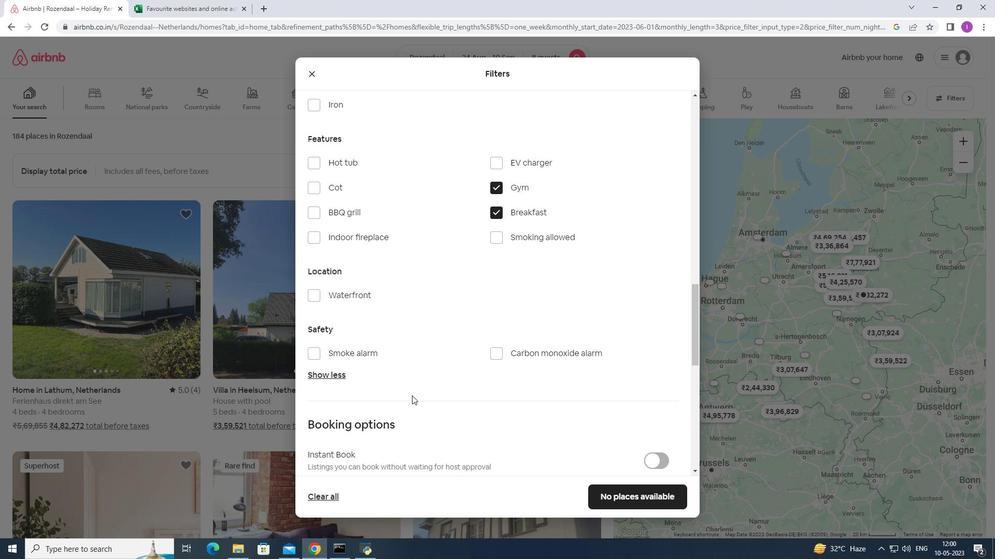
Action: Mouse moved to (658, 283)
Screenshot: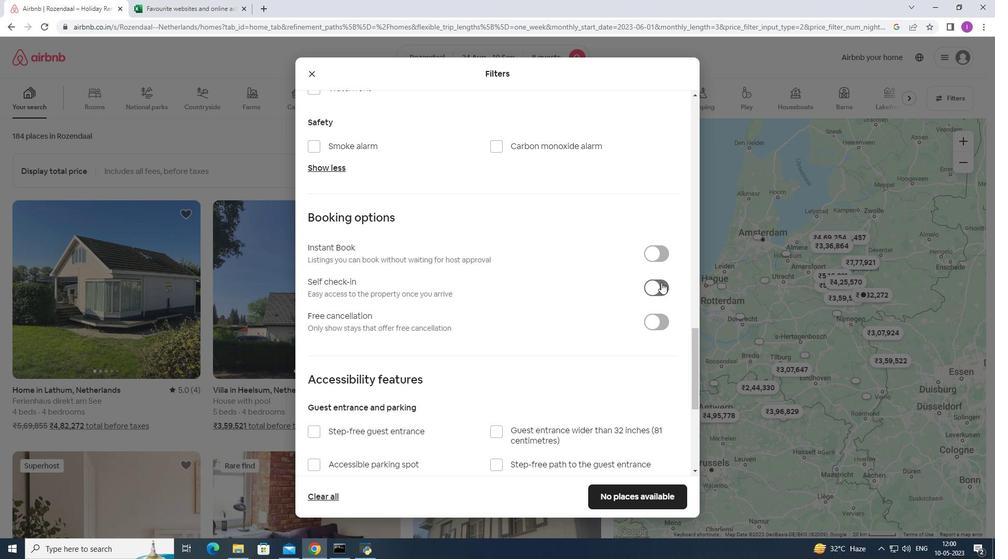 
Action: Mouse pressed left at (658, 283)
Screenshot: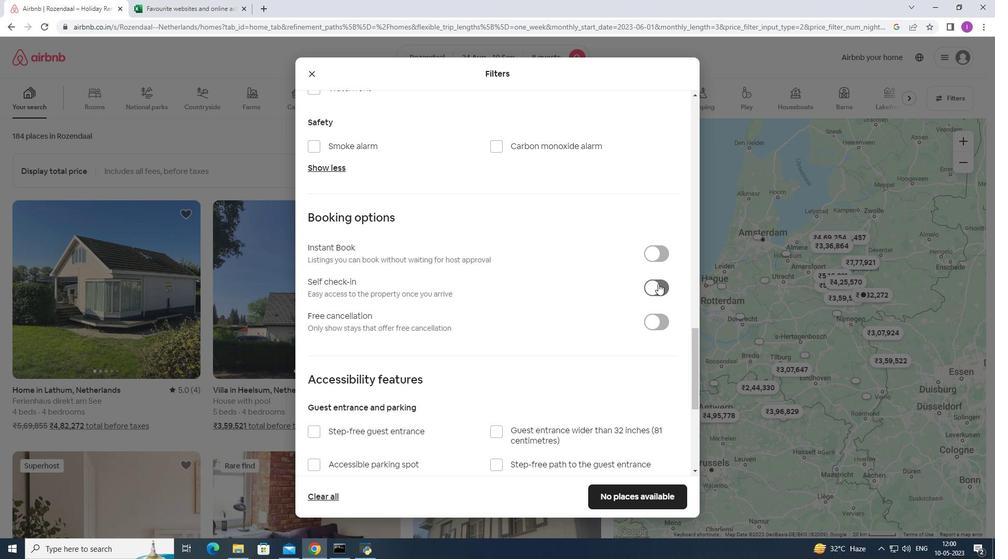 
Action: Mouse moved to (380, 376)
Screenshot: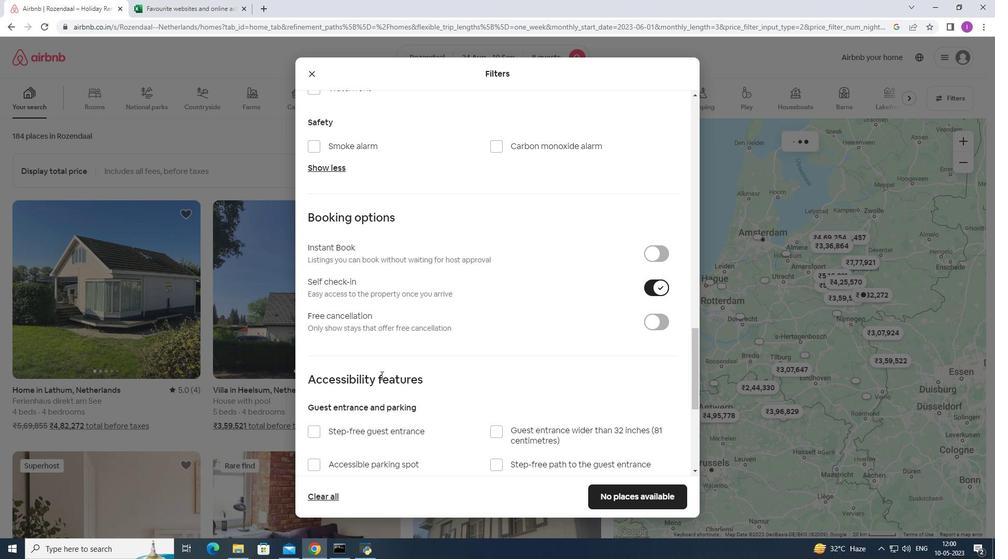 
Action: Mouse scrolled (380, 375) with delta (0, 0)
Screenshot: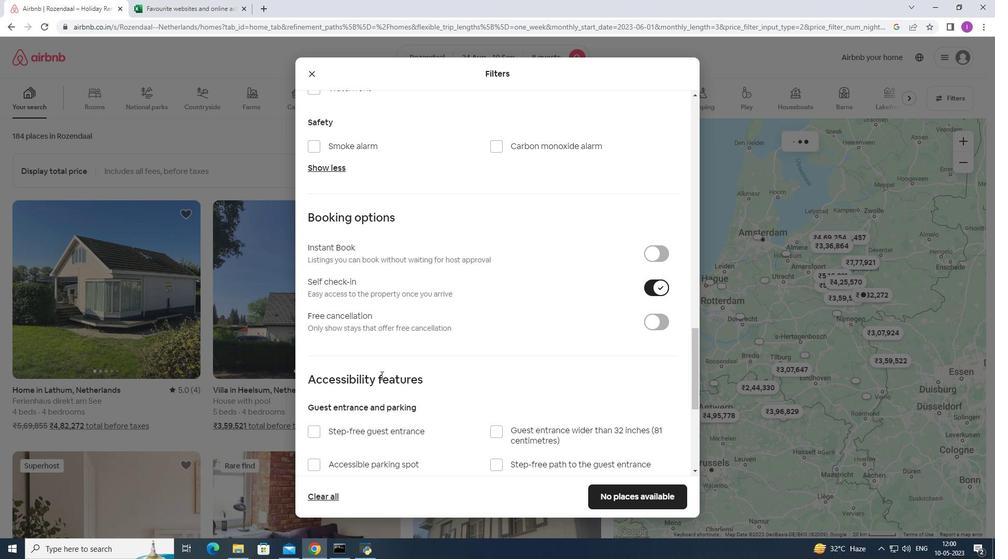 
Action: Mouse scrolled (380, 375) with delta (0, 0)
Screenshot: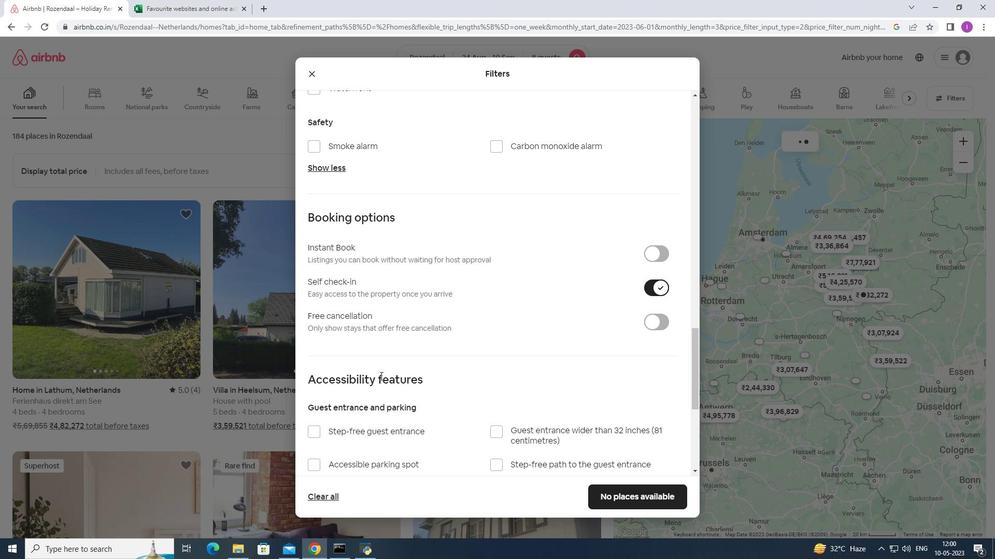 
Action: Mouse scrolled (380, 375) with delta (0, 0)
Screenshot: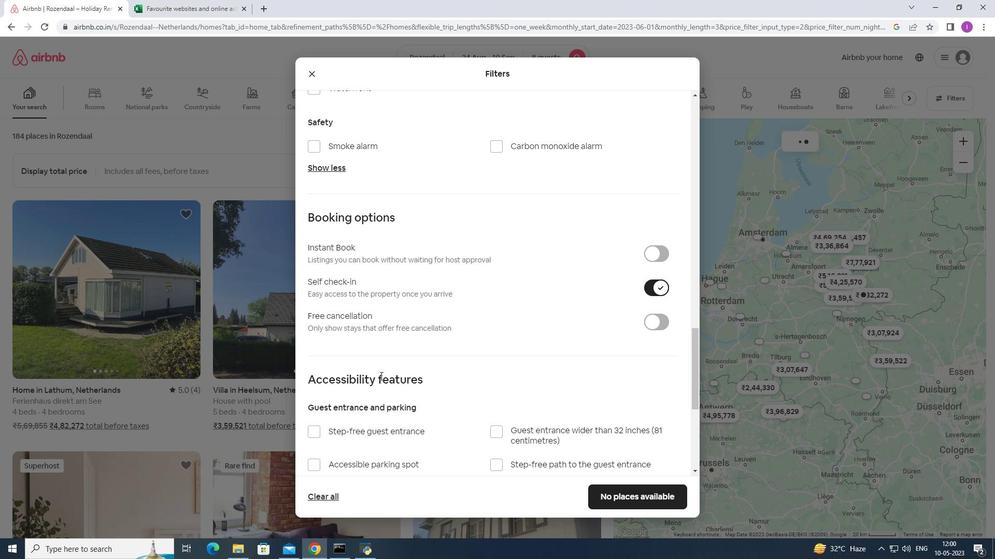 
Action: Mouse scrolled (380, 375) with delta (0, 0)
Screenshot: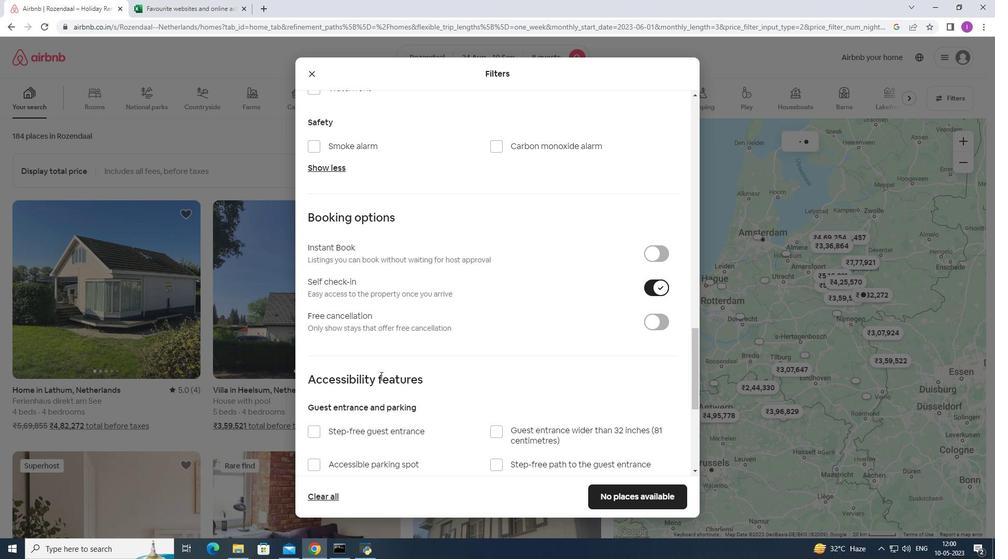 
Action: Mouse moved to (381, 374)
Screenshot: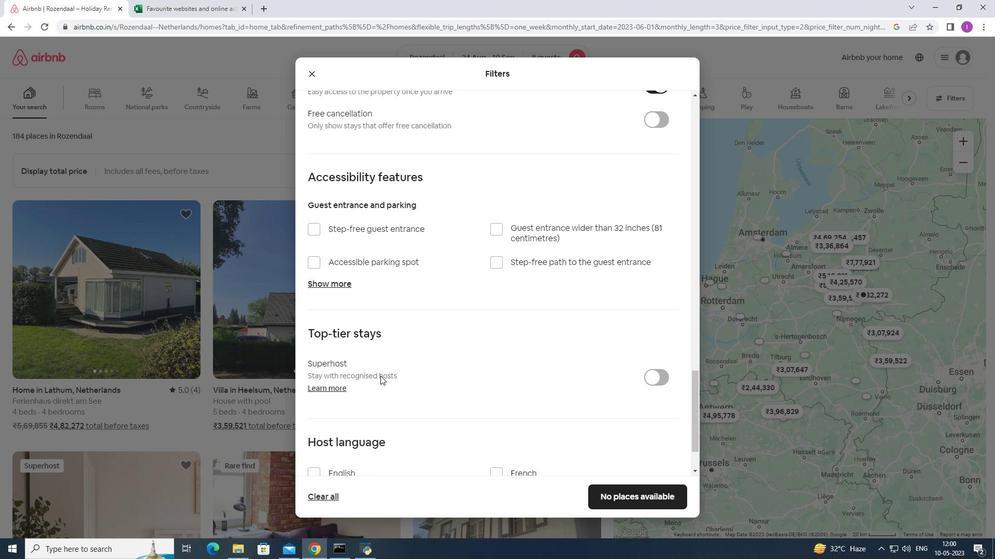 
Action: Mouse scrolled (381, 374) with delta (0, 0)
Screenshot: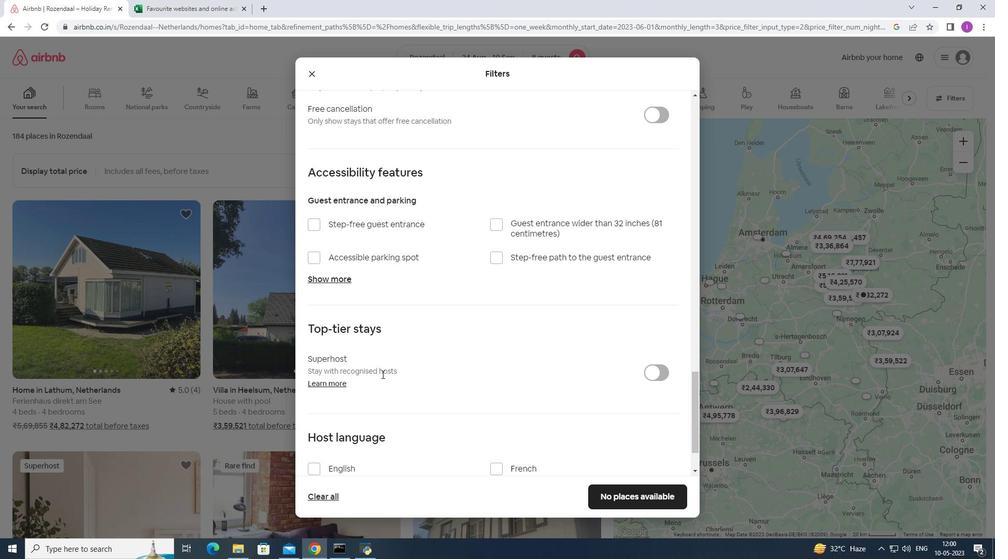
Action: Mouse scrolled (381, 374) with delta (0, 0)
Screenshot: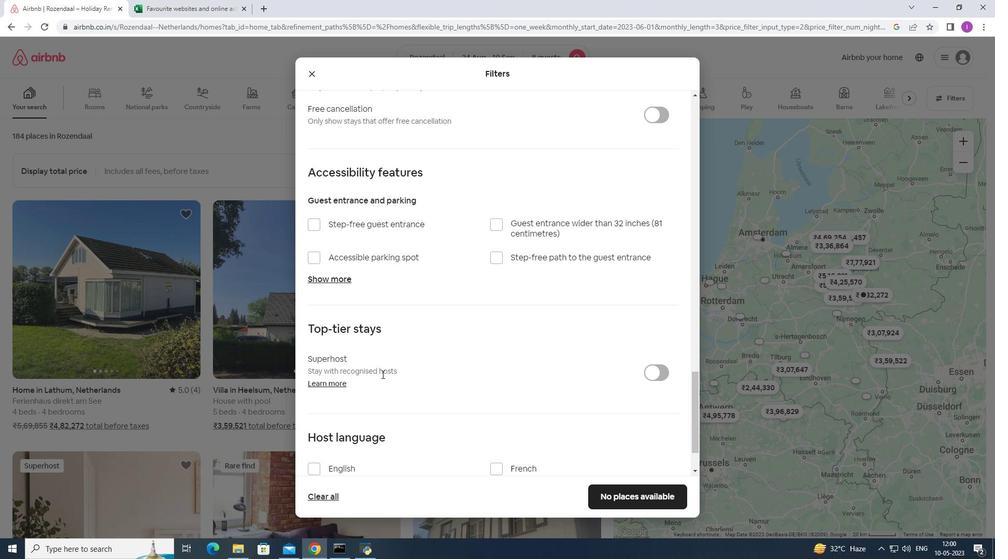 
Action: Mouse scrolled (381, 374) with delta (0, 0)
Screenshot: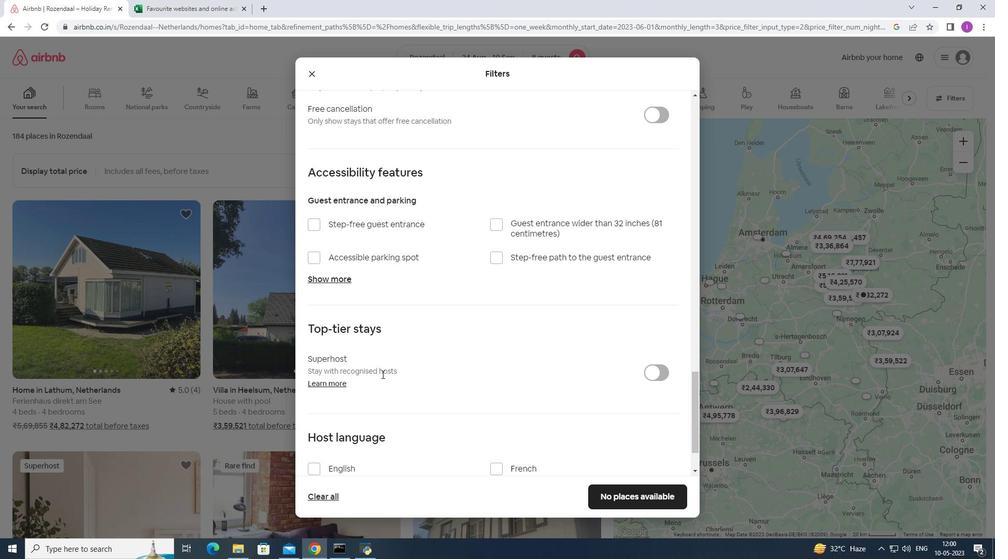 
Action: Mouse scrolled (381, 374) with delta (0, 0)
Screenshot: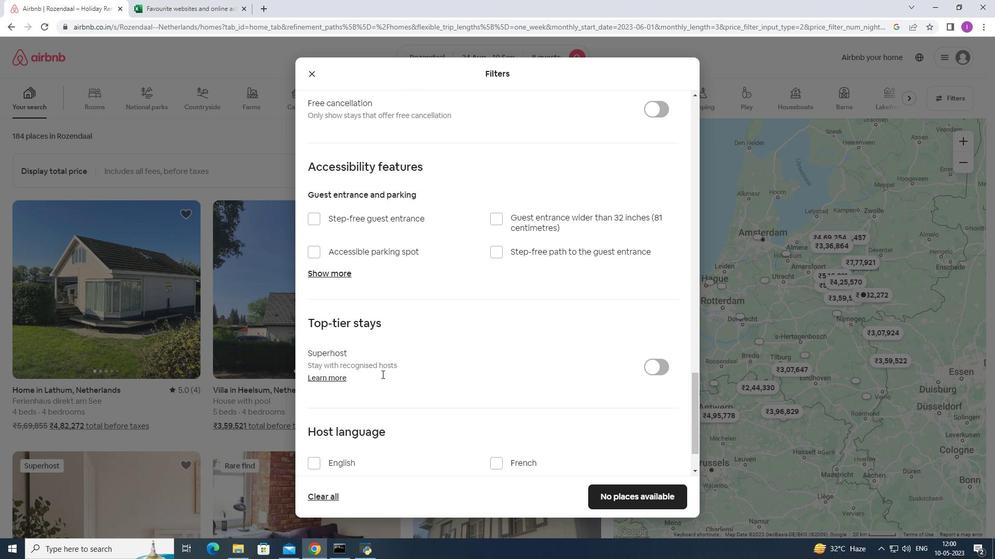 
Action: Mouse moved to (384, 373)
Screenshot: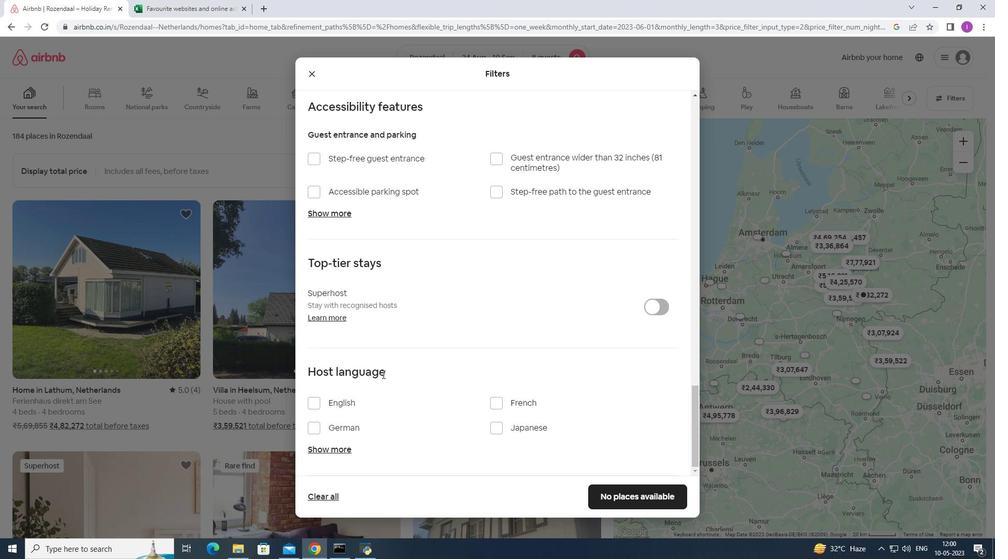 
Action: Mouse scrolled (384, 373) with delta (0, 0)
Screenshot: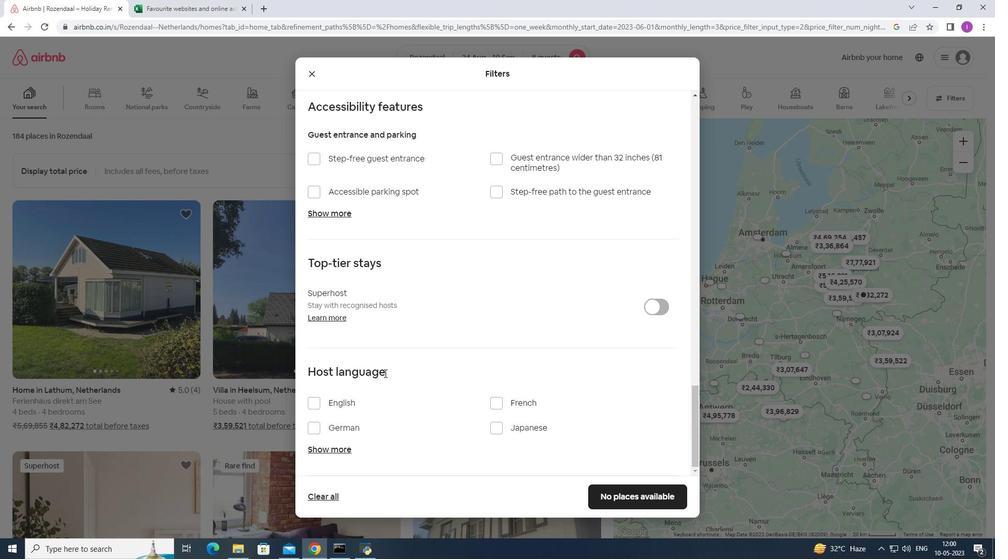 
Action: Mouse scrolled (384, 373) with delta (0, 0)
Screenshot: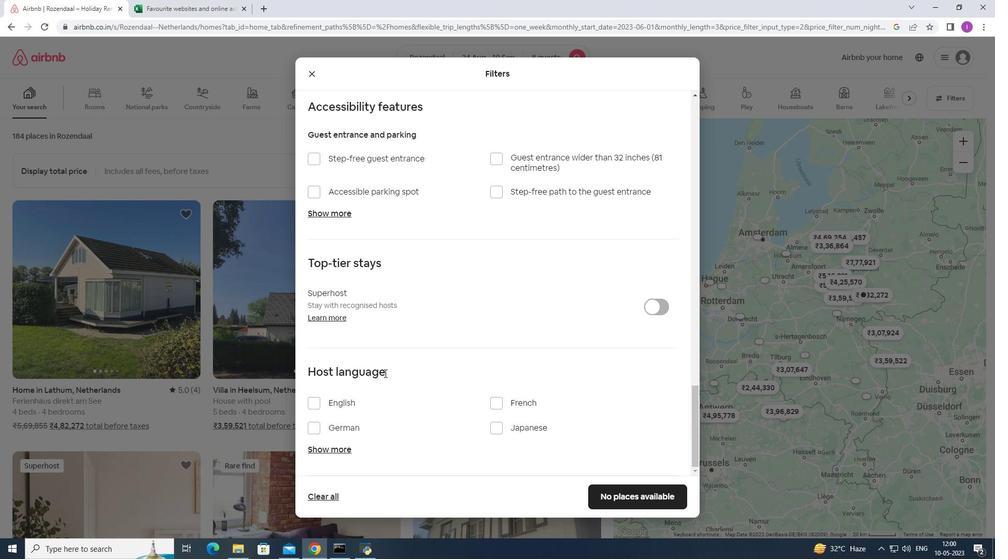 
Action: Mouse scrolled (384, 373) with delta (0, 0)
Screenshot: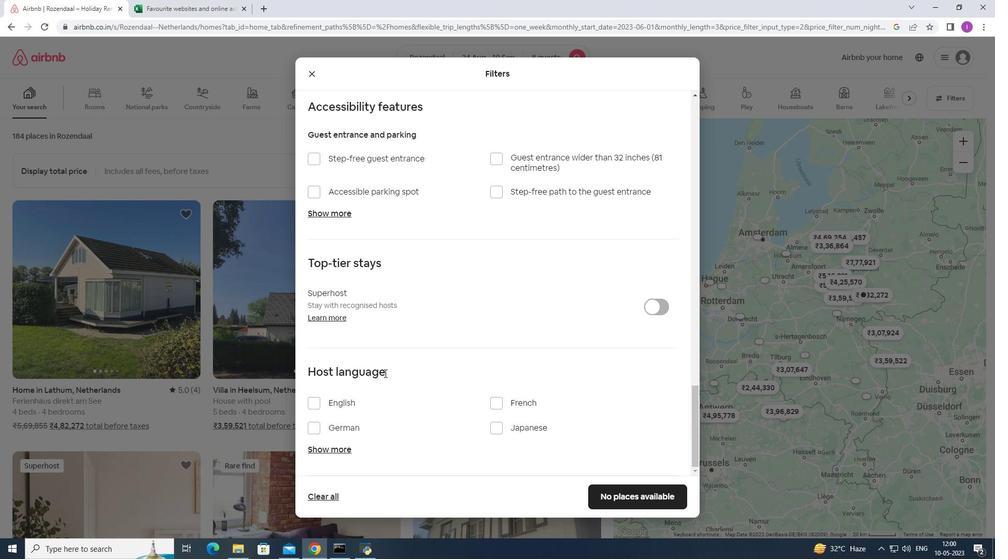 
Action: Mouse moved to (316, 406)
Screenshot: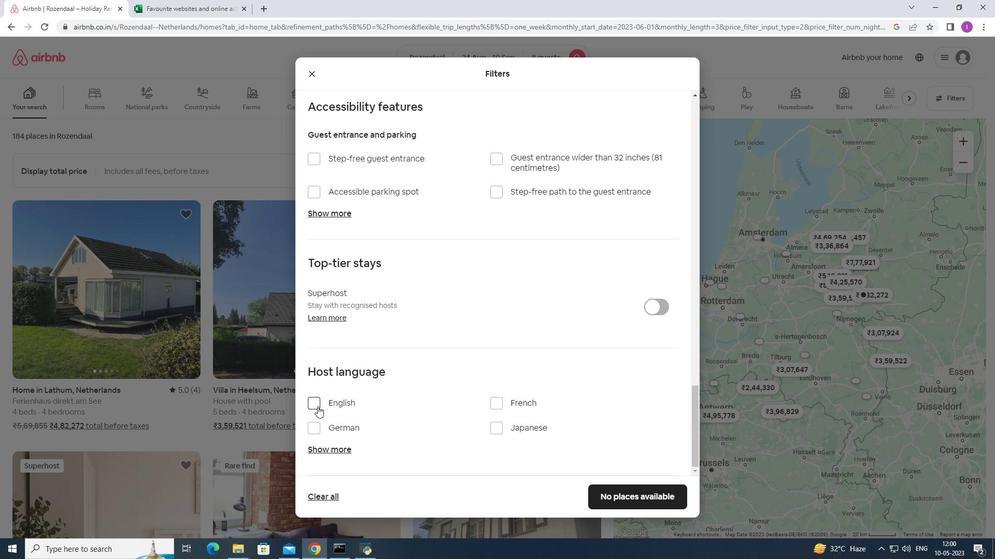 
Action: Mouse pressed left at (316, 406)
Screenshot: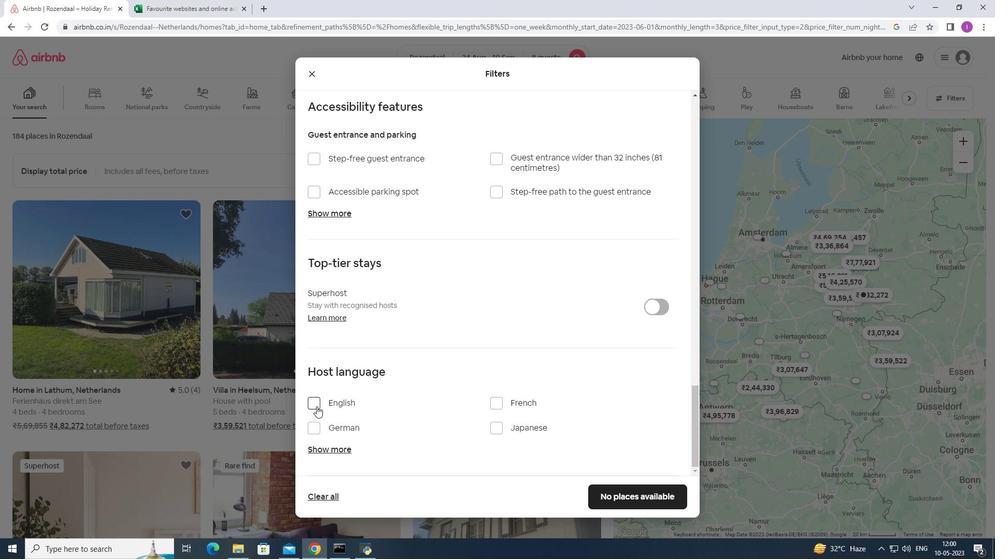 
Action: Mouse moved to (557, 462)
Screenshot: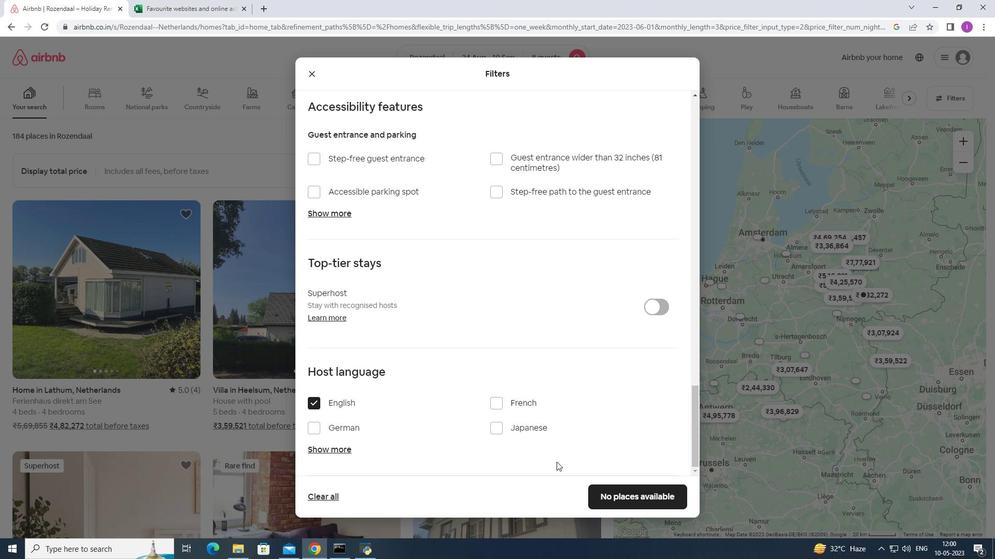
Action: Mouse scrolled (557, 462) with delta (0, 0)
Screenshot: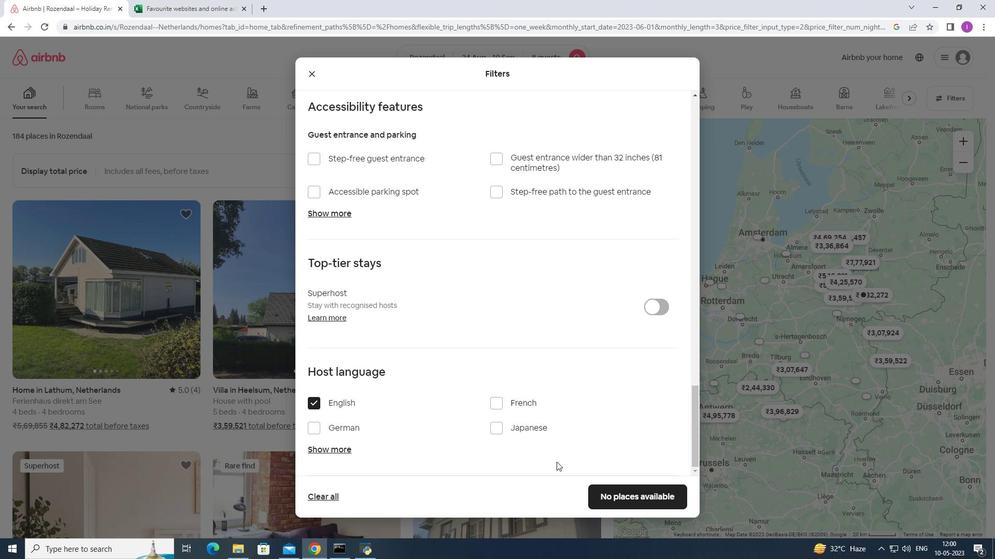 
Action: Mouse scrolled (557, 462) with delta (0, 0)
Screenshot: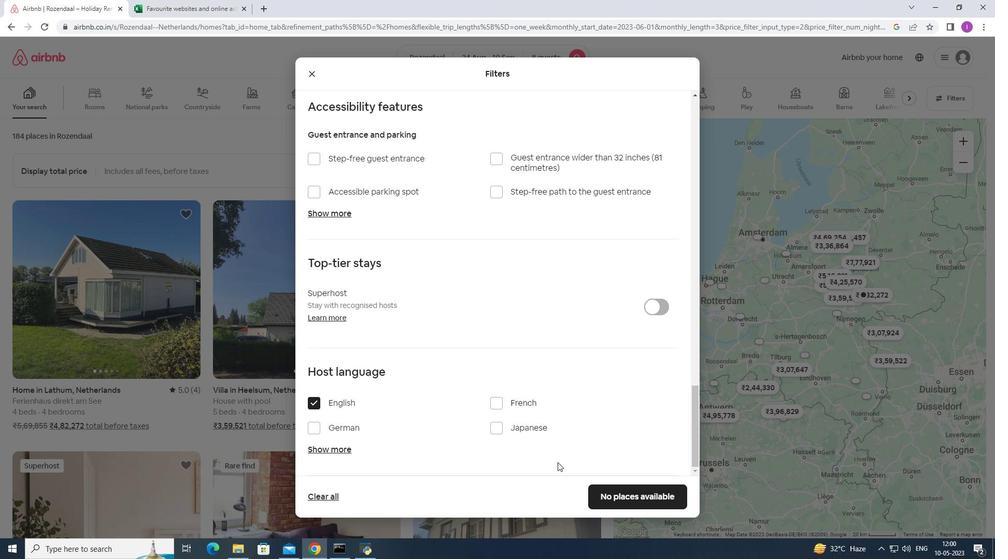
Action: Mouse moved to (646, 492)
Screenshot: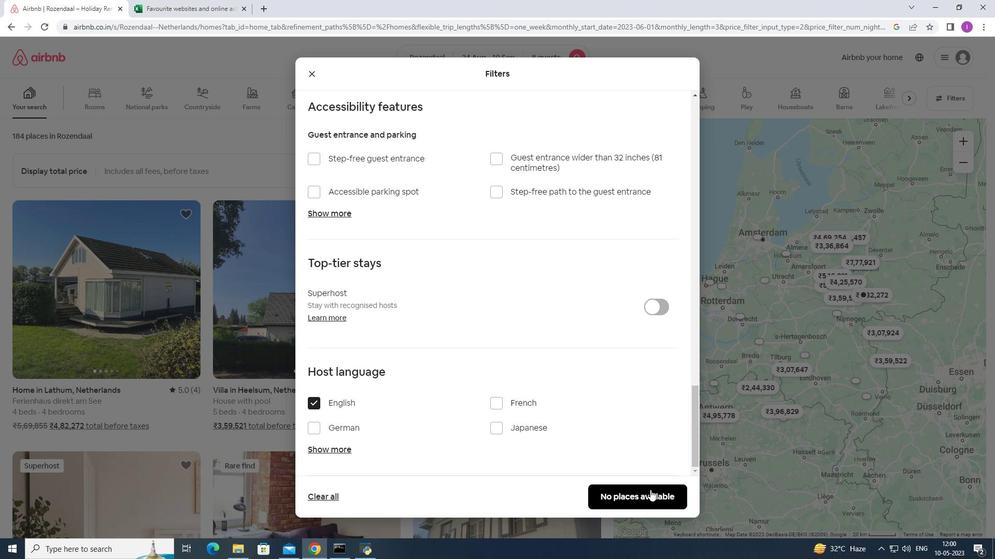 
Action: Mouse pressed left at (646, 492)
Screenshot: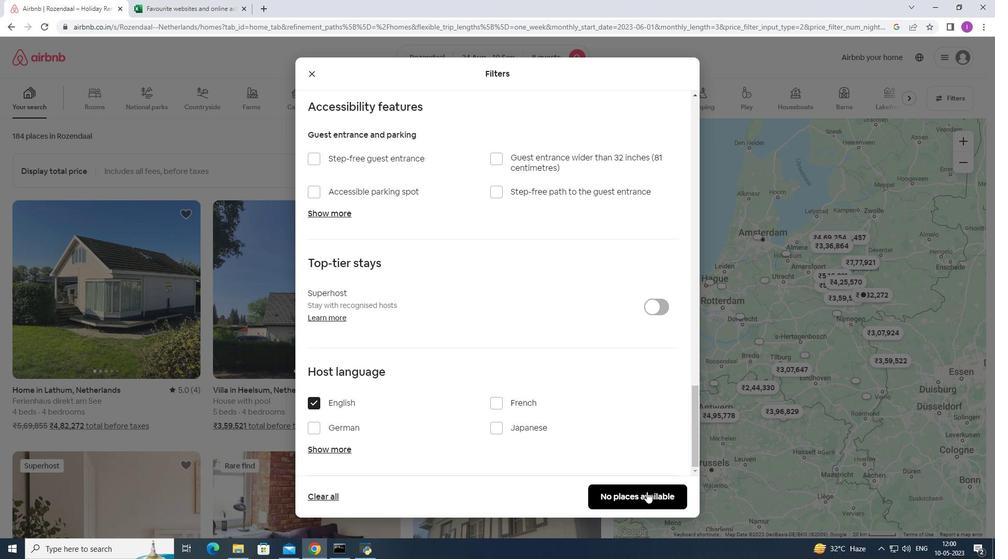 
Action: Mouse moved to (526, 432)
Screenshot: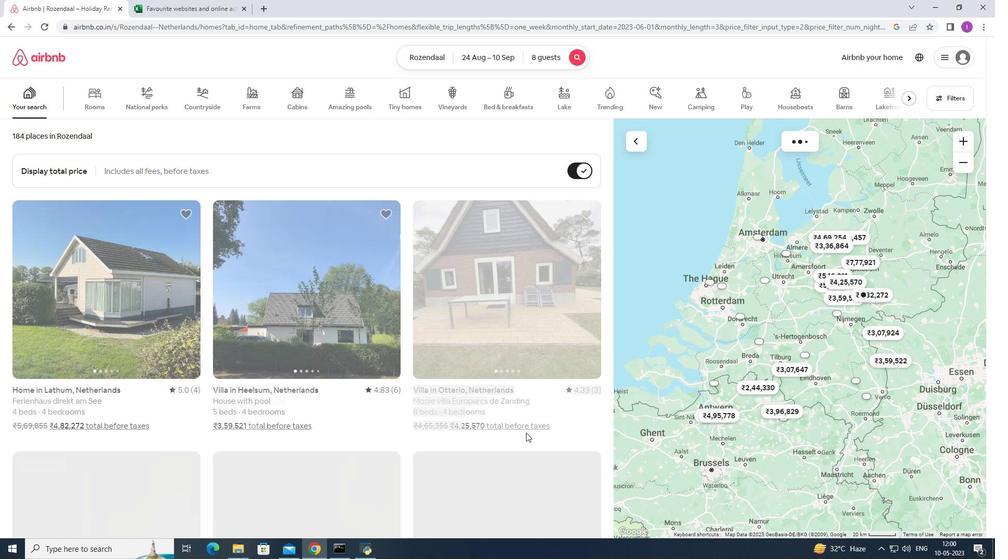 
